 Task: Look for space in Děčín, Czech Republic from 6th June, 2023 to 8th June, 2023 for 2 adults in price range Rs.7000 to Rs.12000. Place can be private room with 1  bedroom having 2 beds and 1 bathroom. Property type can be house, flat, guest house. Amenities needed are: wifi. Booking option can be shelf check-in. Required host language is English.
Action: Mouse moved to (617, 121)
Screenshot: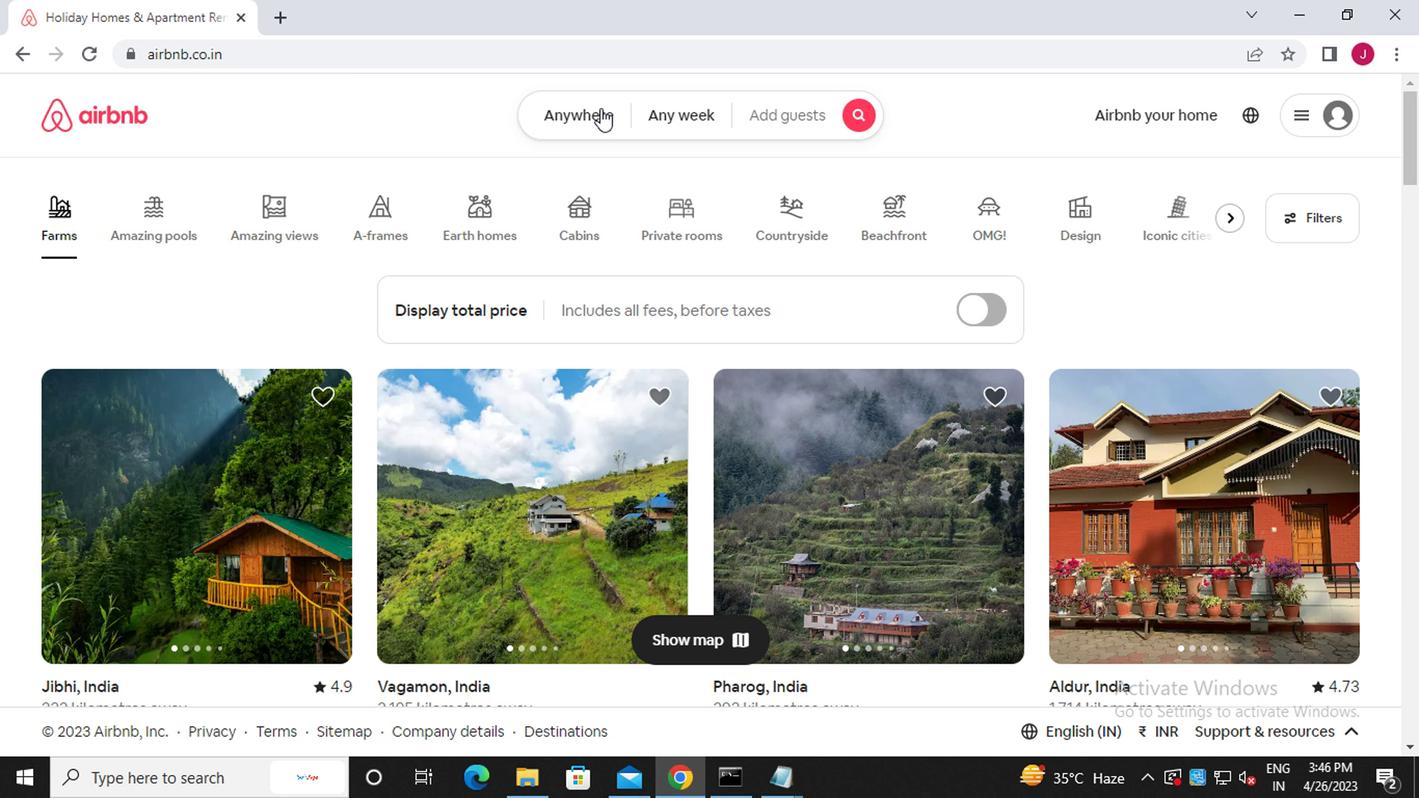 
Action: Mouse pressed left at (617, 121)
Screenshot: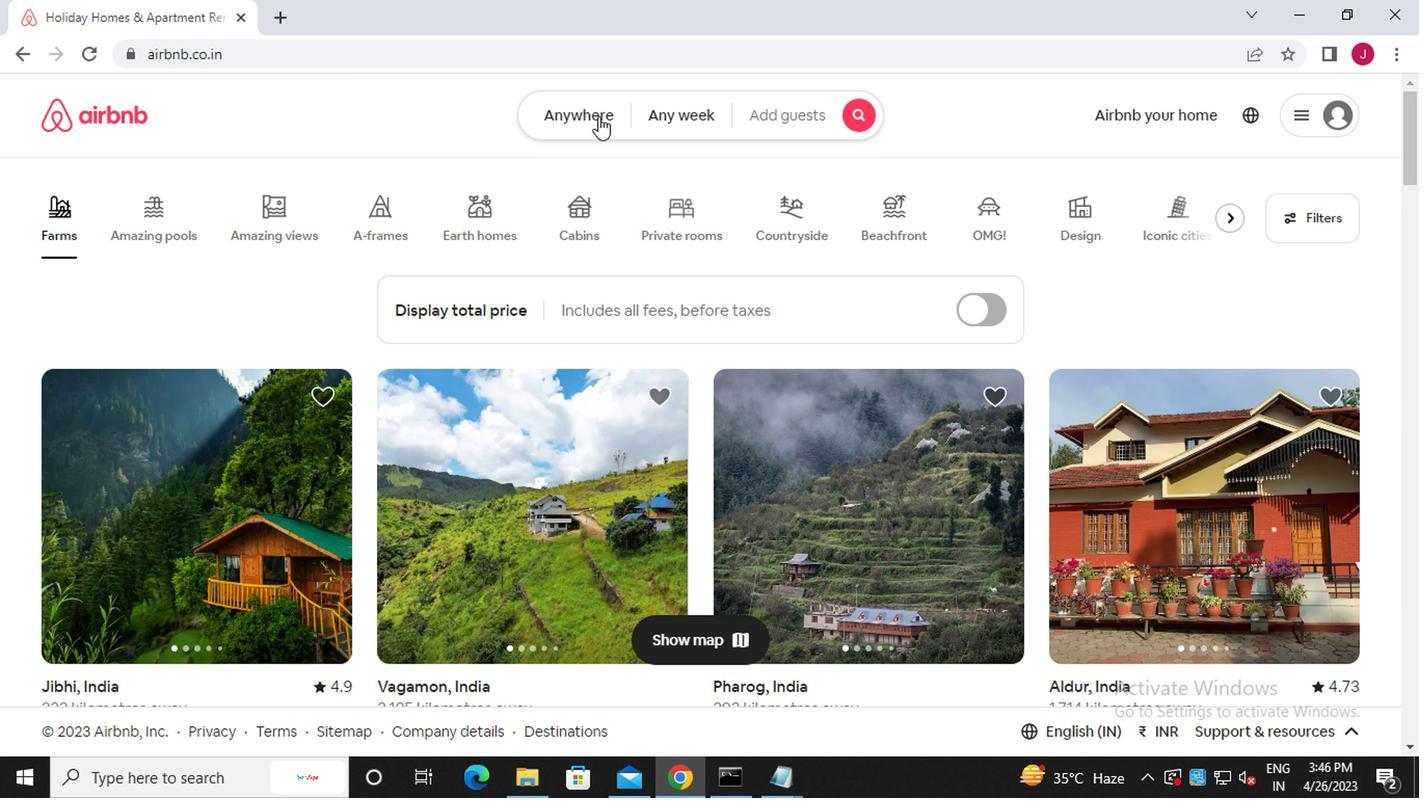 
Action: Mouse moved to (403, 204)
Screenshot: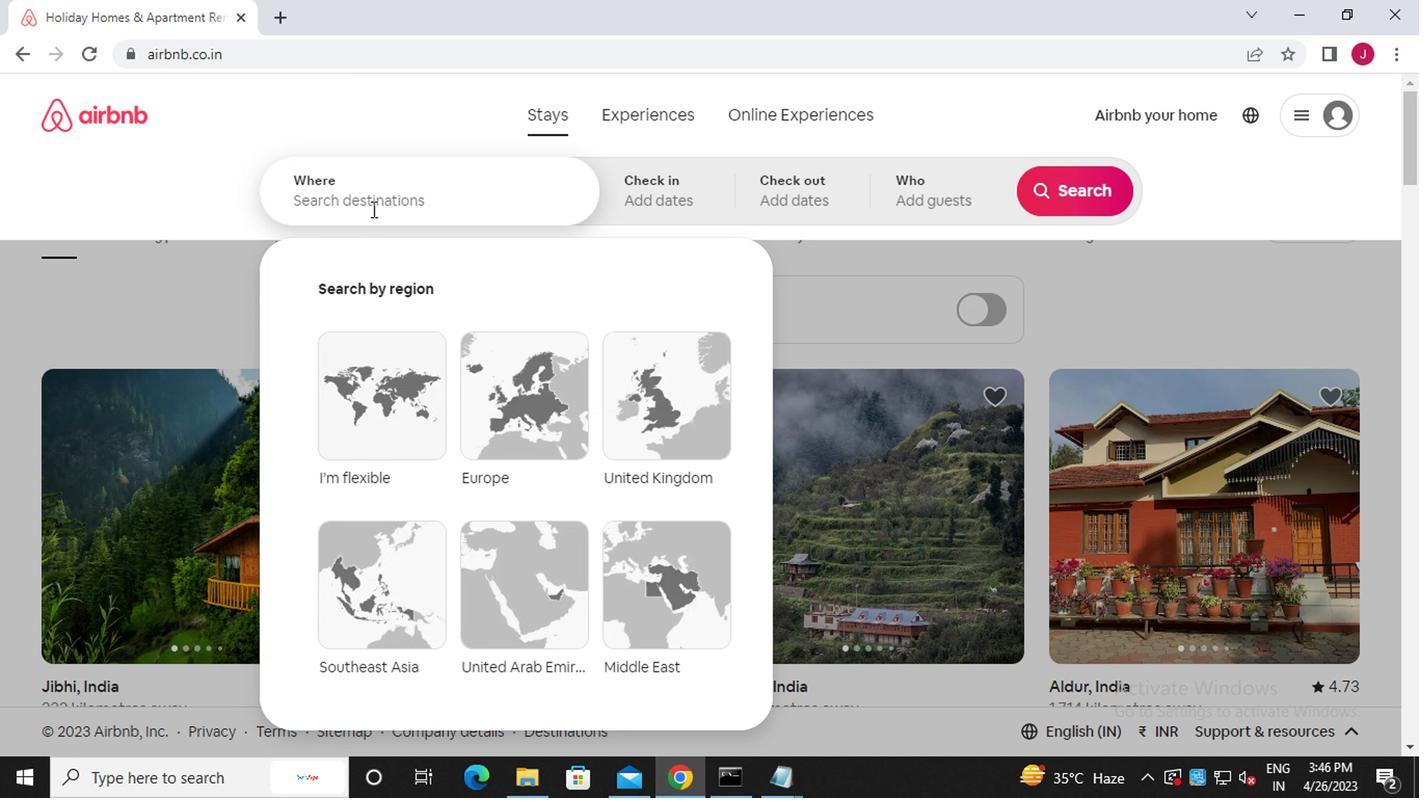 
Action: Mouse pressed left at (403, 204)
Screenshot: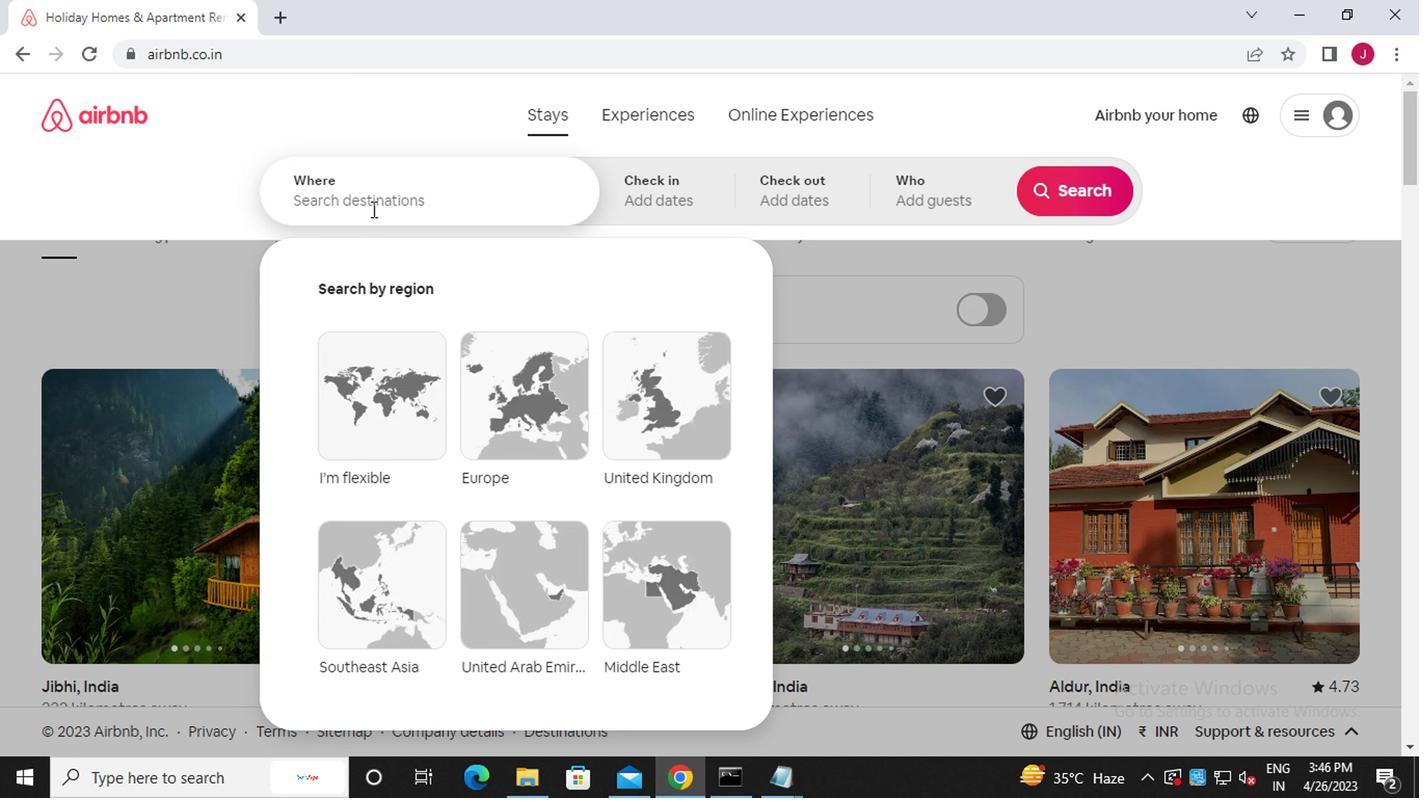 
Action: Mouse moved to (407, 202)
Screenshot: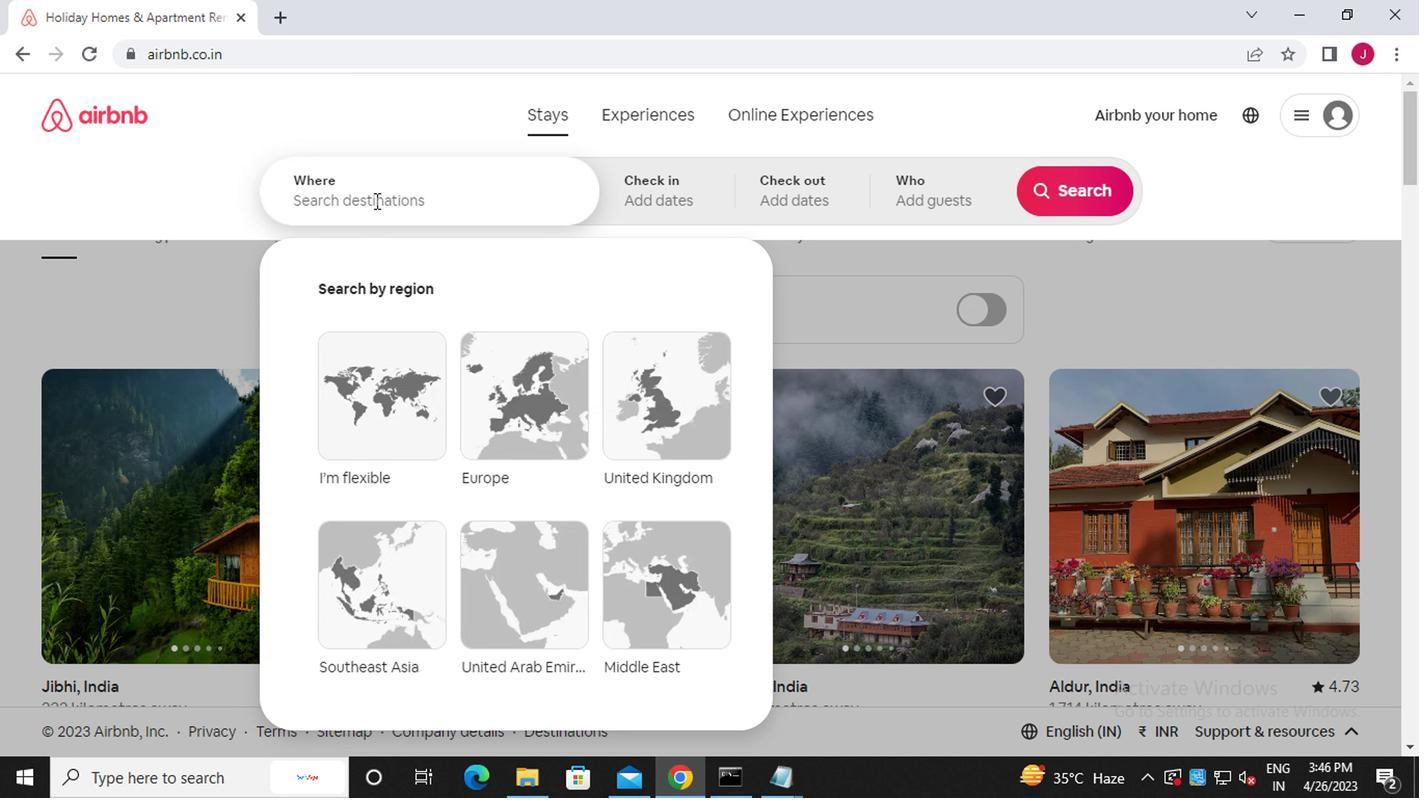 
Action: Key pressed d<Key.caps_lock>ecin,<Key.caps_lock>c<Key.caps_lock>zech<Key.space><Key.caps_lock>r<Key.caps_lock>epublic
Screenshot: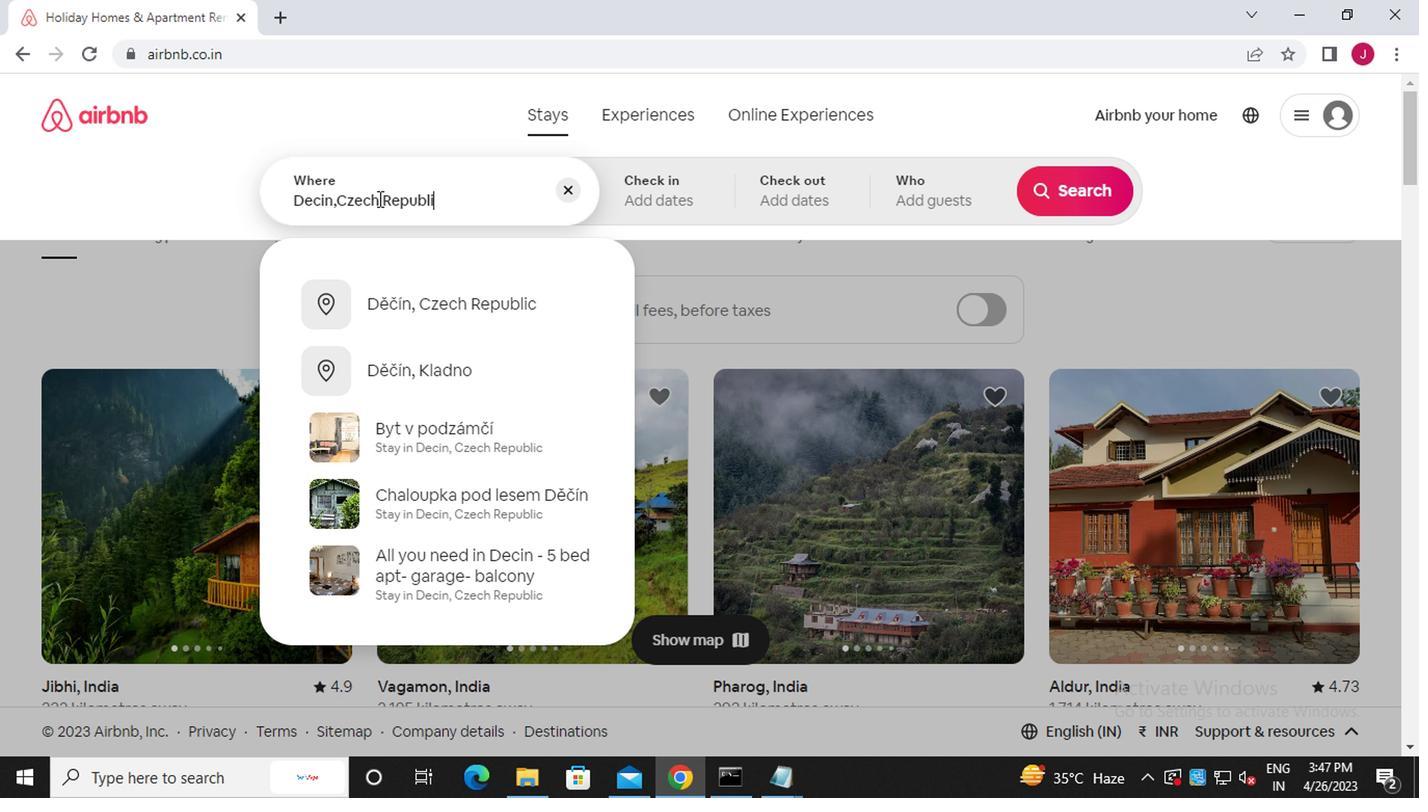 
Action: Mouse moved to (538, 311)
Screenshot: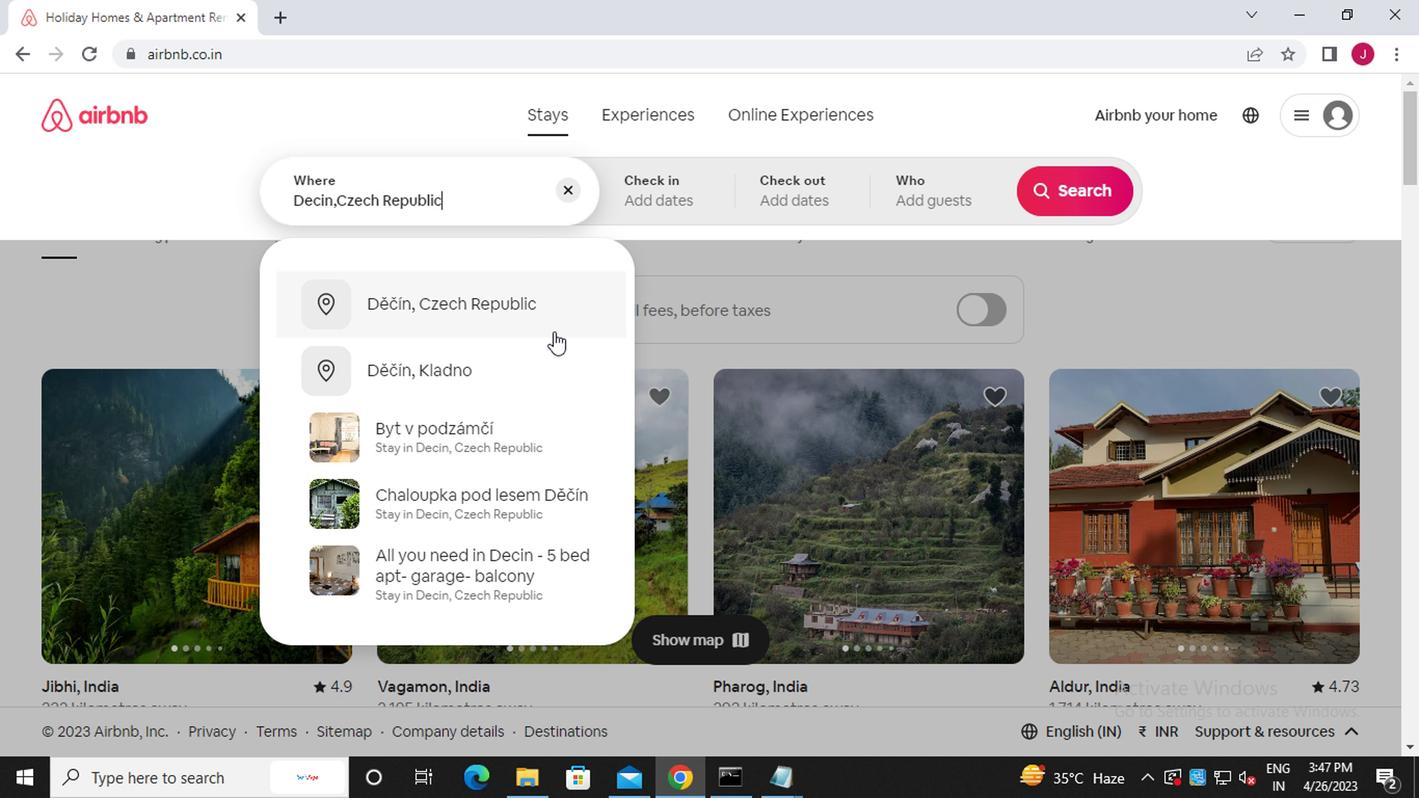 
Action: Mouse pressed left at (538, 311)
Screenshot: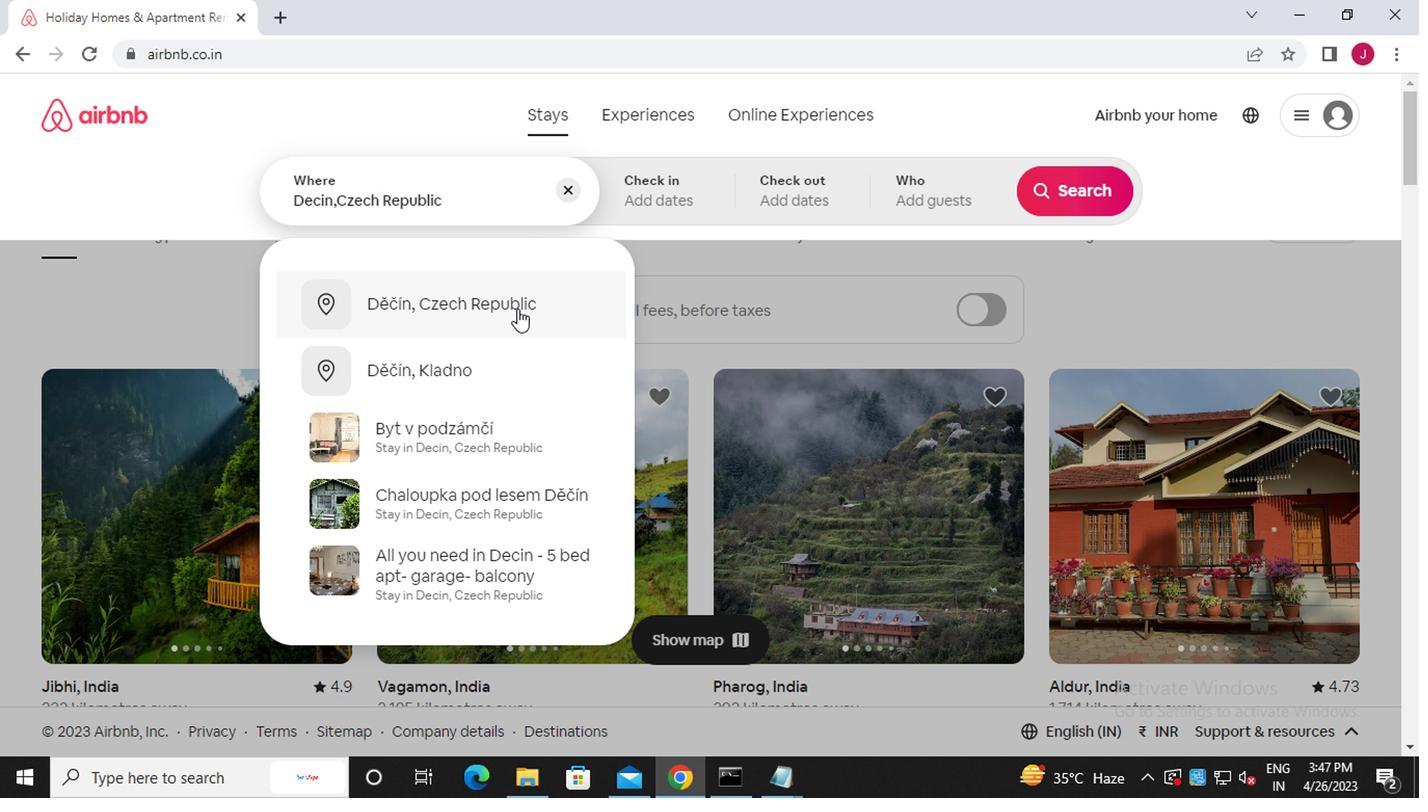 
Action: Mouse moved to (1058, 356)
Screenshot: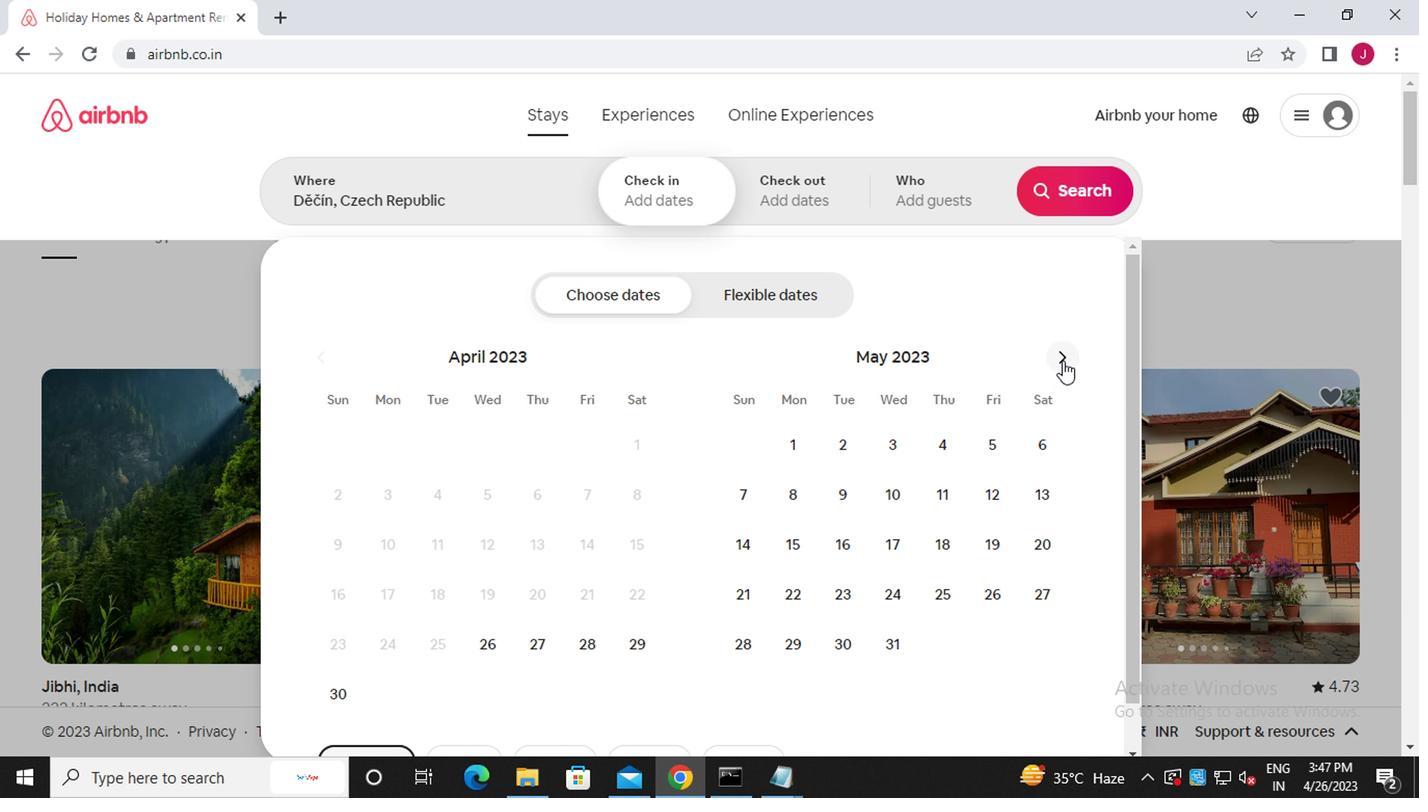 
Action: Mouse pressed left at (1058, 356)
Screenshot: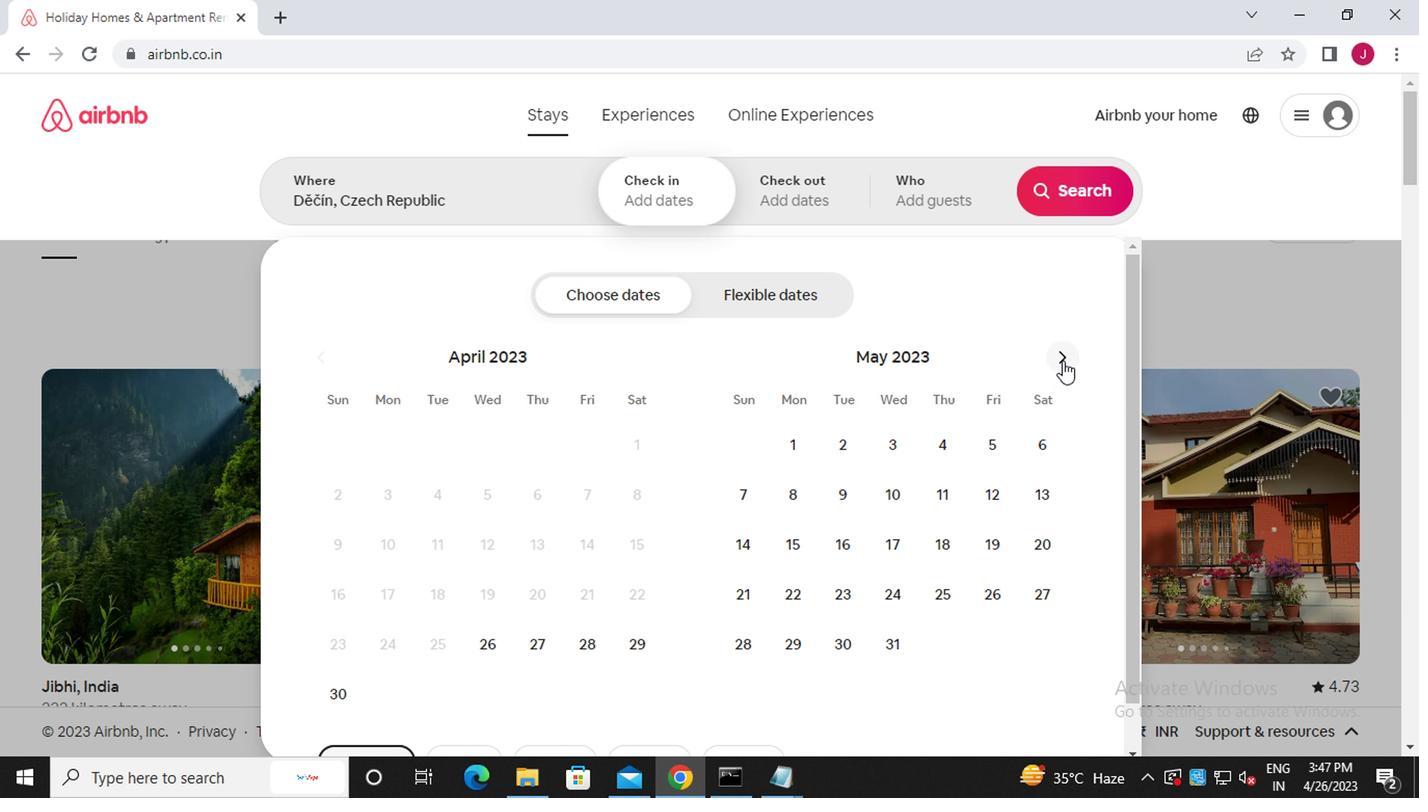 
Action: Mouse moved to (855, 488)
Screenshot: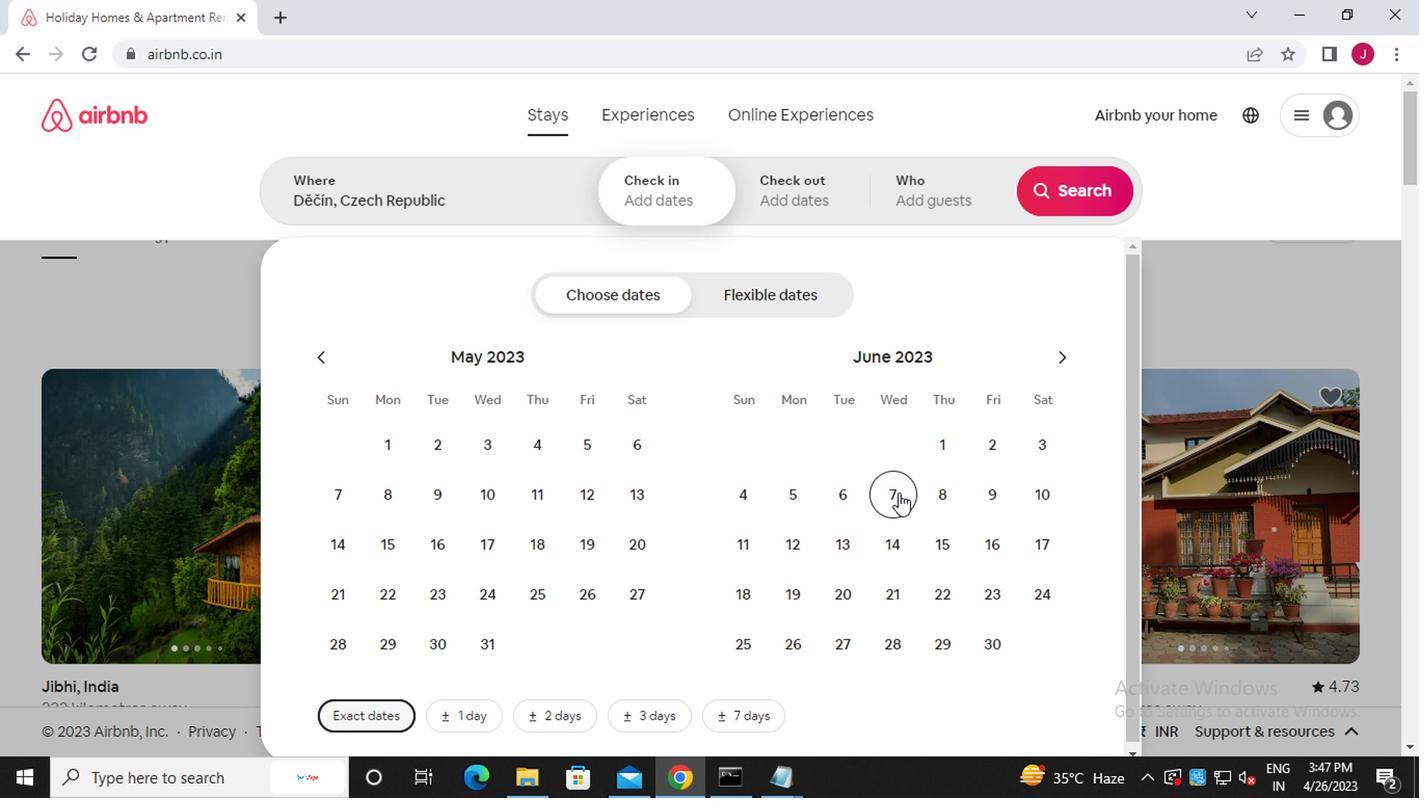 
Action: Mouse pressed left at (855, 488)
Screenshot: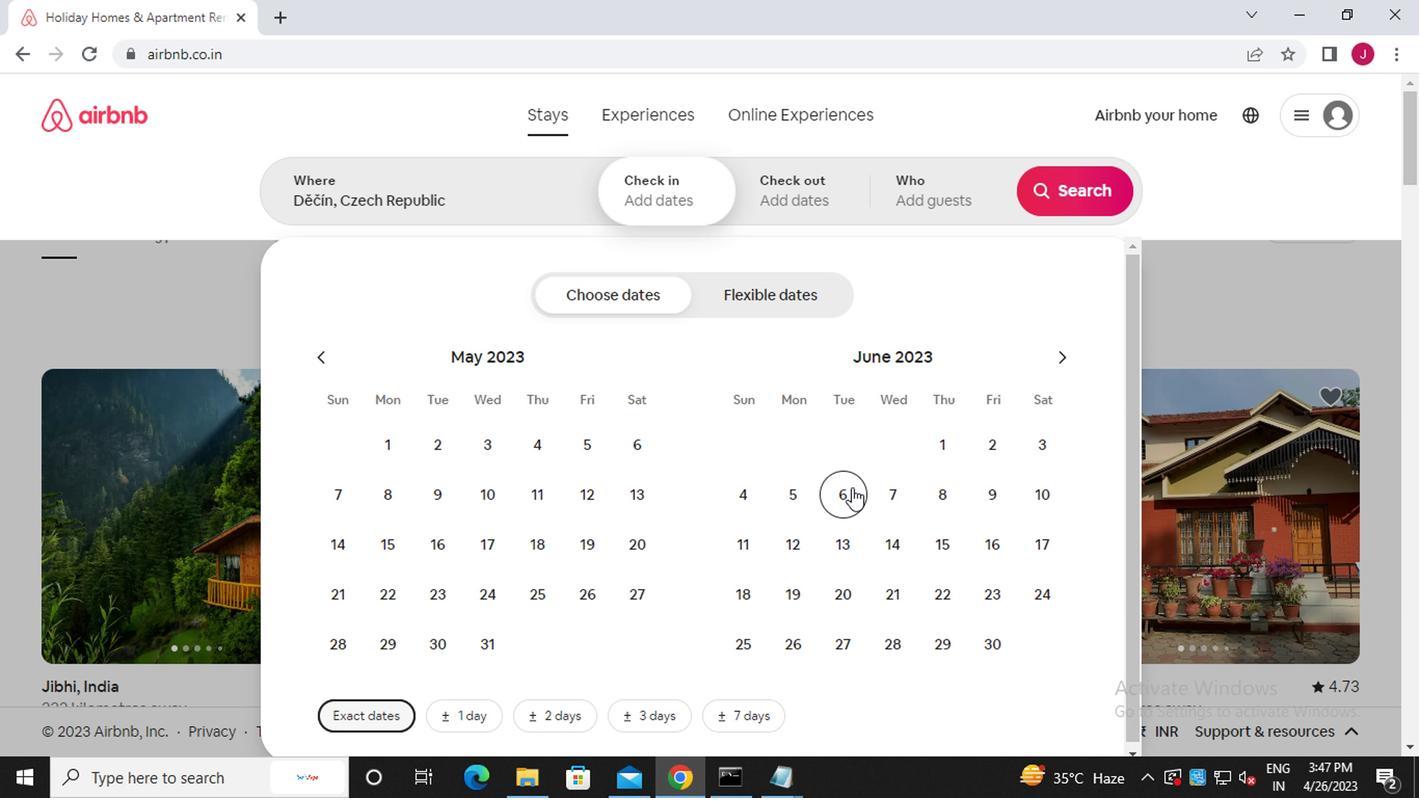 
Action: Mouse moved to (944, 492)
Screenshot: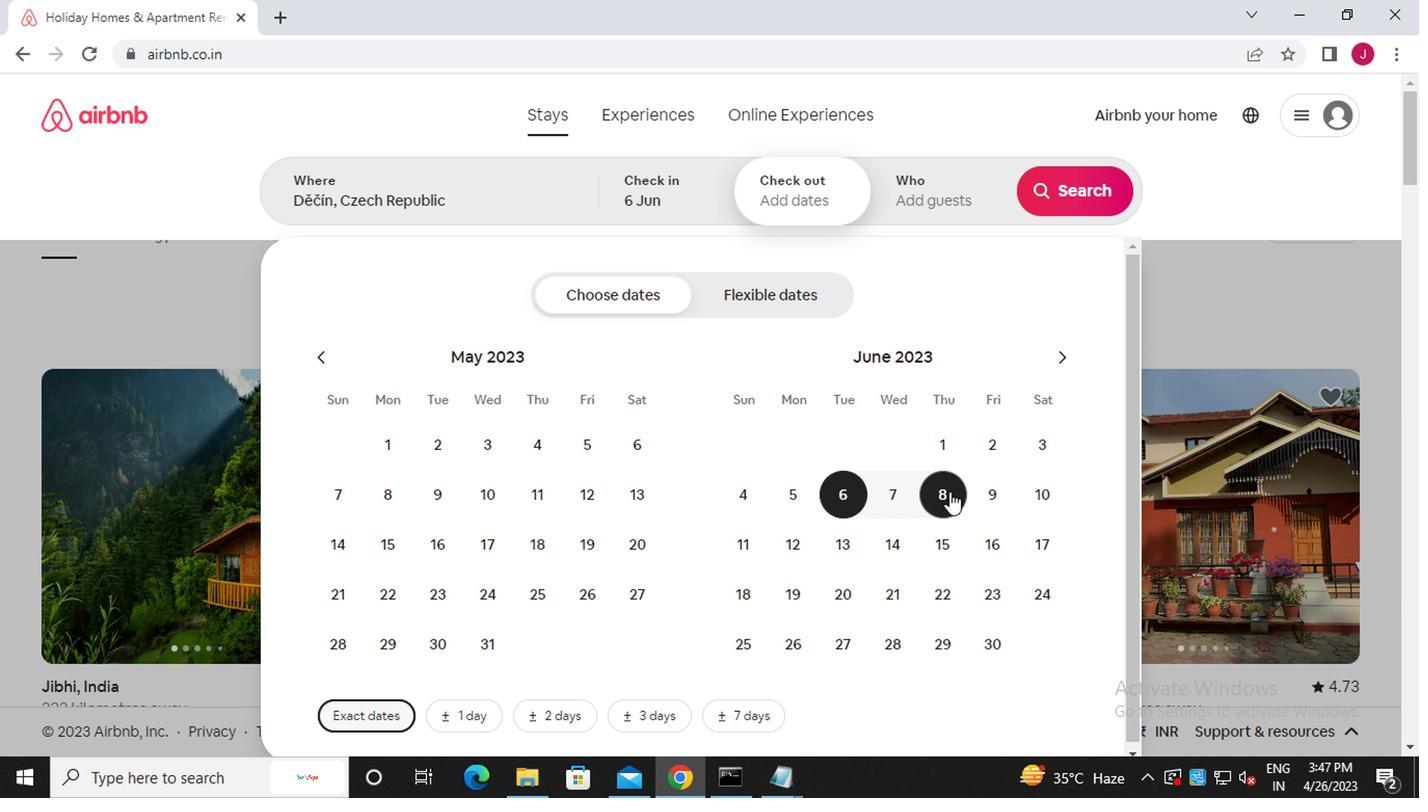 
Action: Mouse pressed left at (944, 492)
Screenshot: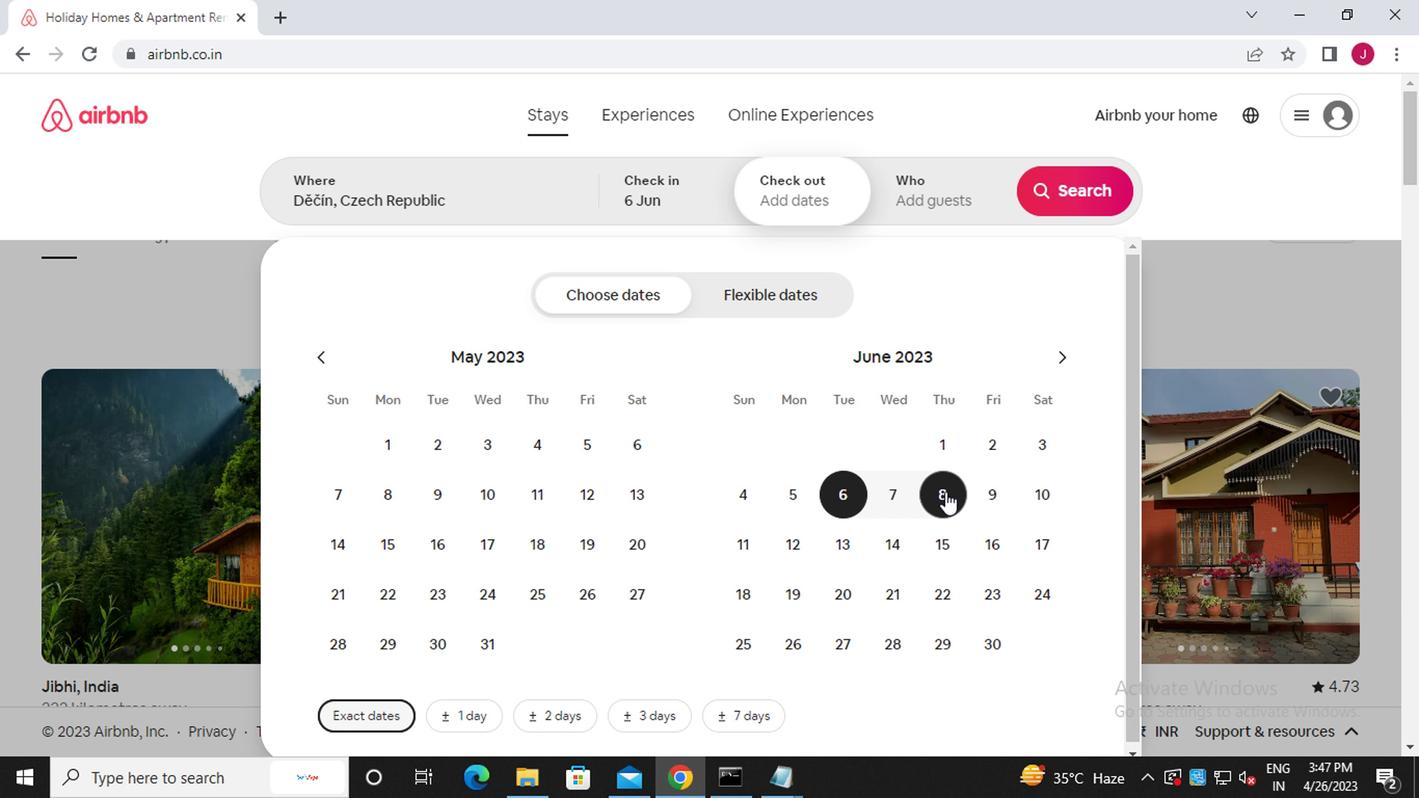 
Action: Mouse moved to (944, 198)
Screenshot: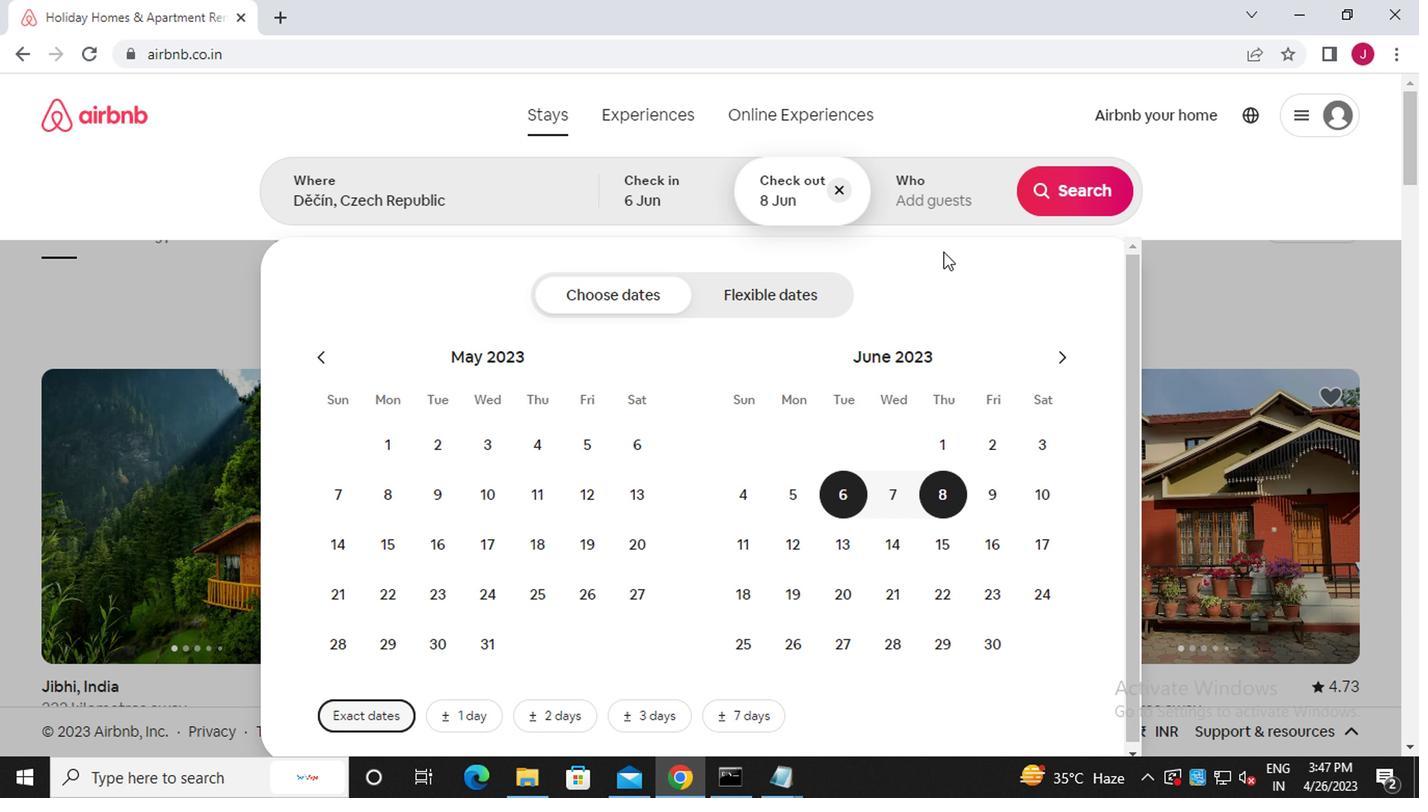 
Action: Mouse pressed left at (944, 198)
Screenshot: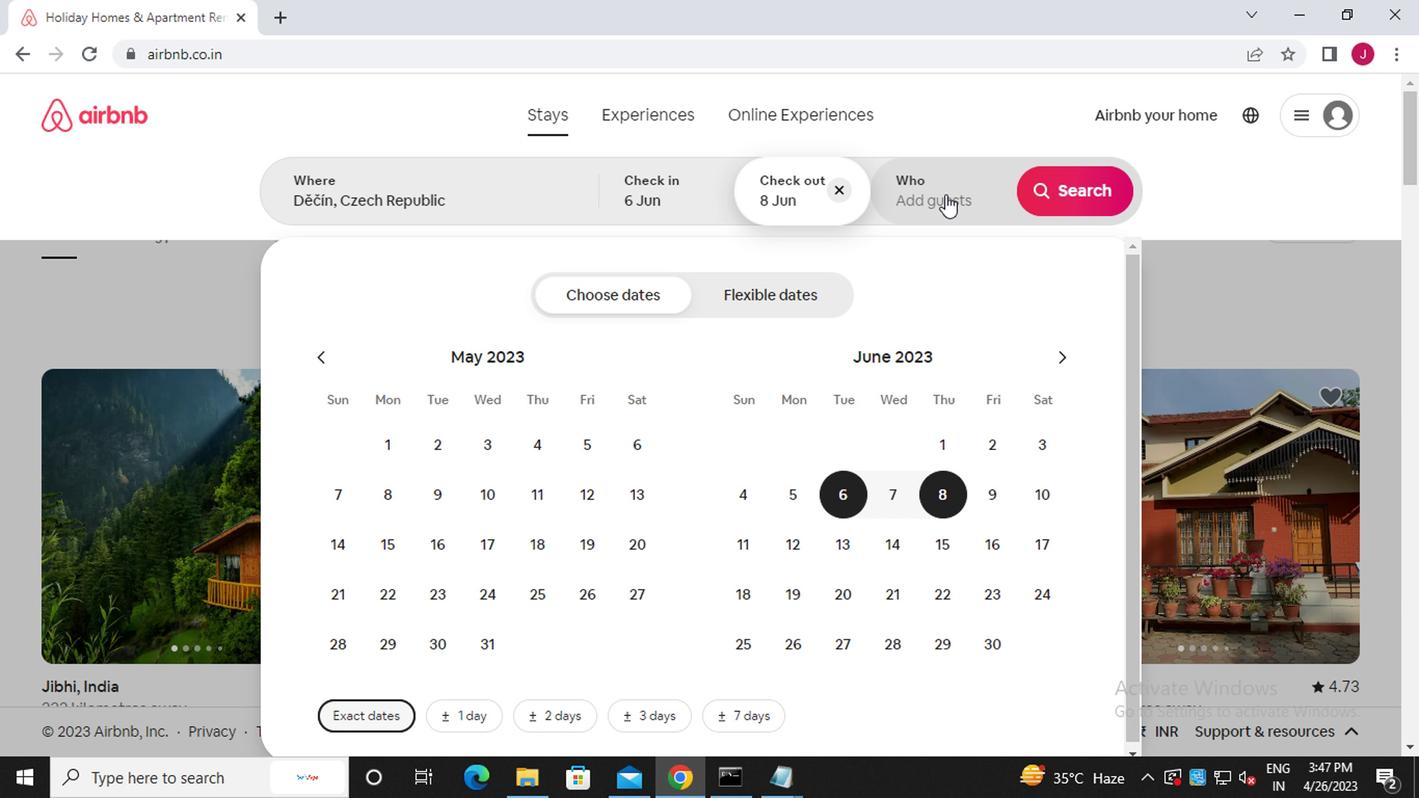 
Action: Mouse moved to (1068, 300)
Screenshot: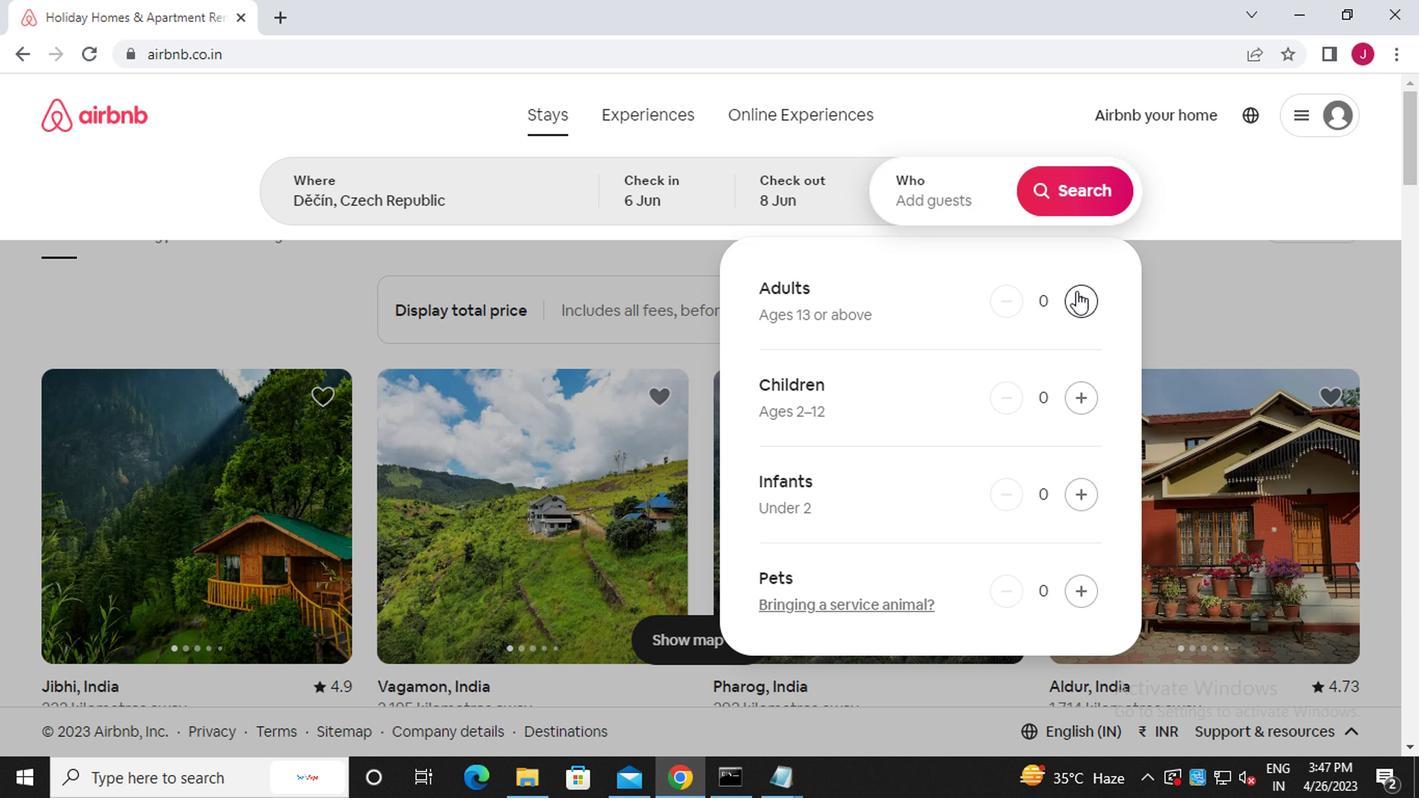
Action: Mouse pressed left at (1068, 300)
Screenshot: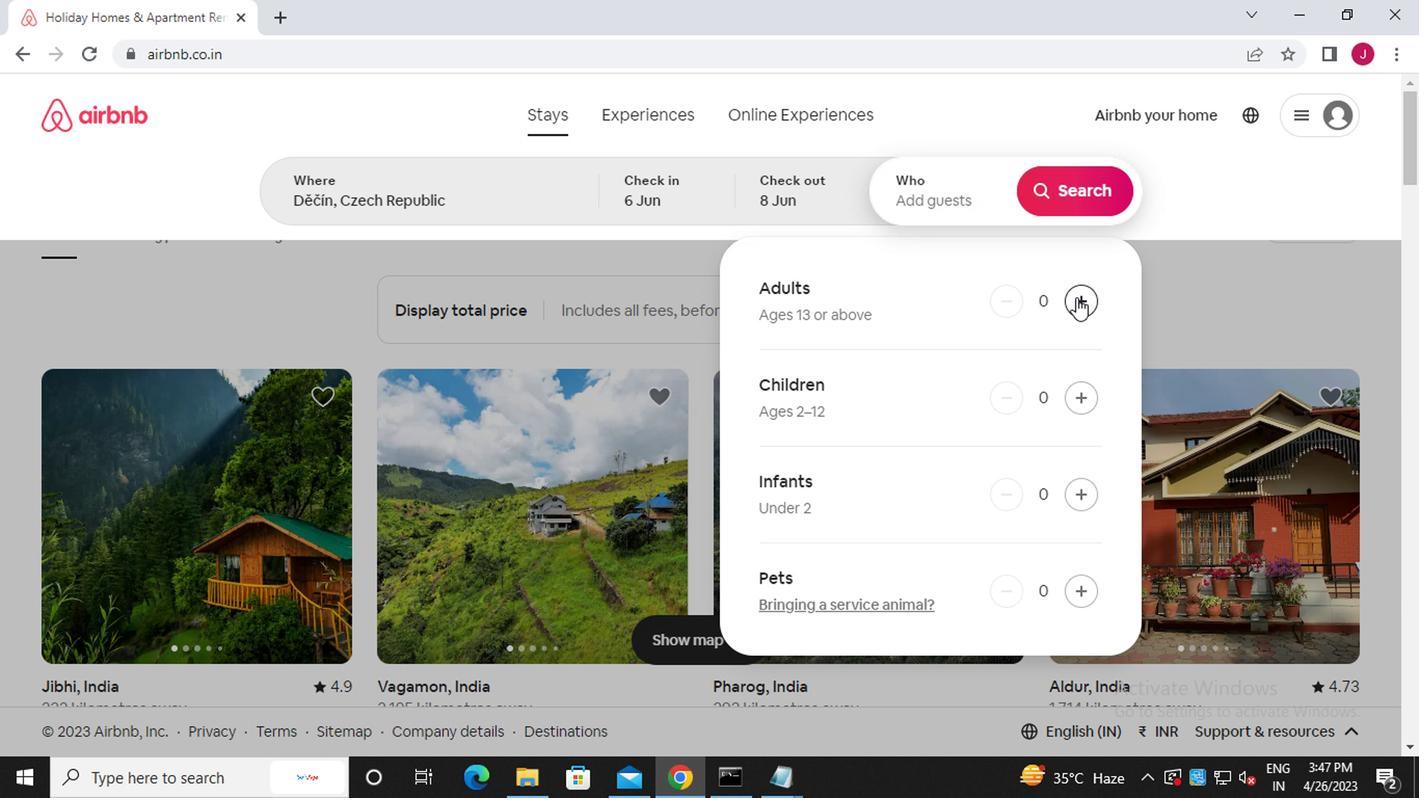 
Action: Mouse pressed left at (1068, 300)
Screenshot: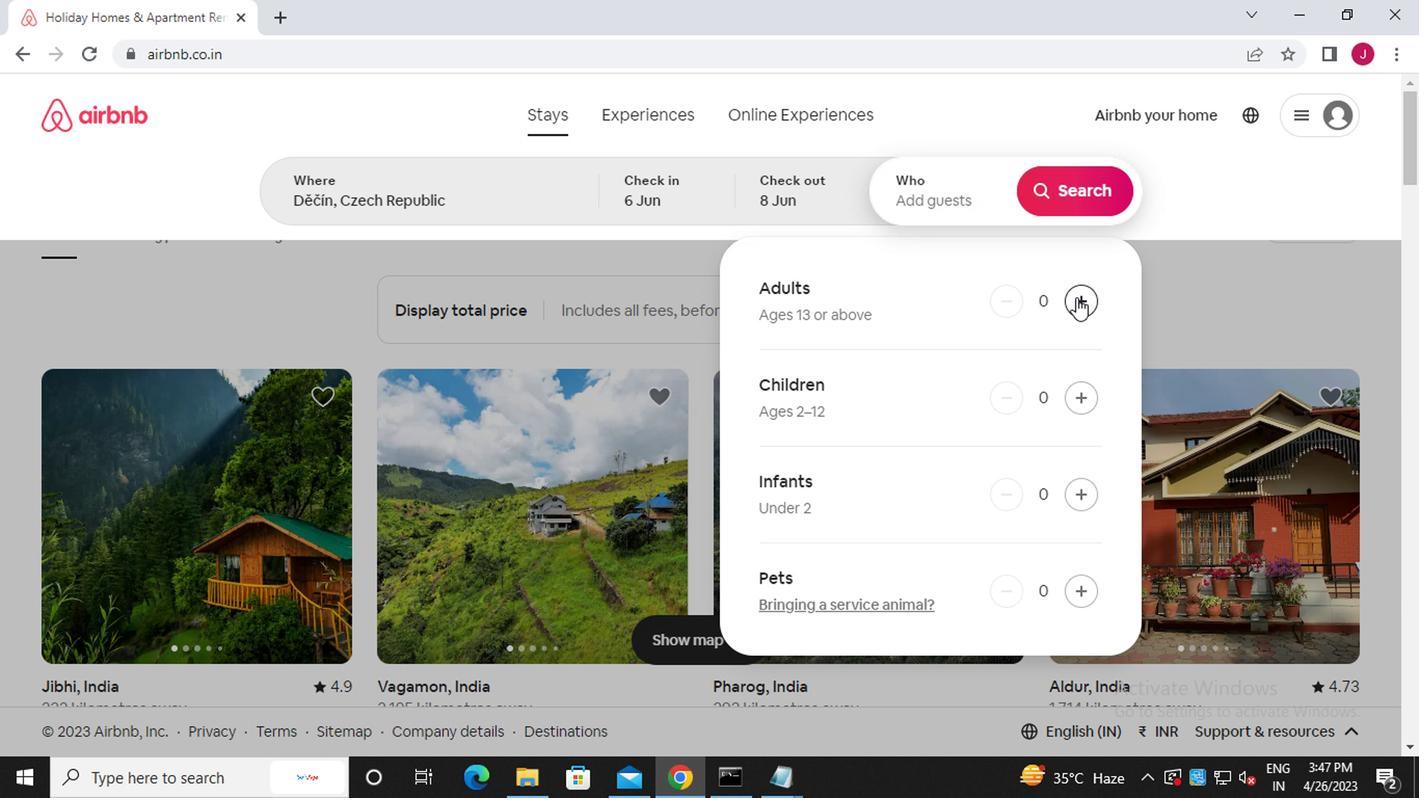 
Action: Mouse moved to (1074, 198)
Screenshot: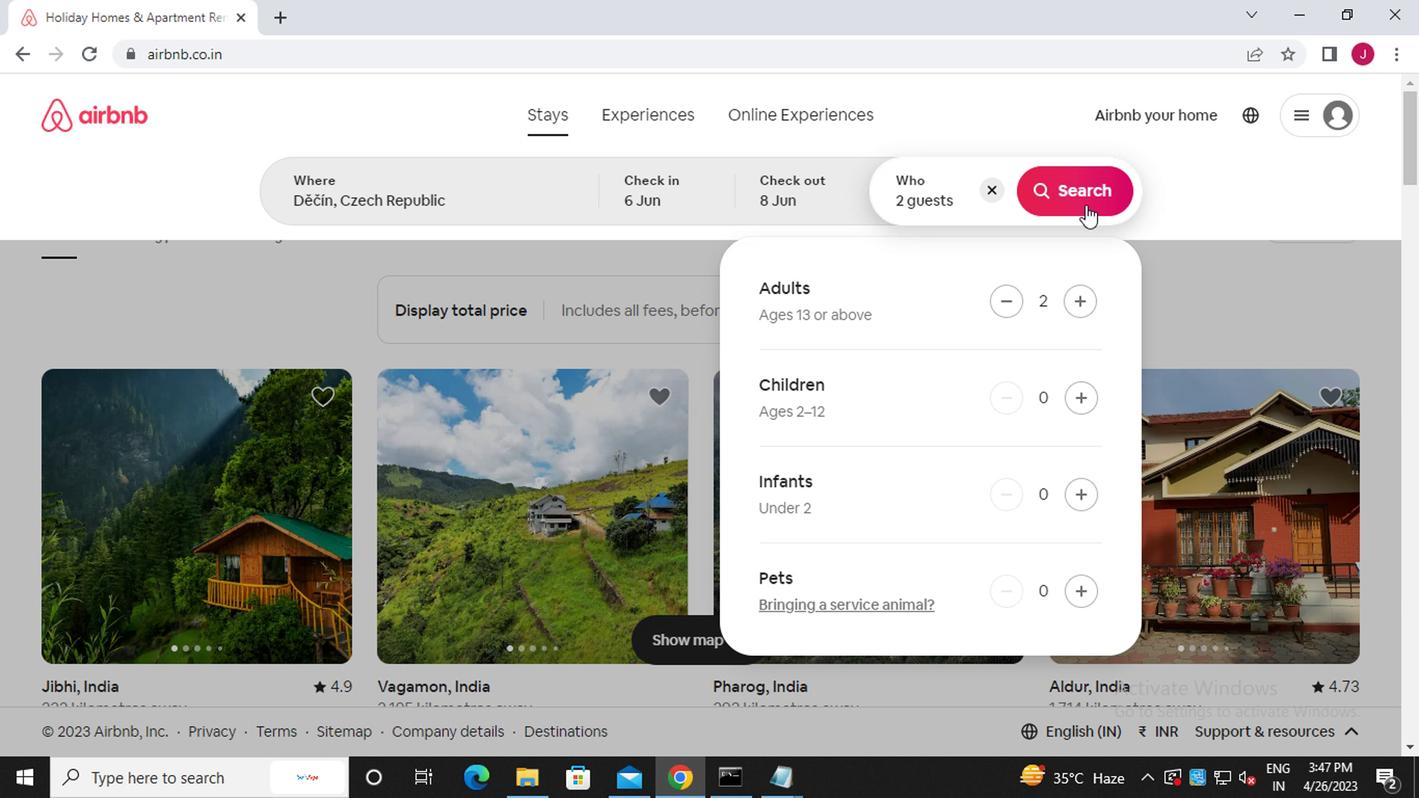 
Action: Mouse pressed left at (1074, 198)
Screenshot: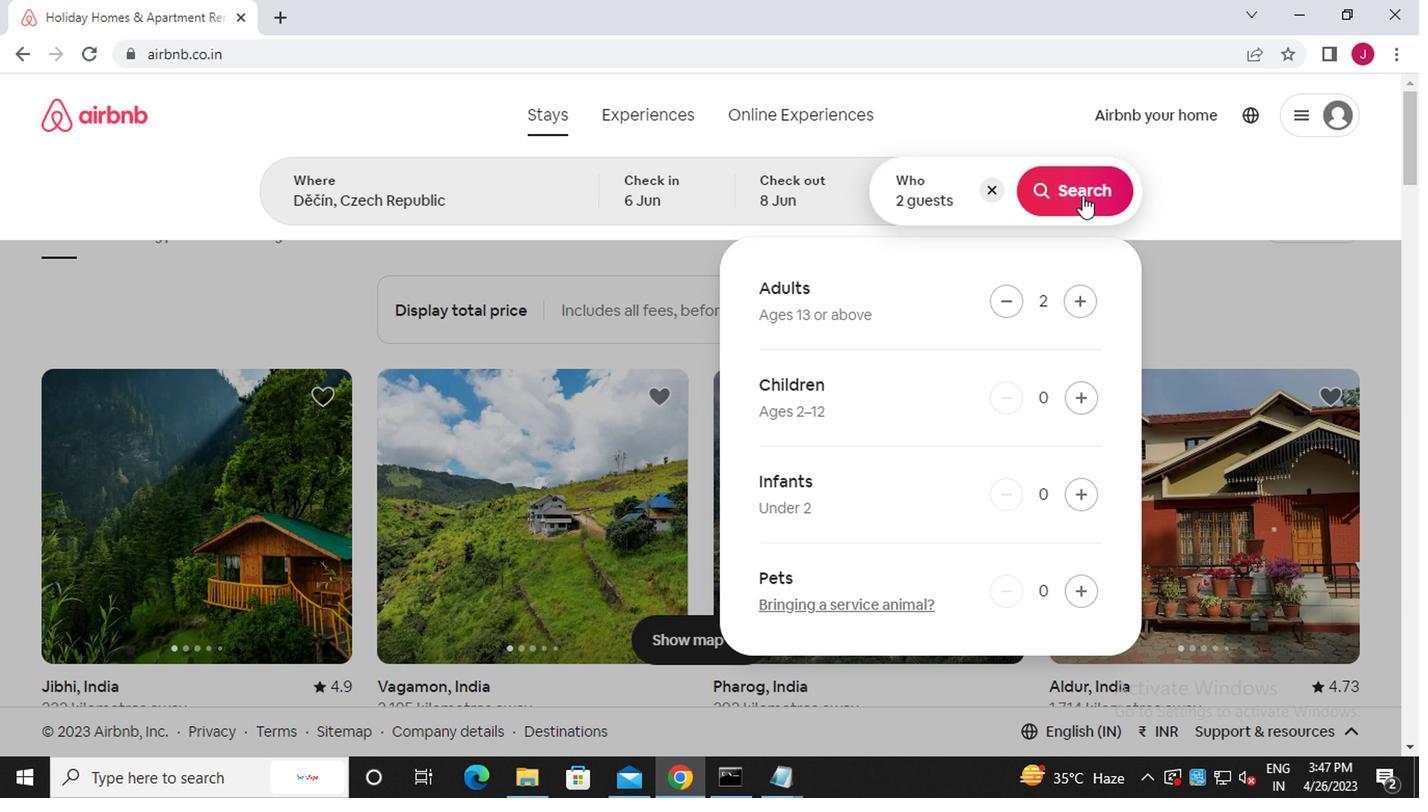 
Action: Mouse moved to (1326, 202)
Screenshot: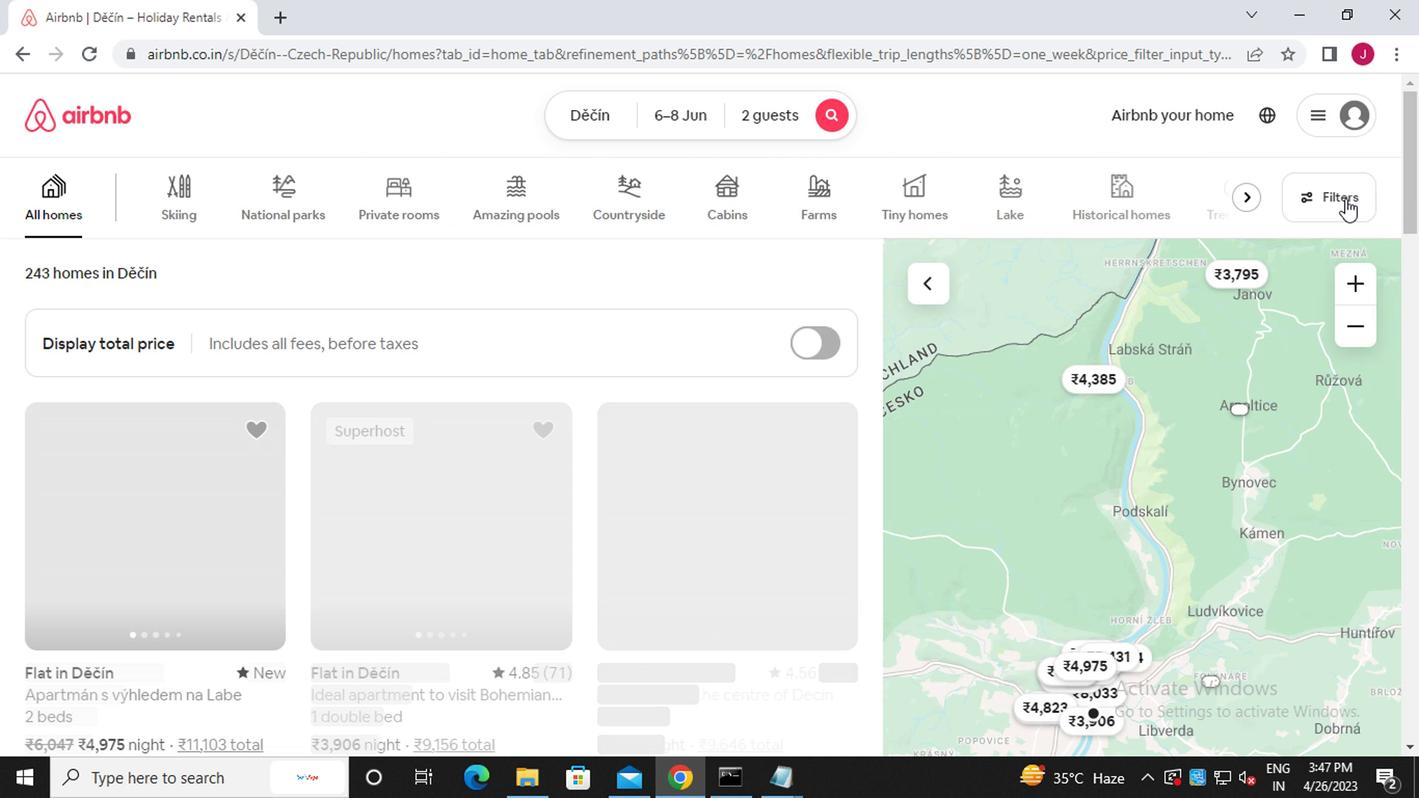 
Action: Mouse pressed left at (1326, 202)
Screenshot: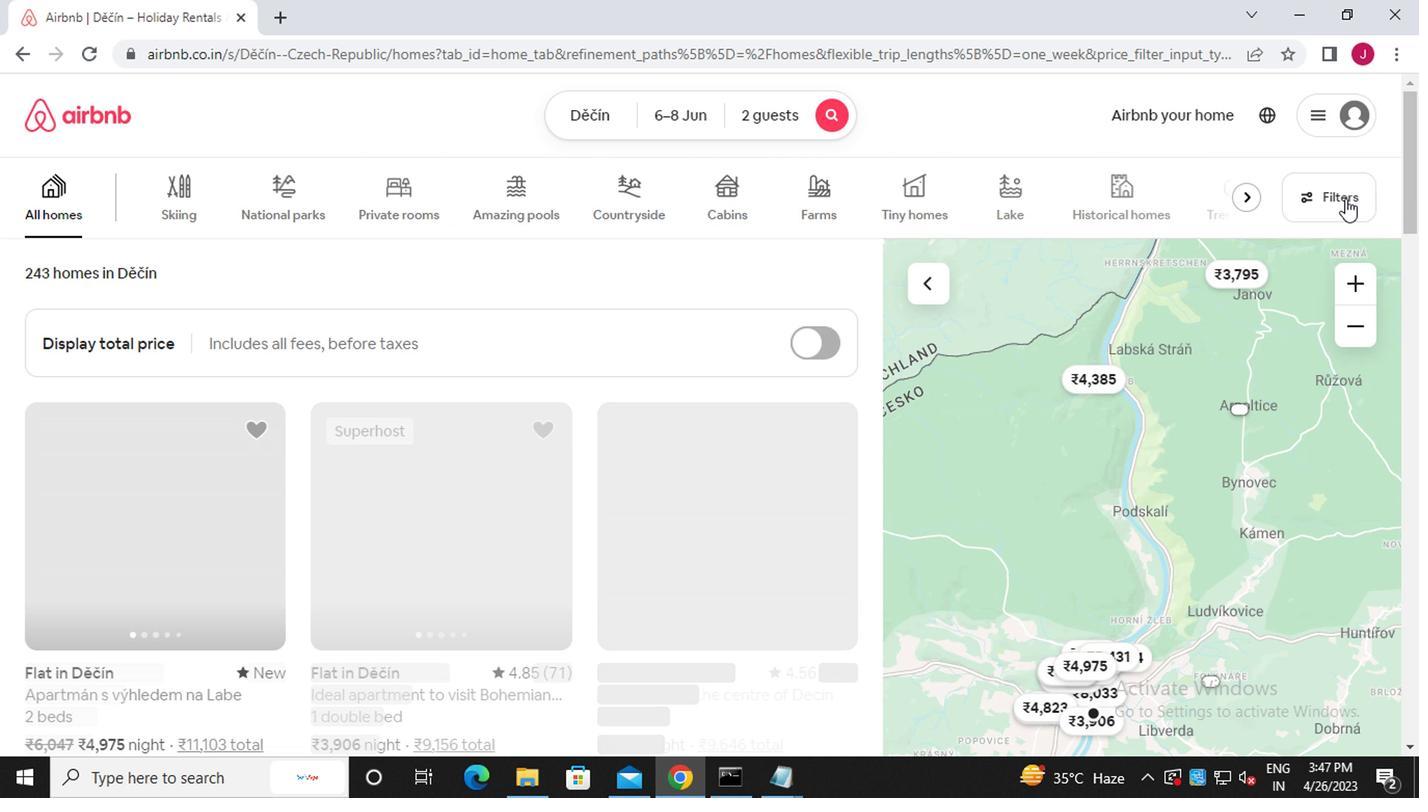 
Action: Mouse moved to (512, 447)
Screenshot: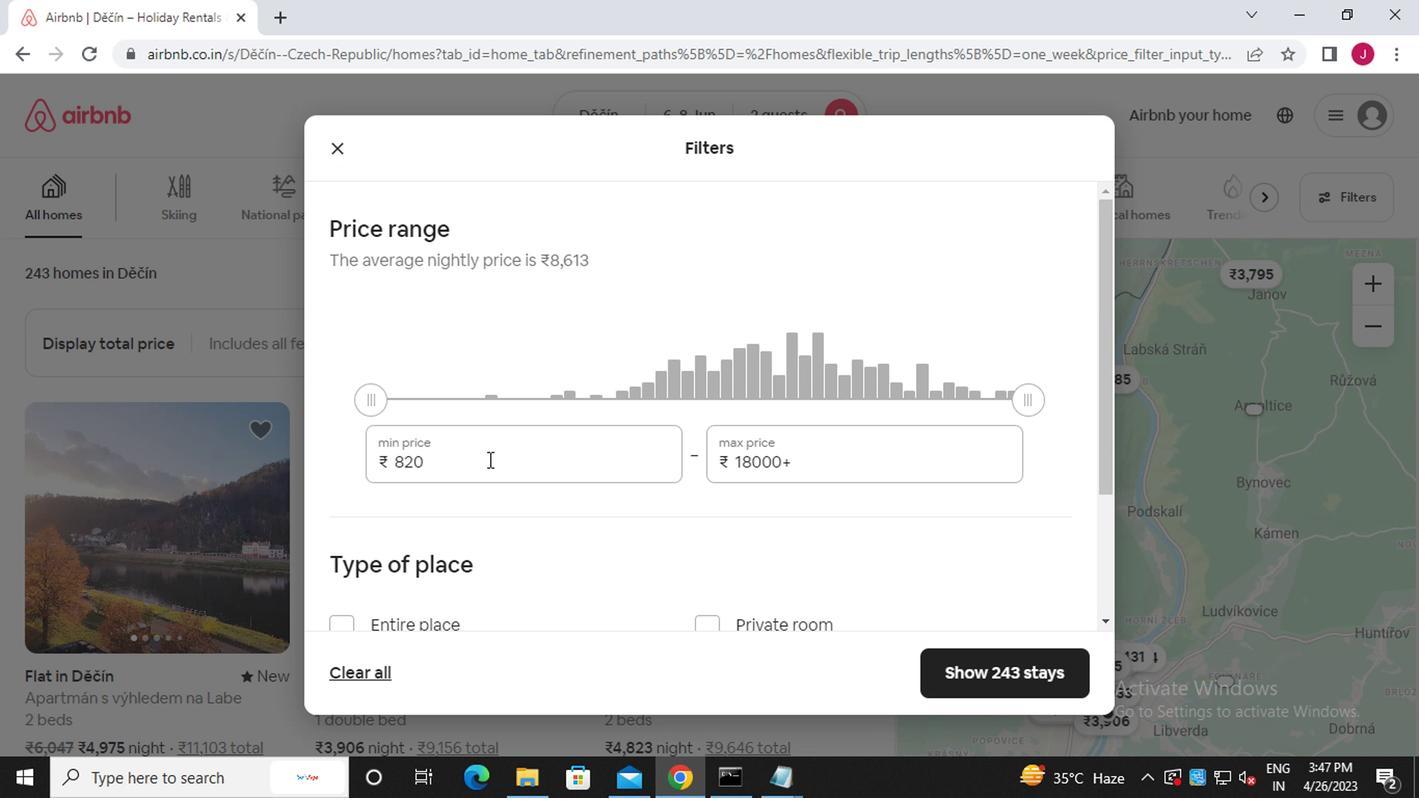
Action: Mouse pressed left at (512, 447)
Screenshot: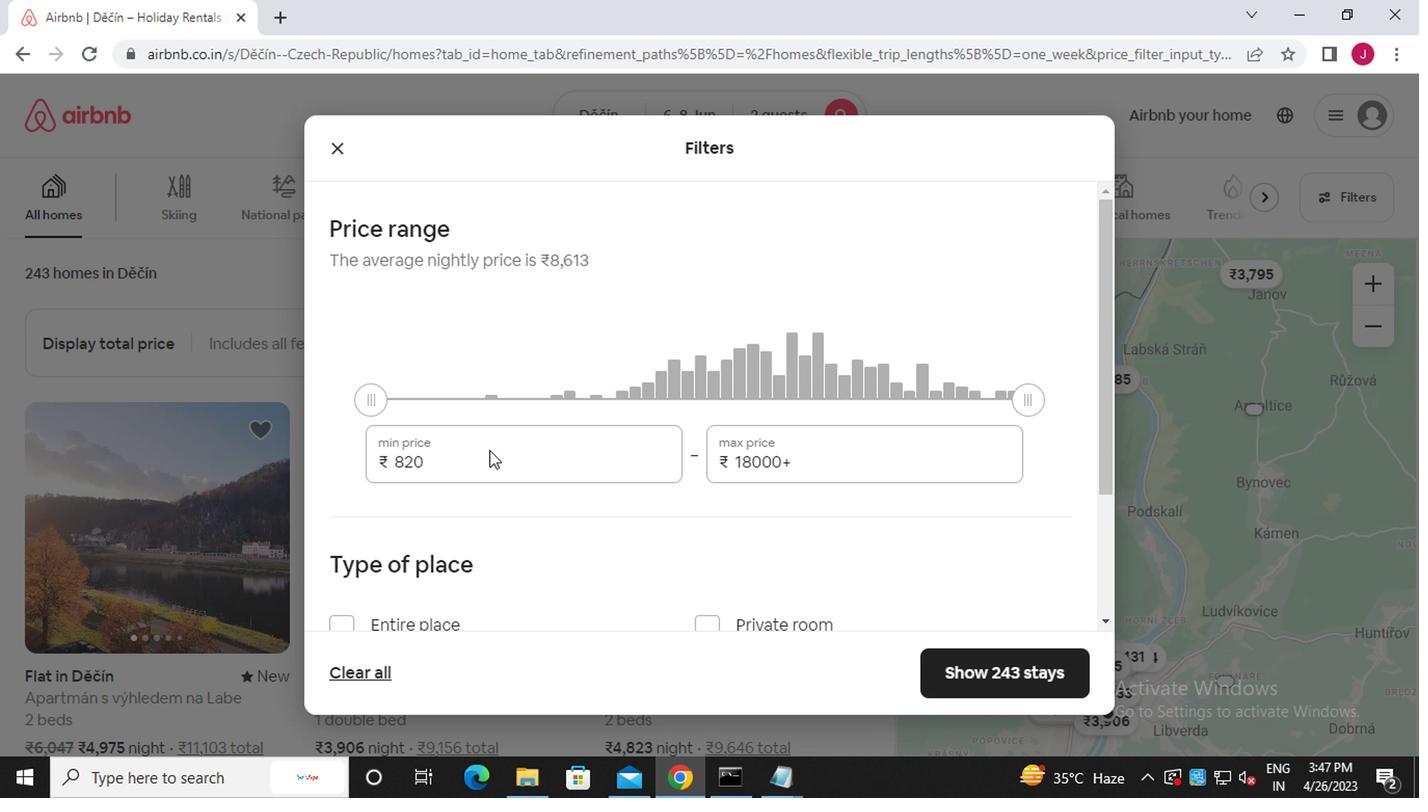
Action: Mouse moved to (512, 442)
Screenshot: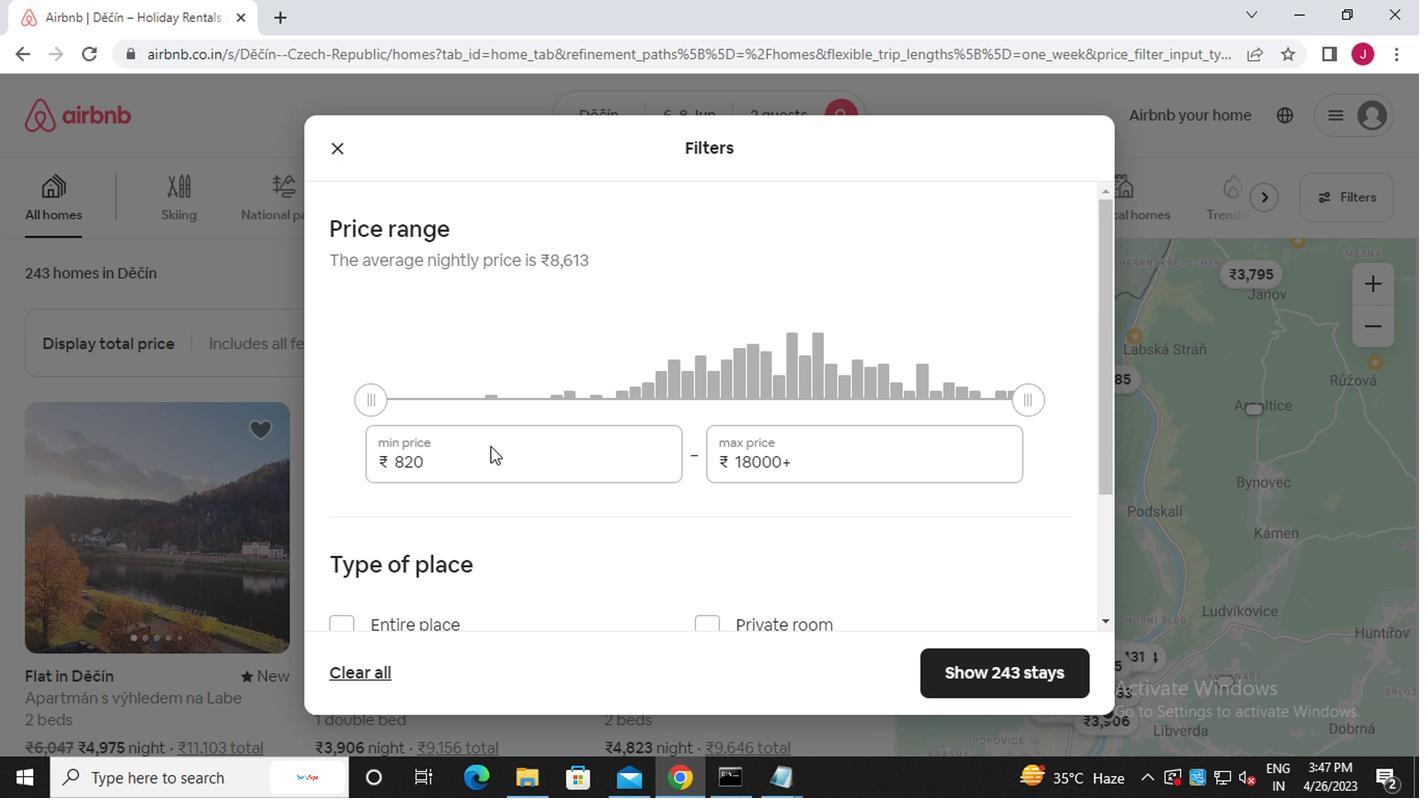 
Action: Key pressed <Key.backspace><Key.backspace><Key.backspace><<103>><<96>><<96>><<96>>
Screenshot: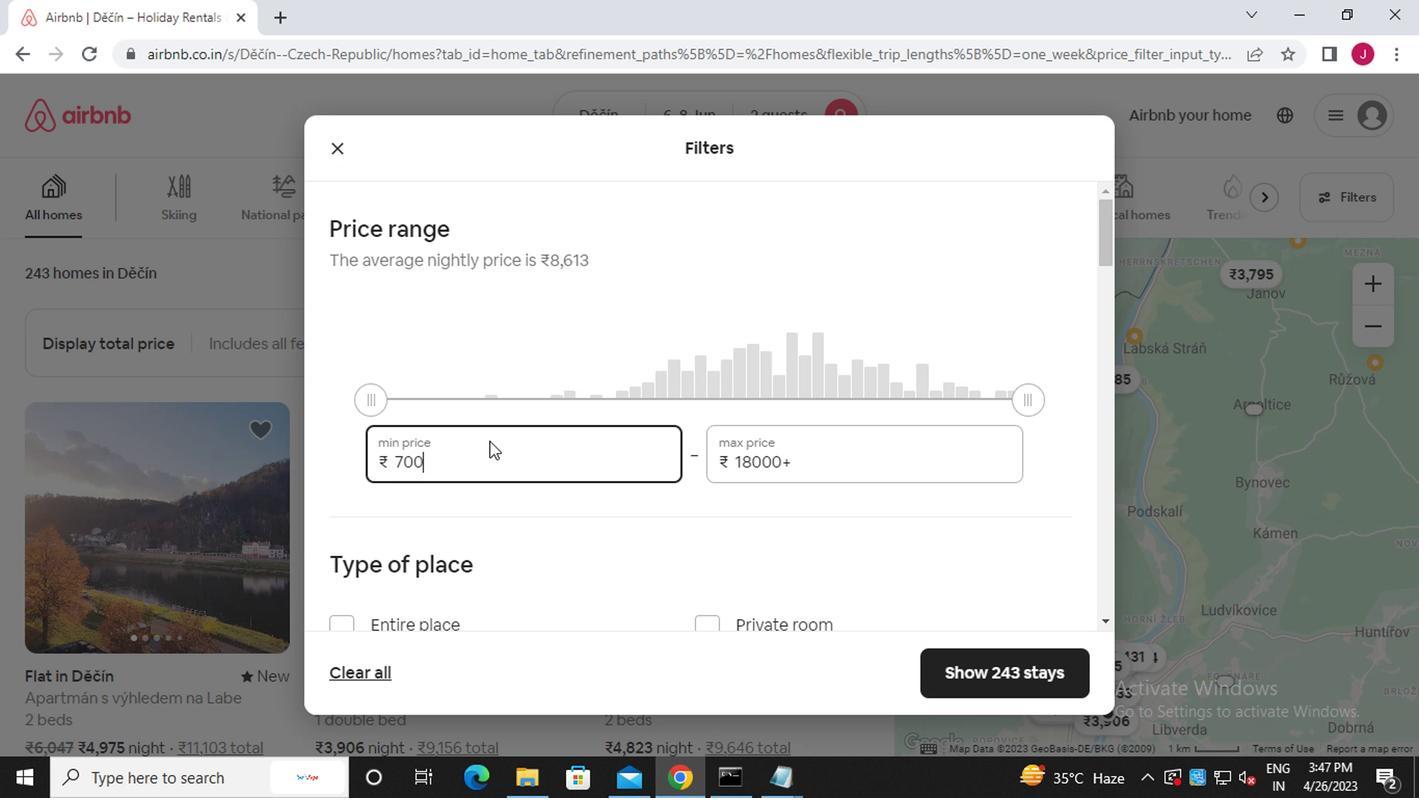 
Action: Mouse moved to (813, 452)
Screenshot: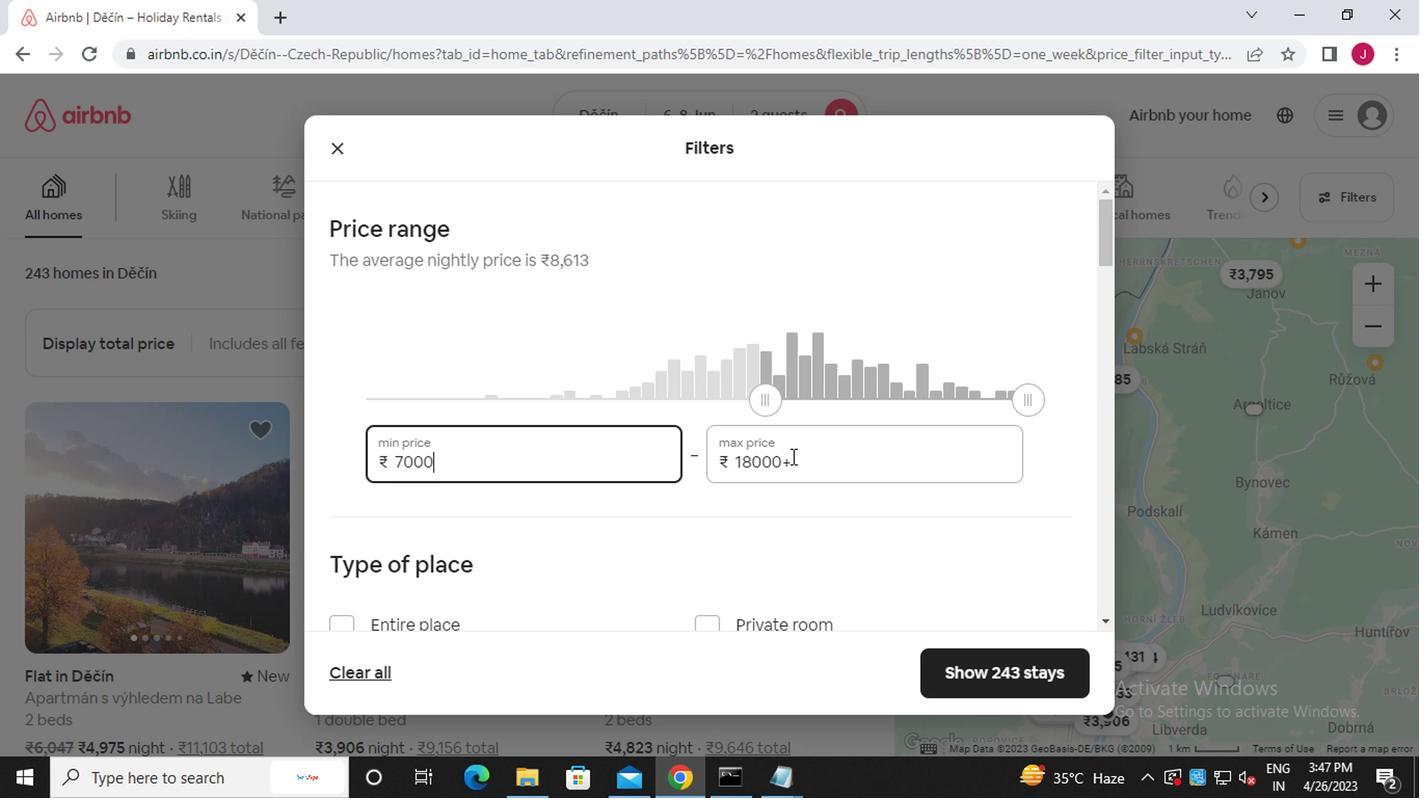 
Action: Mouse pressed left at (813, 452)
Screenshot: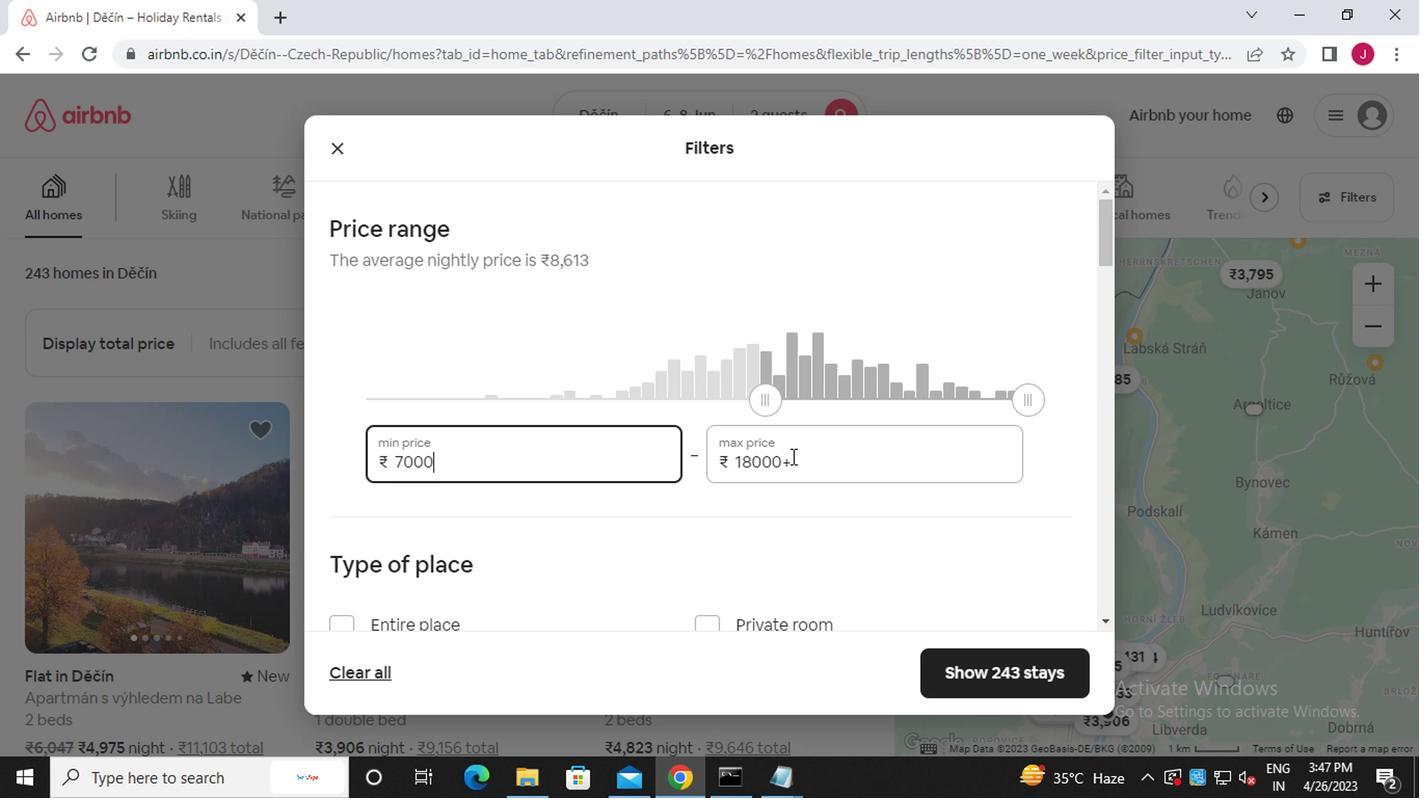 
Action: Mouse moved to (822, 452)
Screenshot: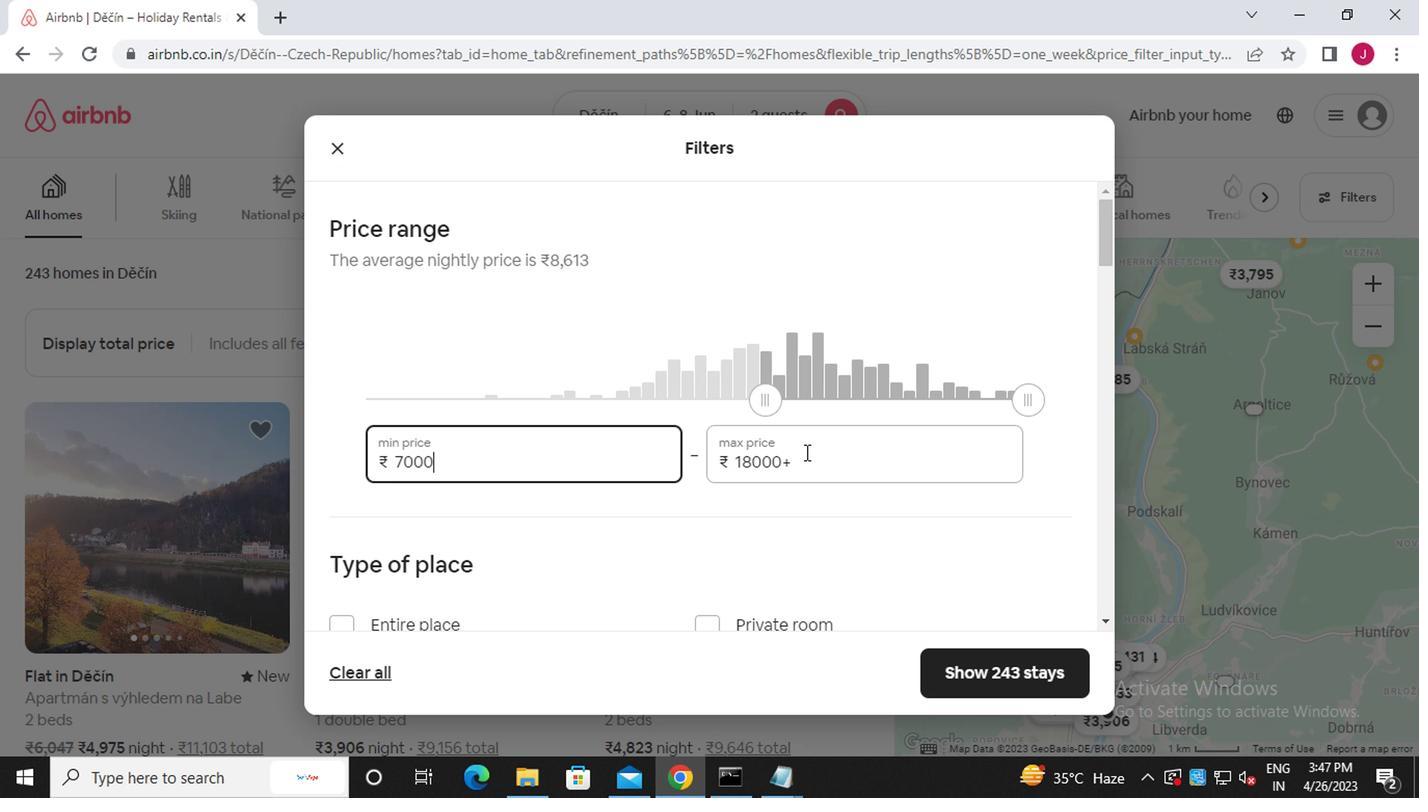 
Action: Key pressed <Key.backspace><Key.backspace><Key.backspace><Key.backspace><Key.backspace><Key.backspace><Key.backspace><Key.backspace><Key.backspace><Key.backspace><Key.backspace><Key.backspace><Key.backspace><<97>><<98>><<96>><<96>><<96>>
Screenshot: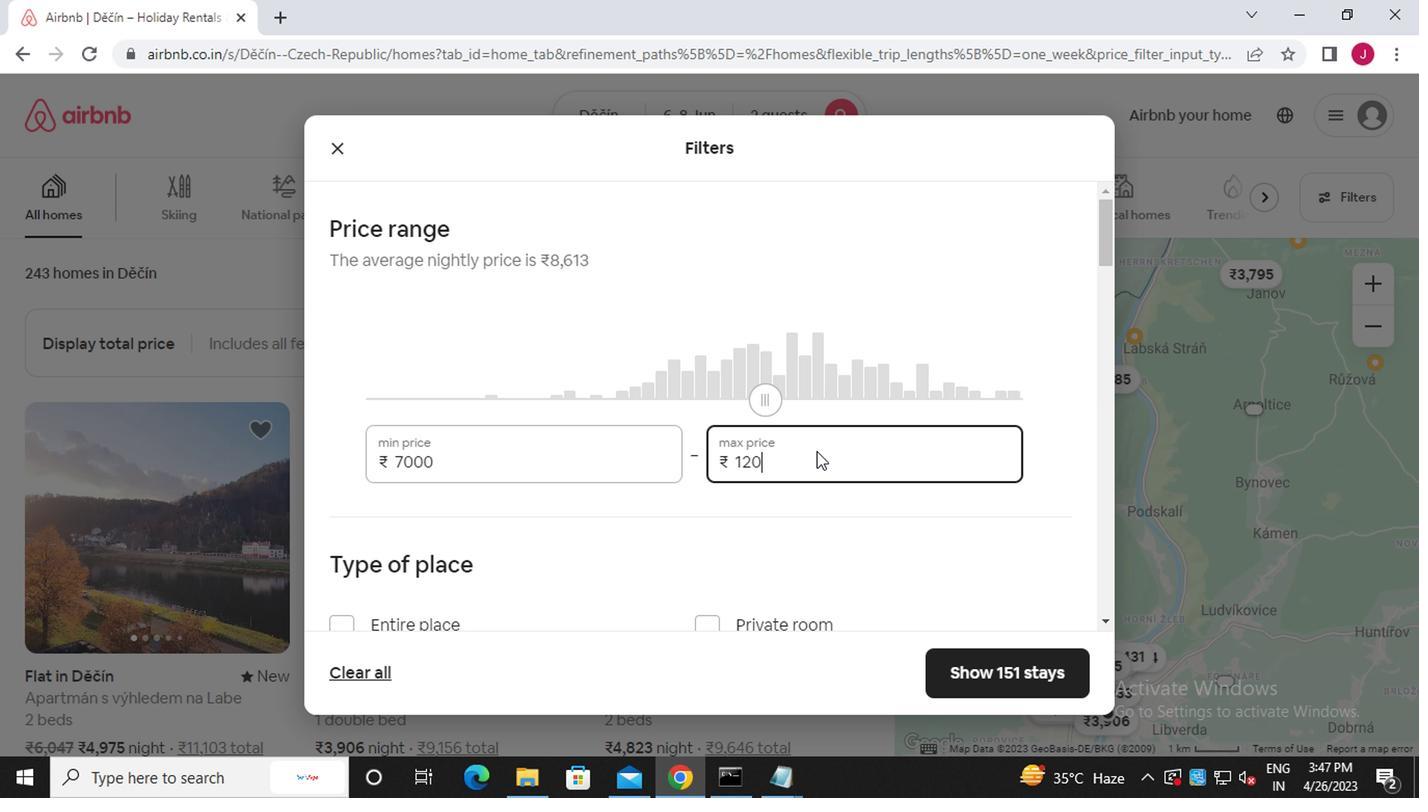 
Action: Mouse moved to (822, 452)
Screenshot: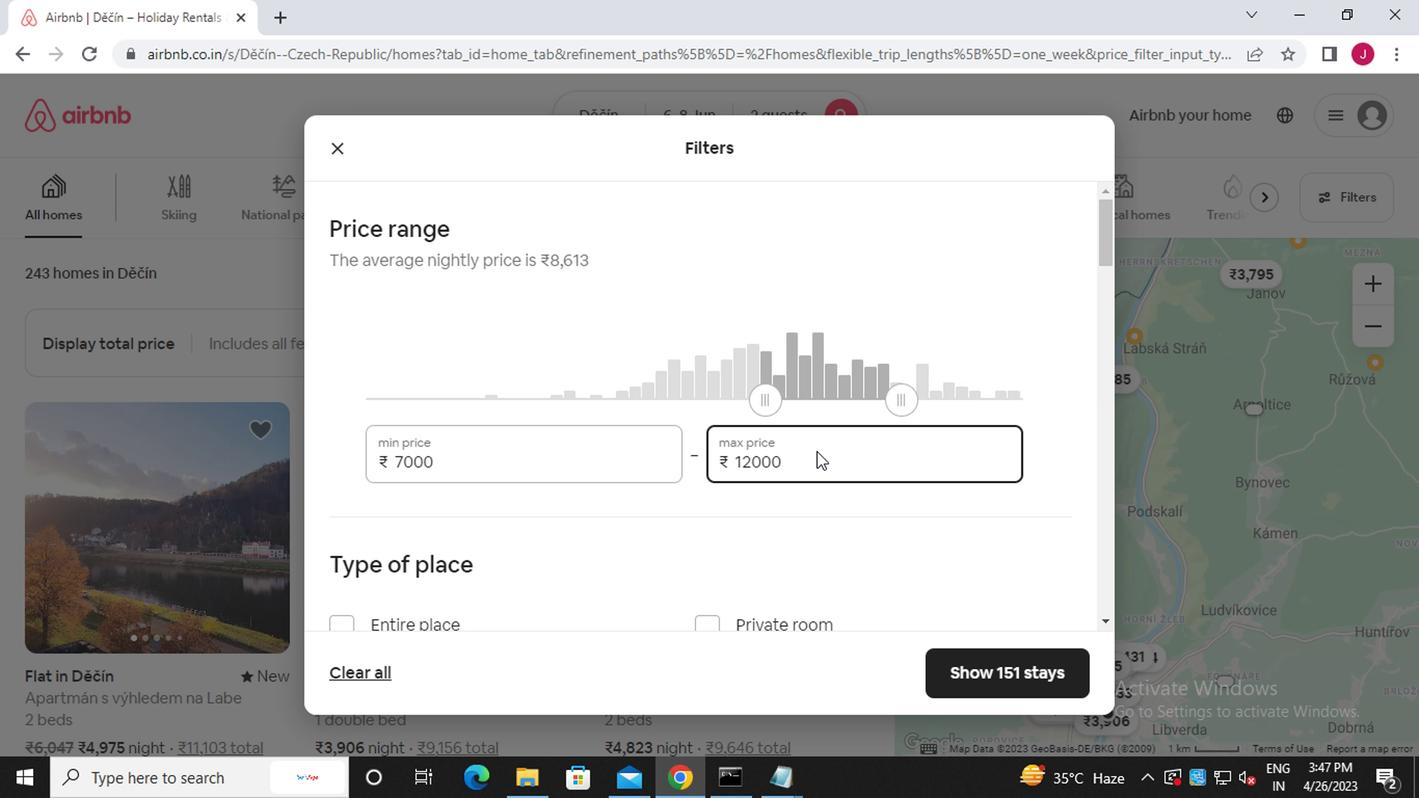 
Action: Mouse scrolled (822, 451) with delta (0, 0)
Screenshot: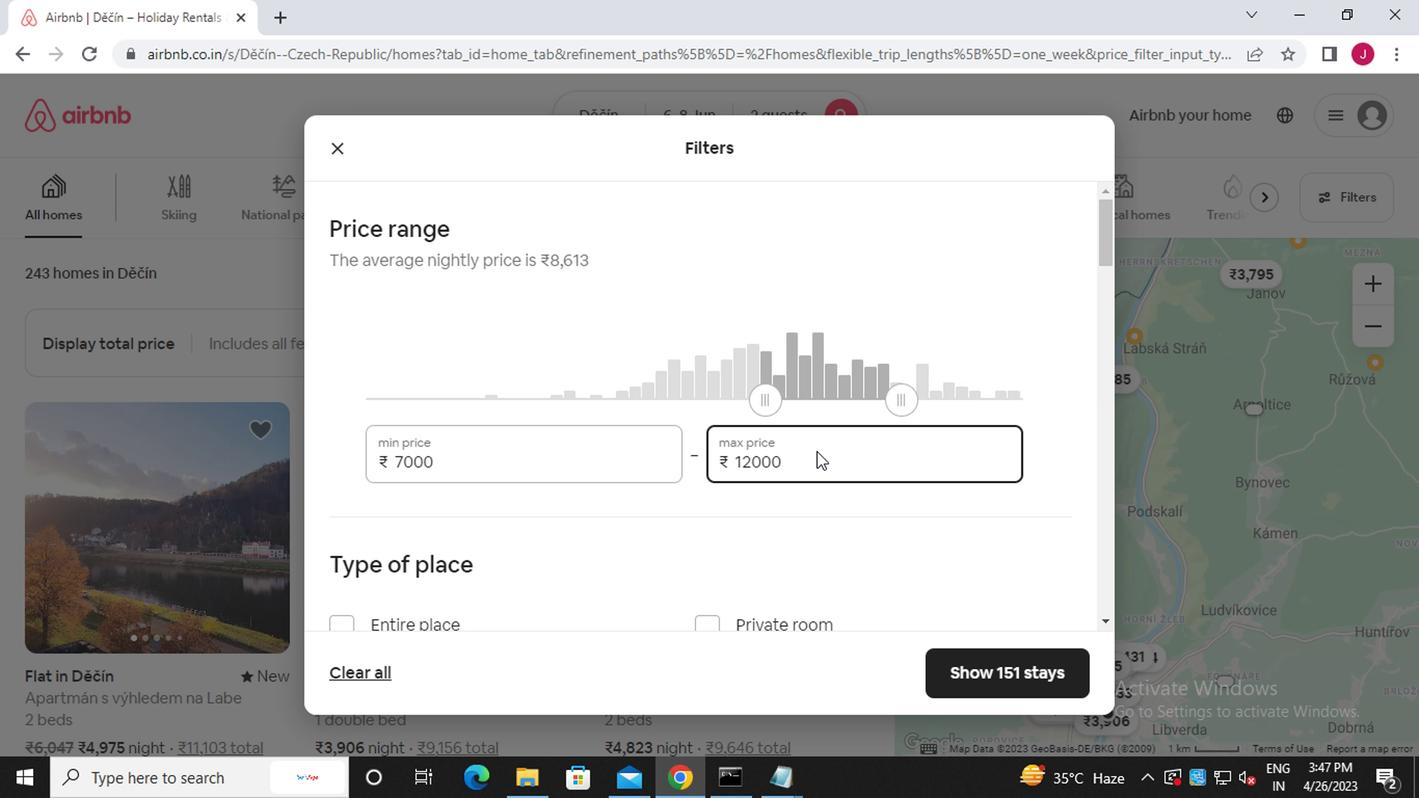 
Action: Mouse scrolled (822, 451) with delta (0, 0)
Screenshot: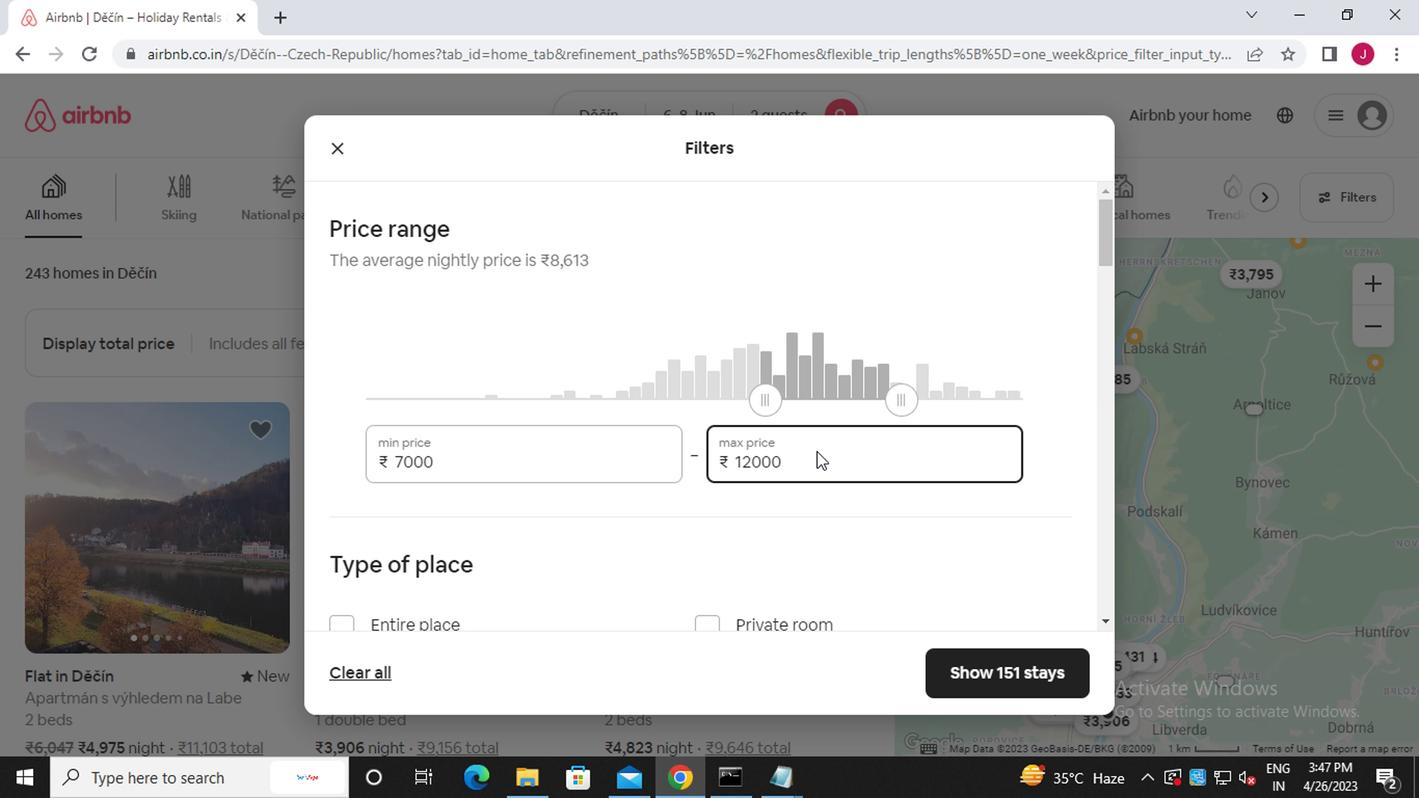 
Action: Mouse scrolled (822, 451) with delta (0, 0)
Screenshot: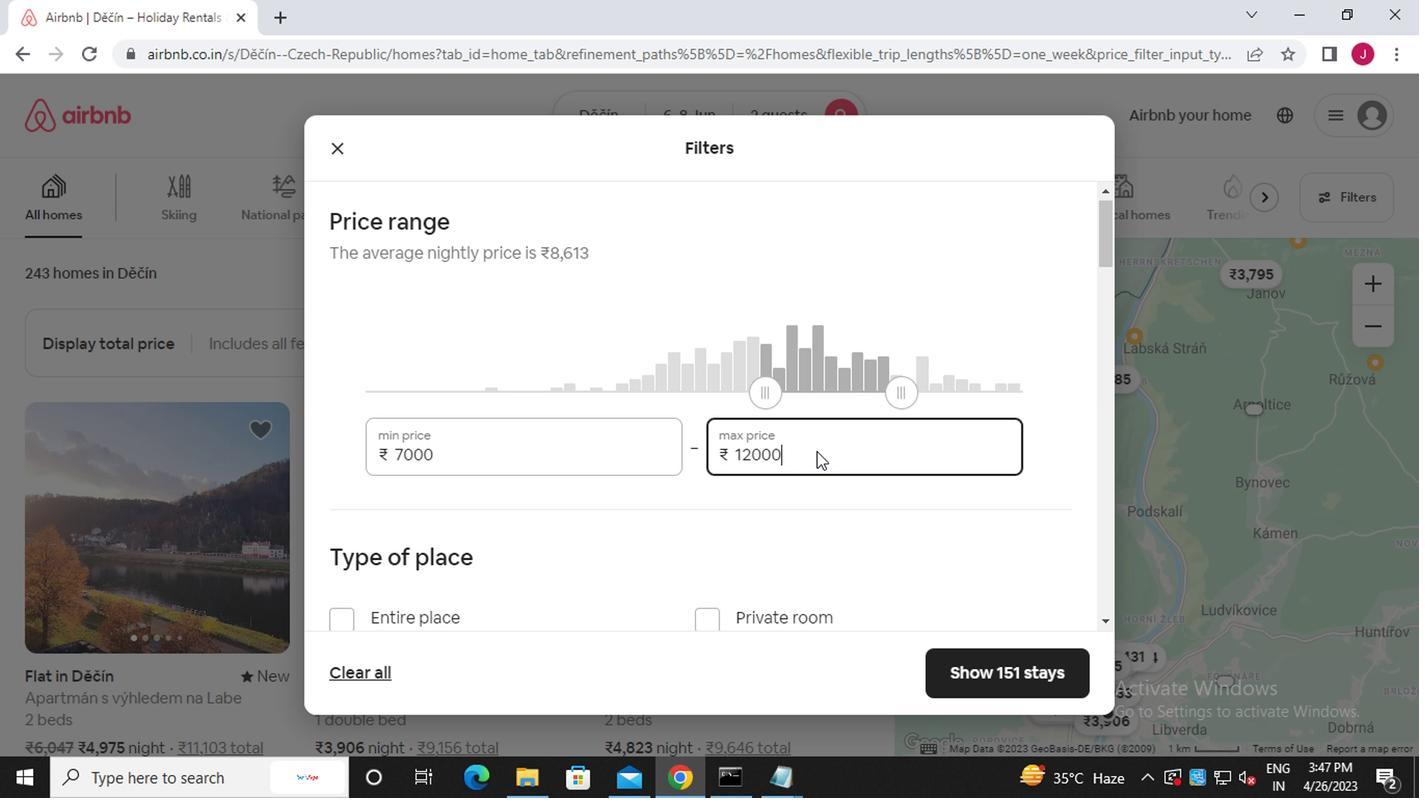 
Action: Mouse moved to (730, 314)
Screenshot: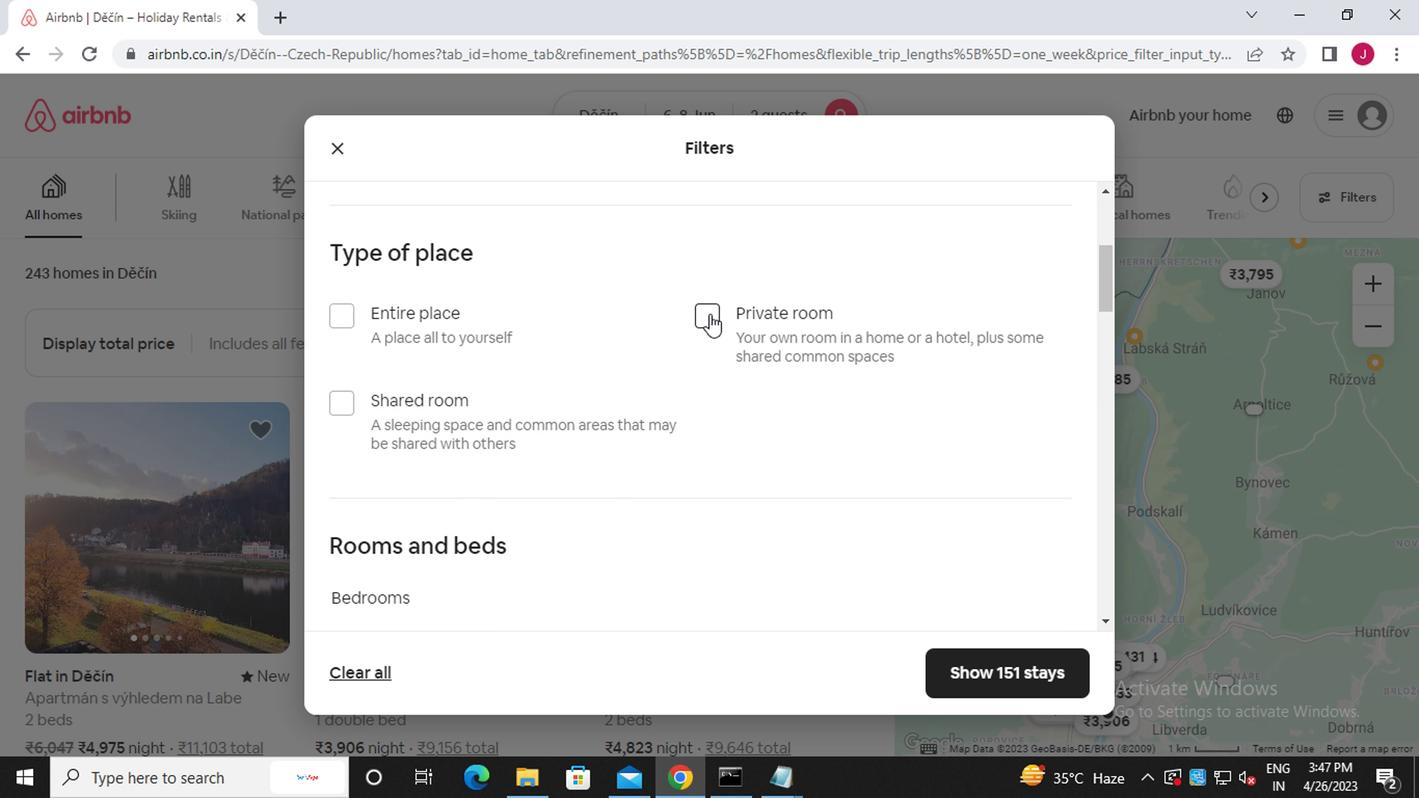 
Action: Mouse pressed left at (730, 314)
Screenshot: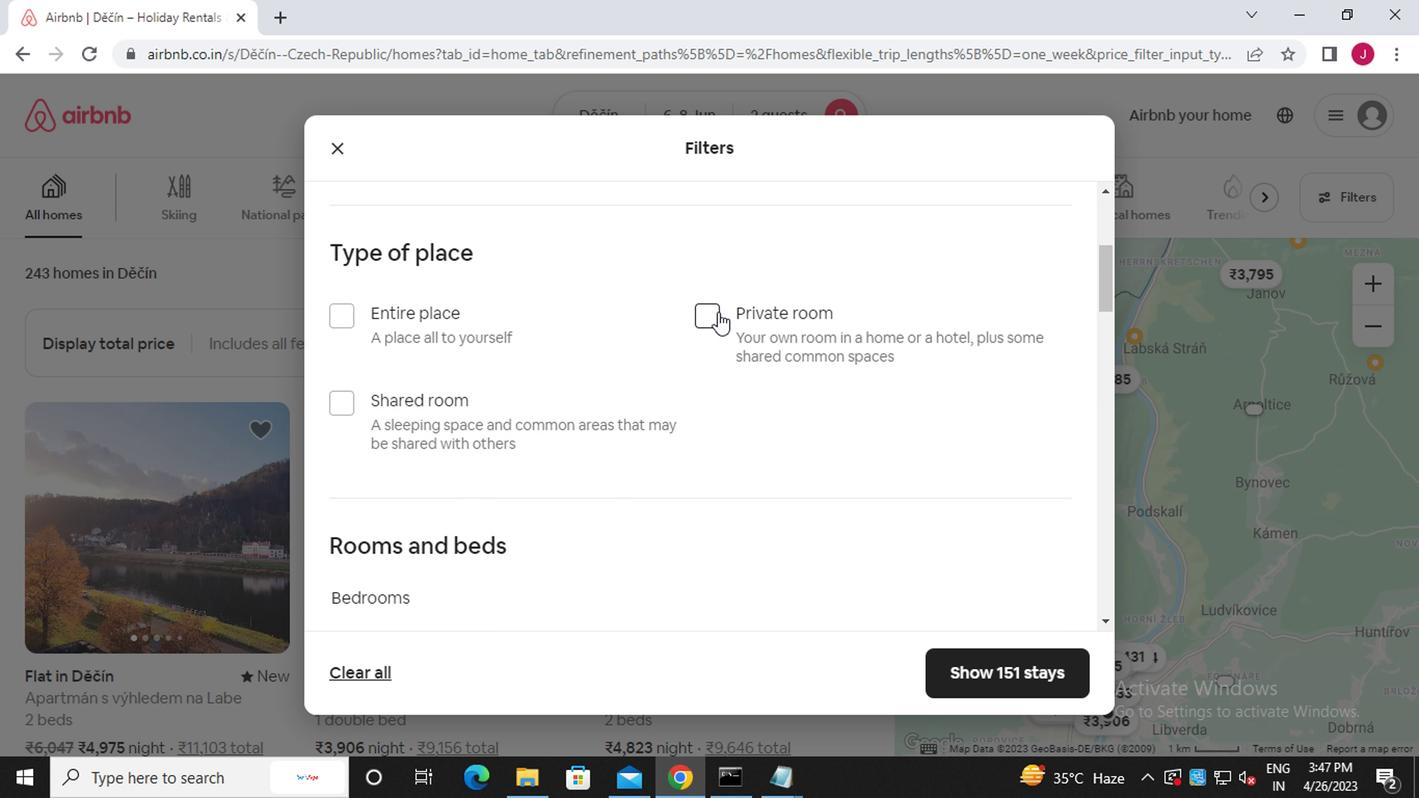 
Action: Mouse moved to (600, 395)
Screenshot: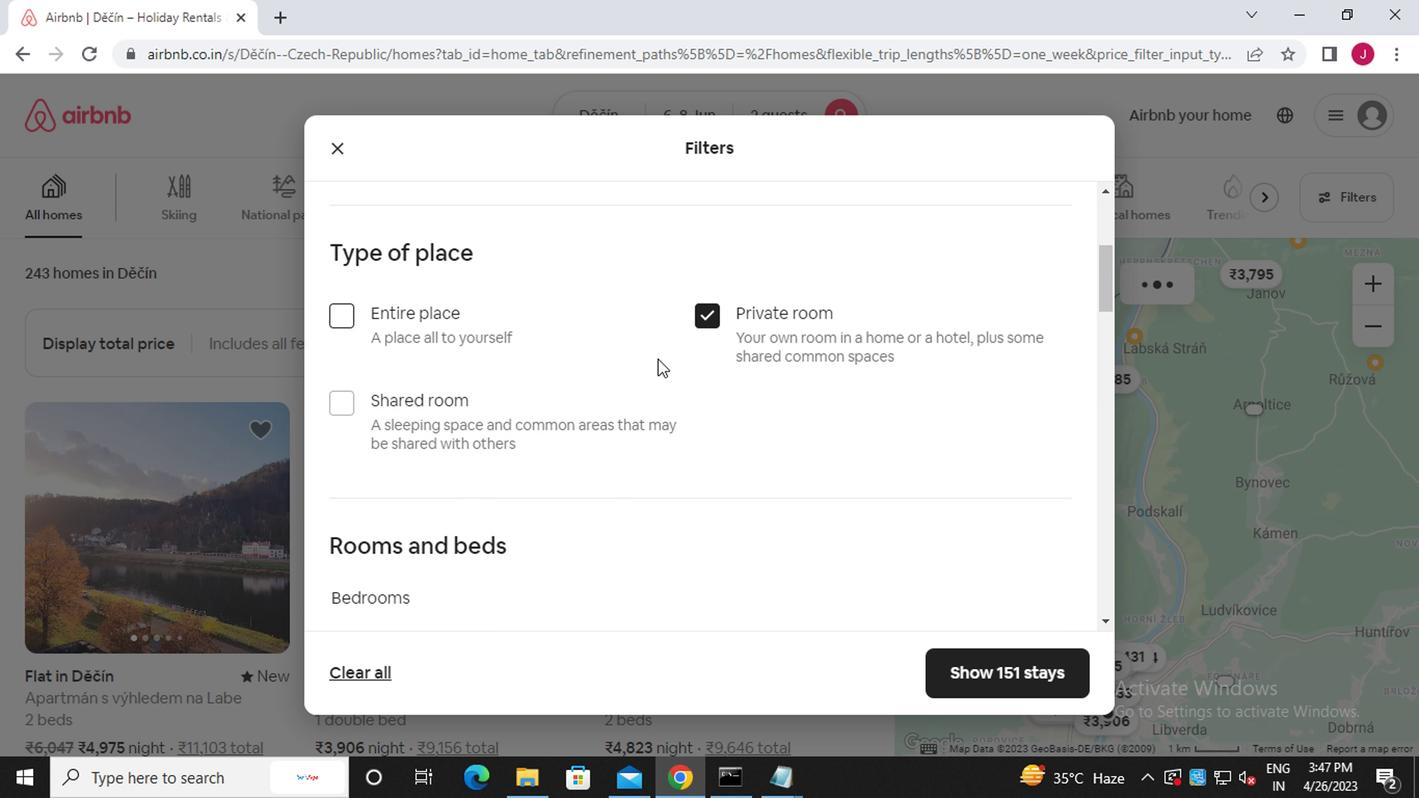 
Action: Mouse scrolled (600, 394) with delta (0, 0)
Screenshot: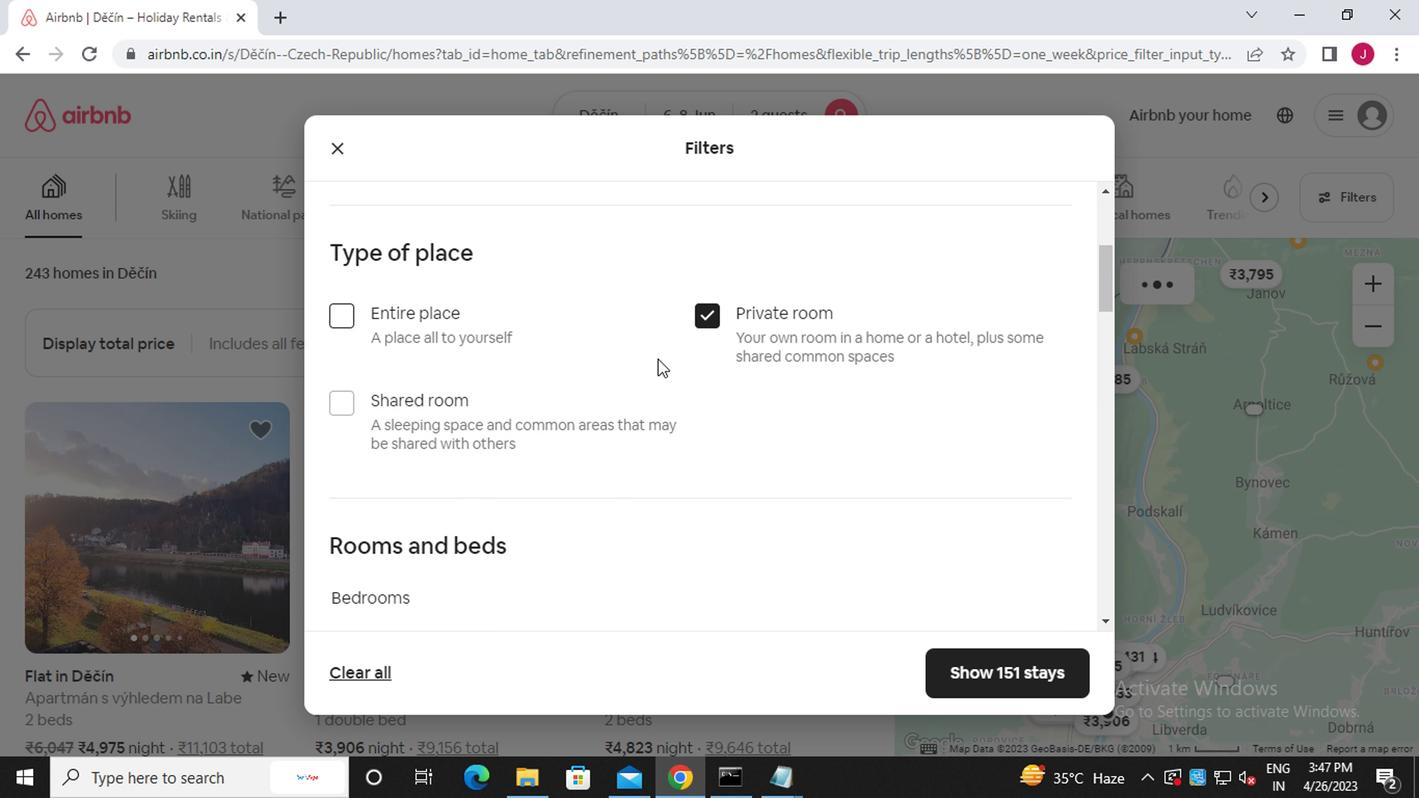 
Action: Mouse moved to (593, 397)
Screenshot: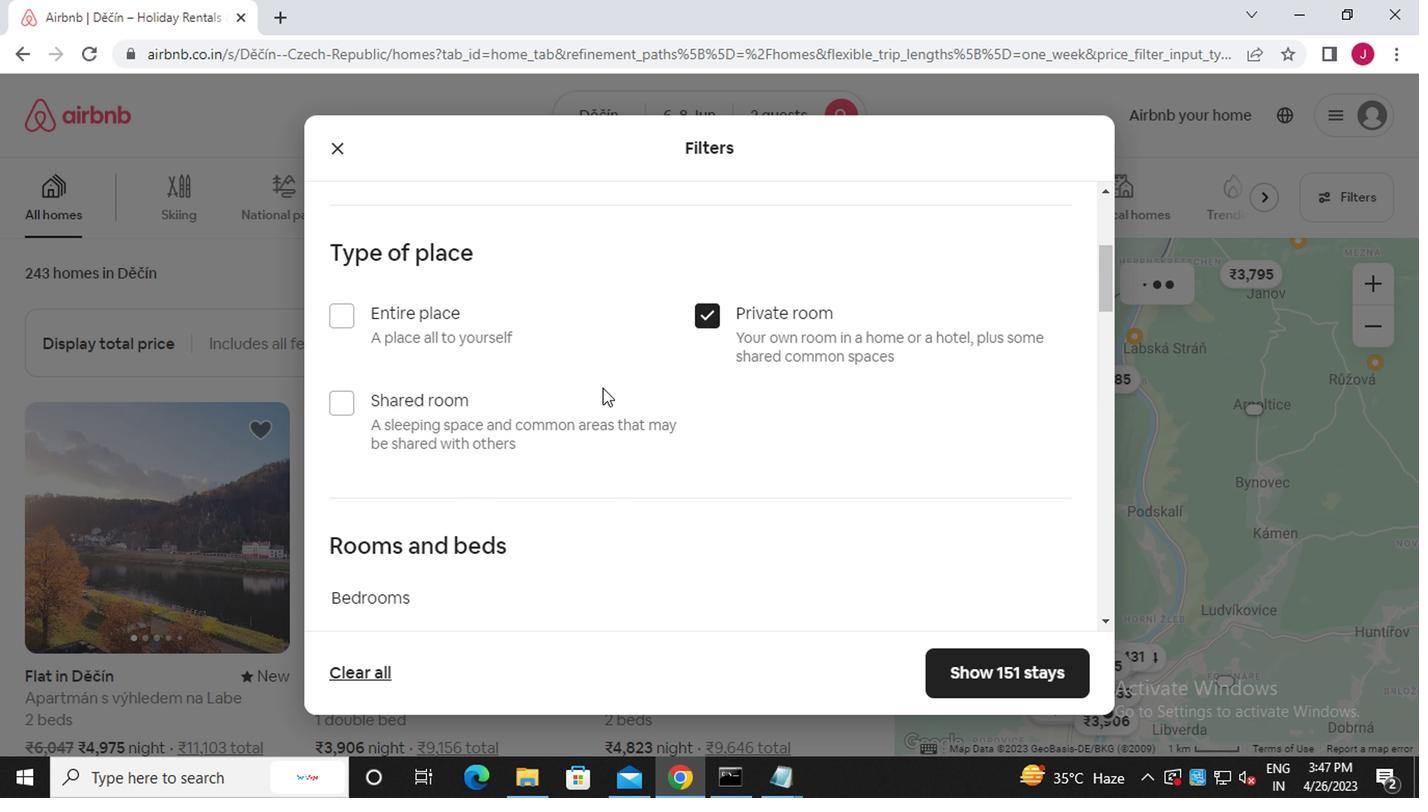 
Action: Mouse scrolled (593, 396) with delta (0, 0)
Screenshot: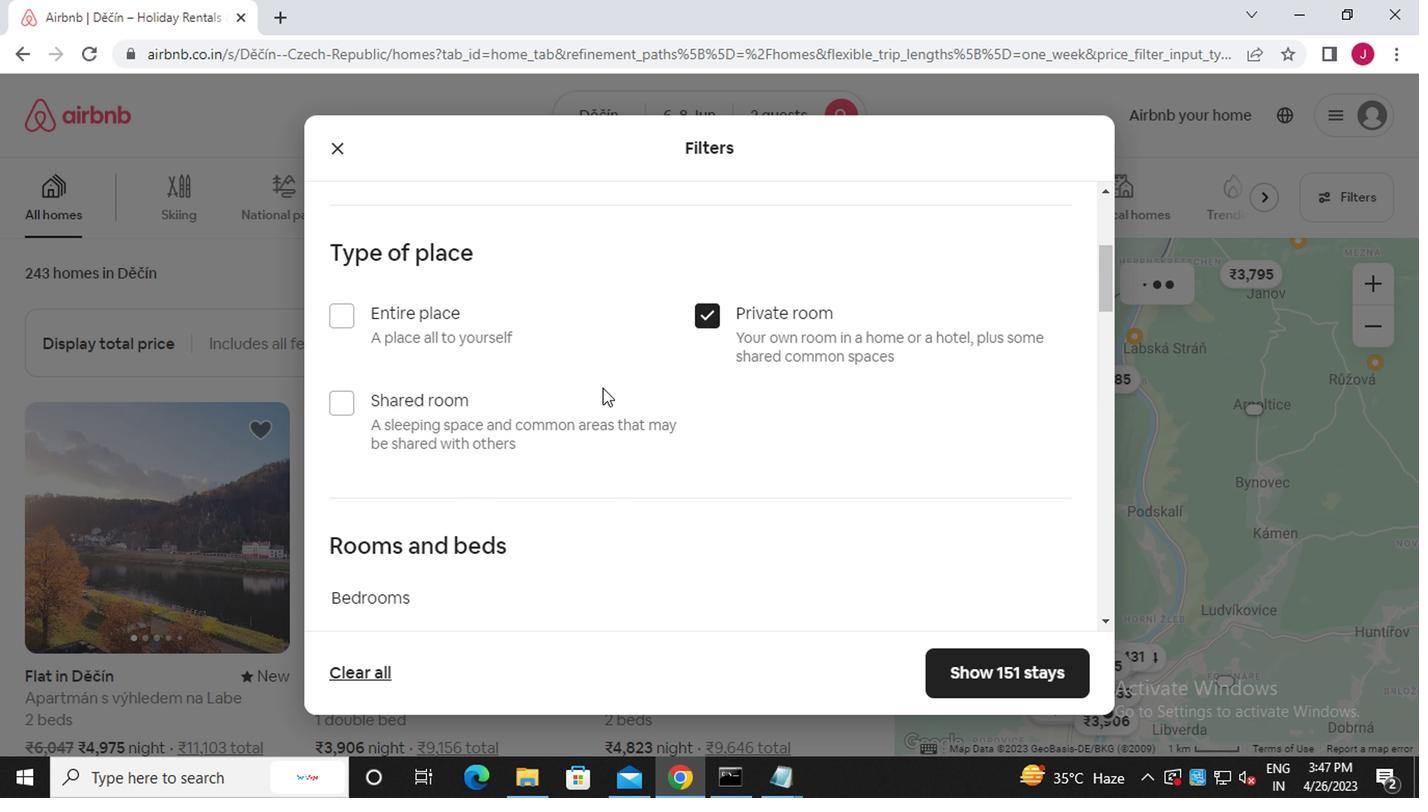 
Action: Mouse moved to (589, 399)
Screenshot: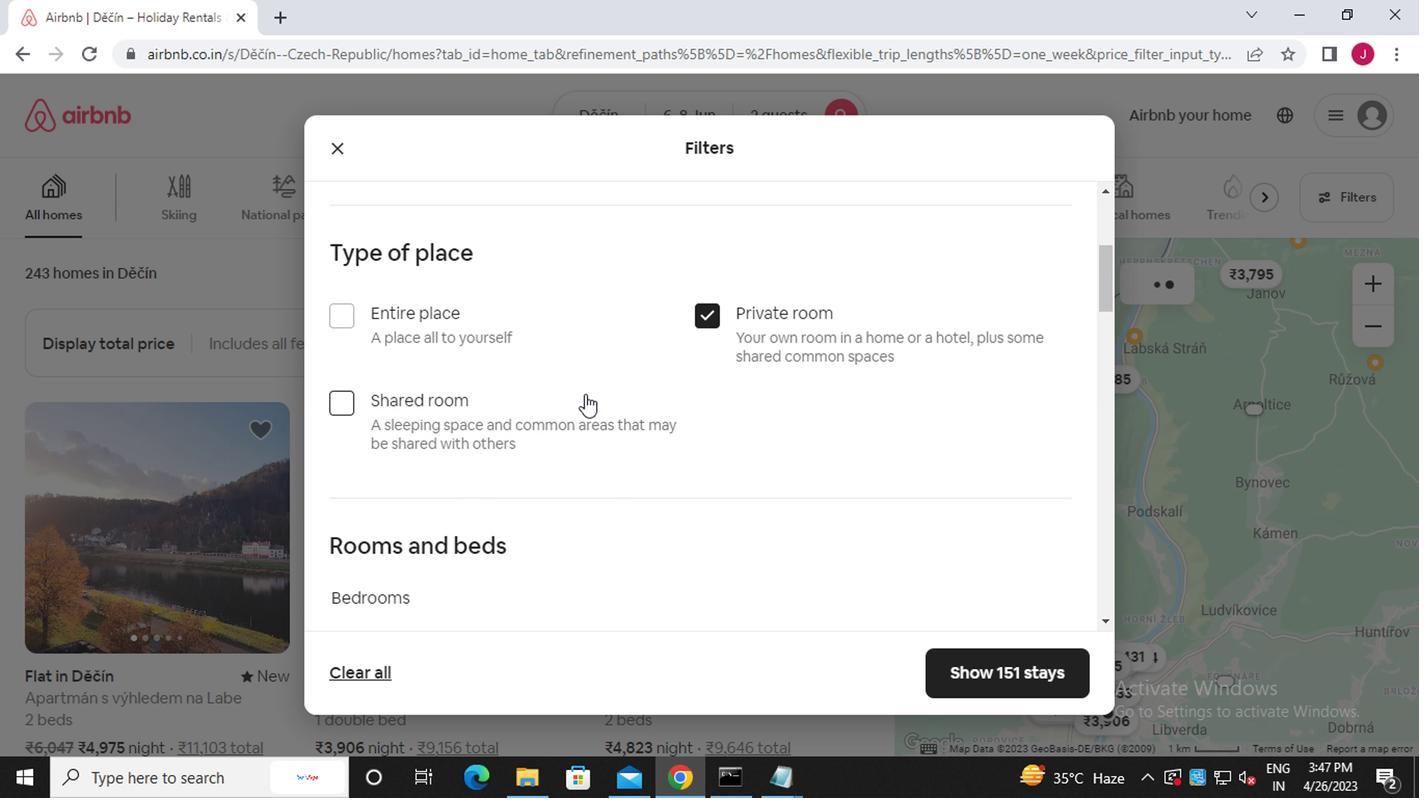 
Action: Mouse scrolled (589, 399) with delta (0, 0)
Screenshot: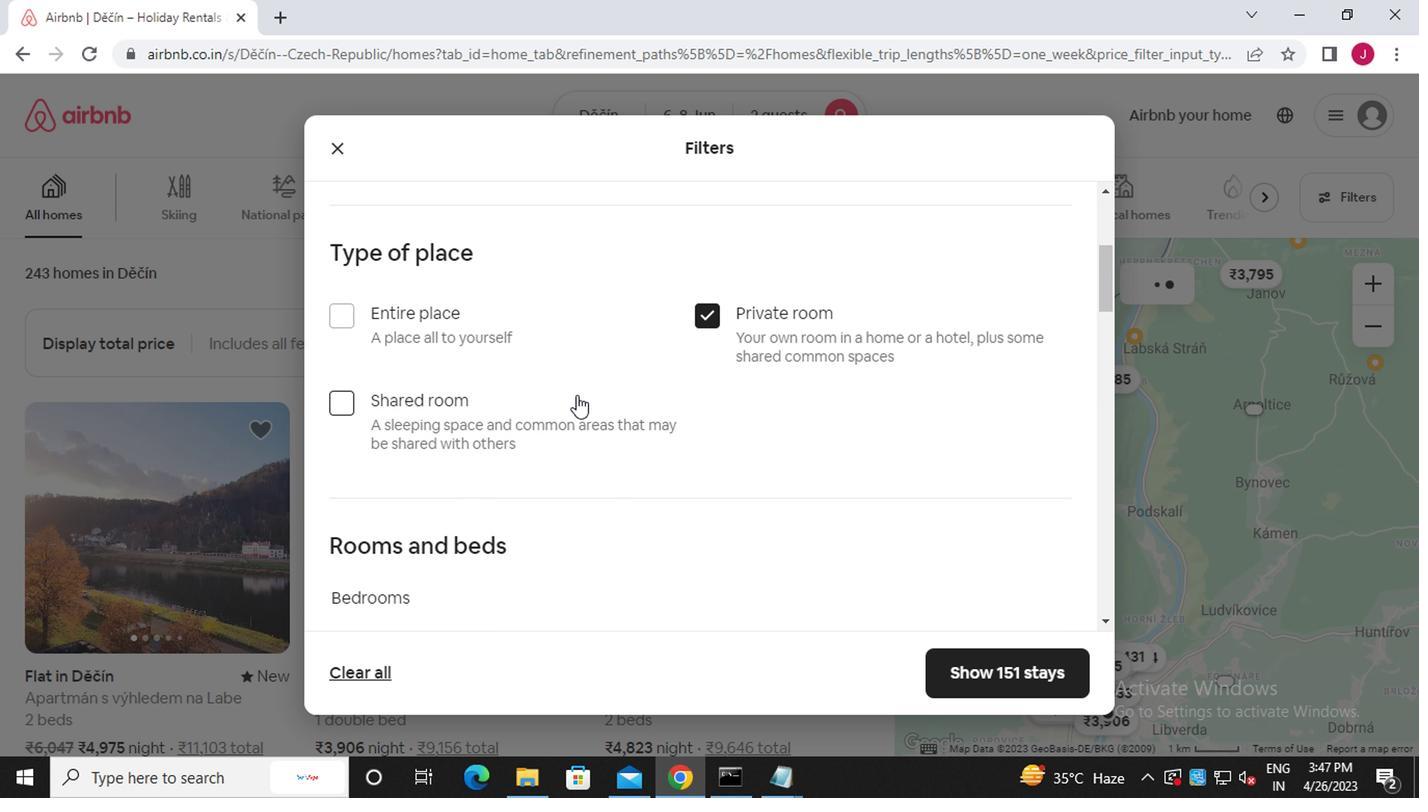 
Action: Mouse moved to (476, 353)
Screenshot: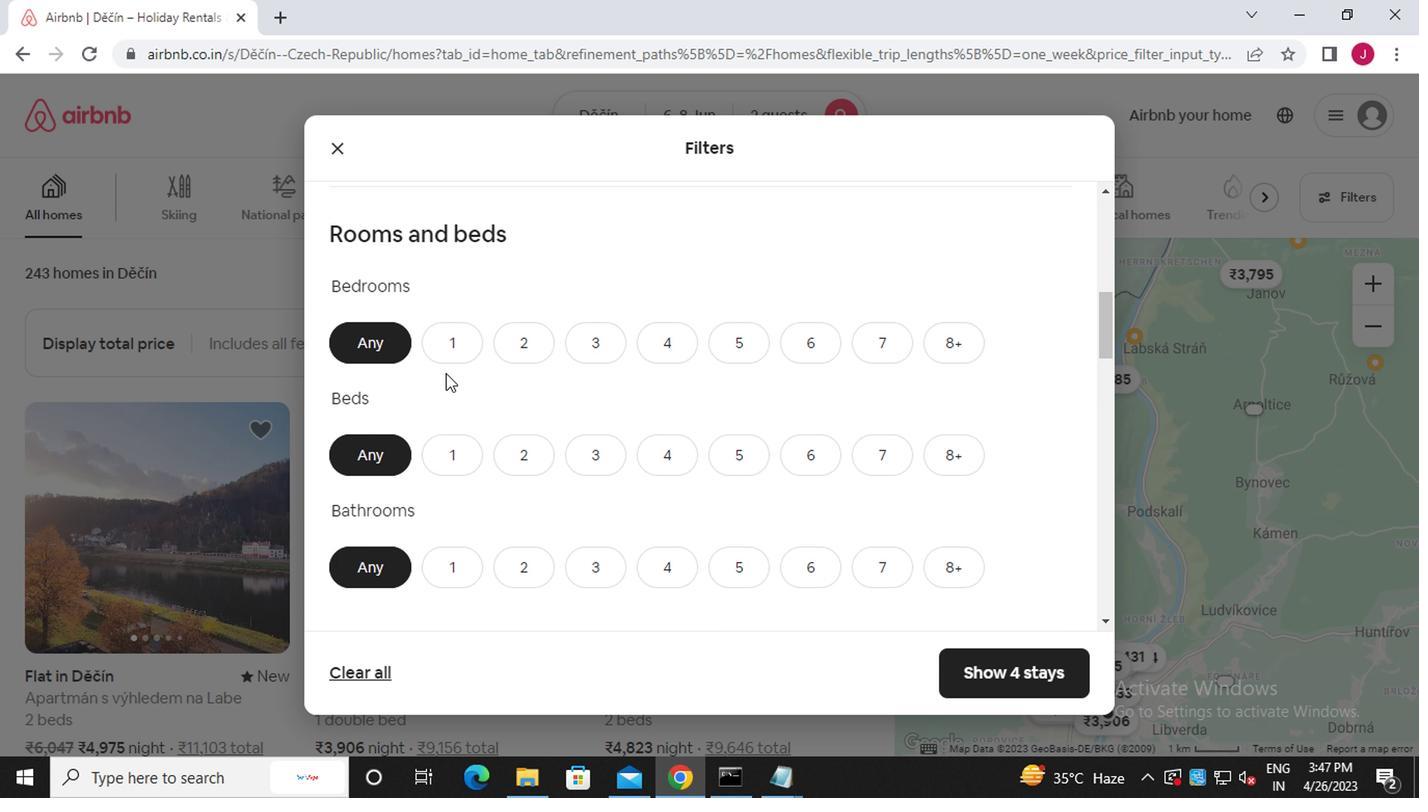 
Action: Mouse pressed left at (476, 353)
Screenshot: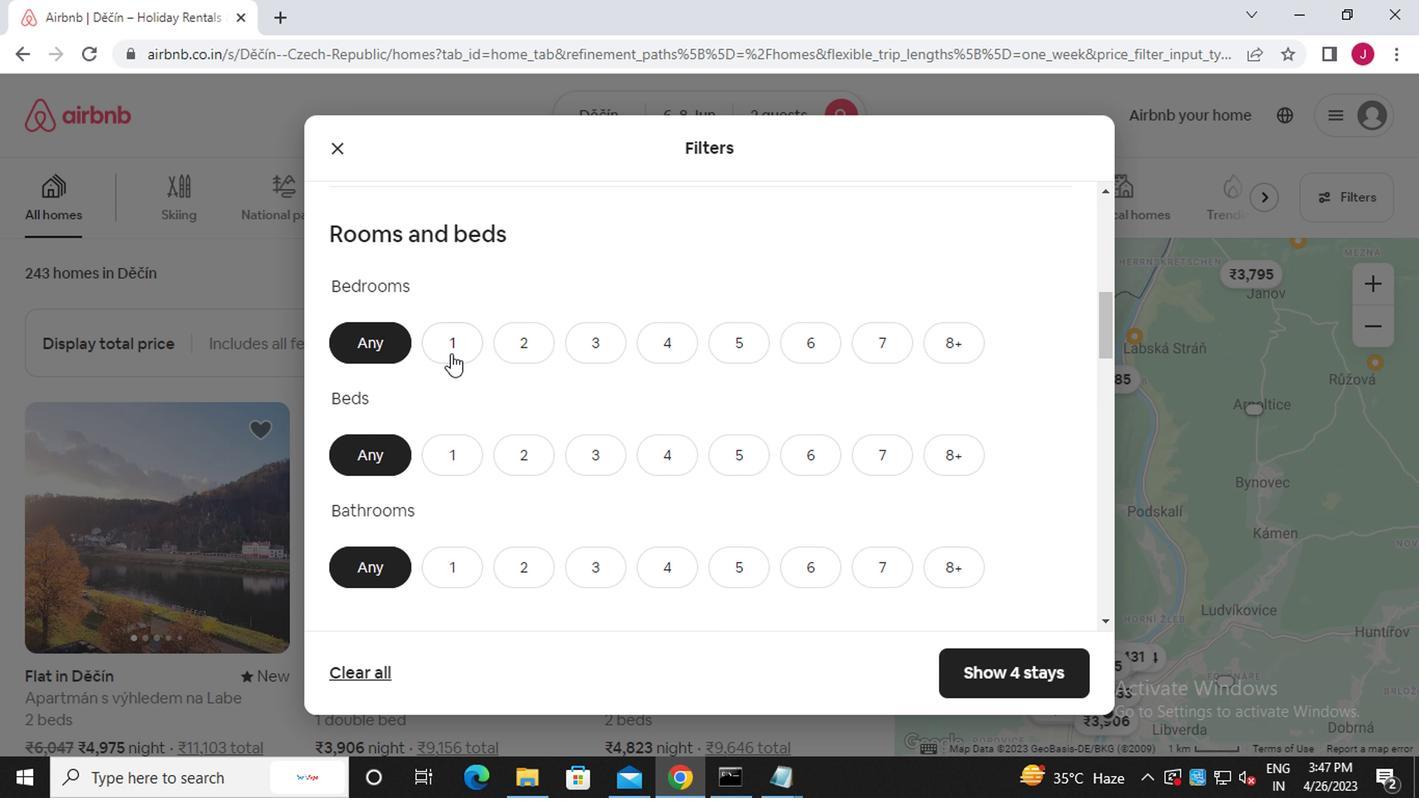 
Action: Mouse moved to (549, 456)
Screenshot: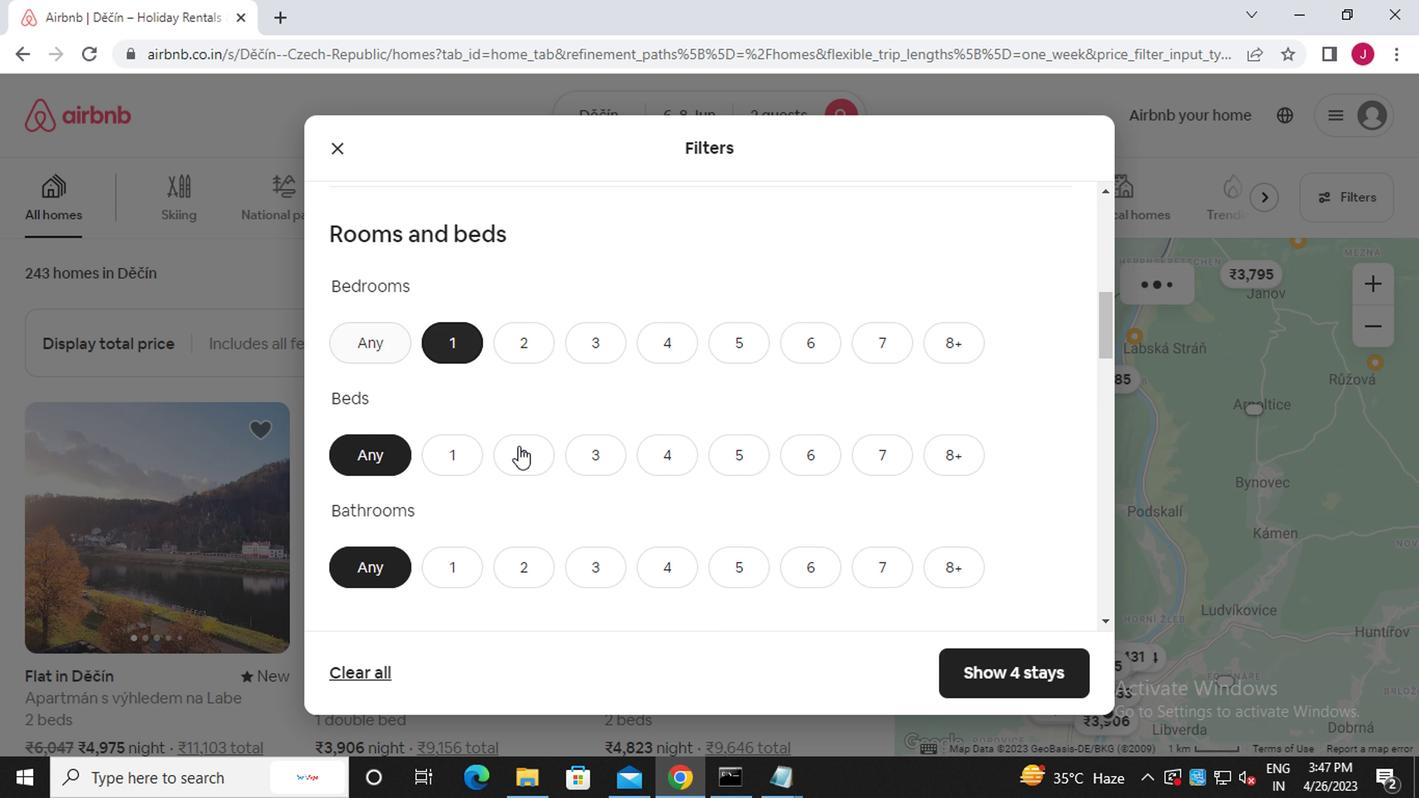 
Action: Mouse pressed left at (549, 456)
Screenshot: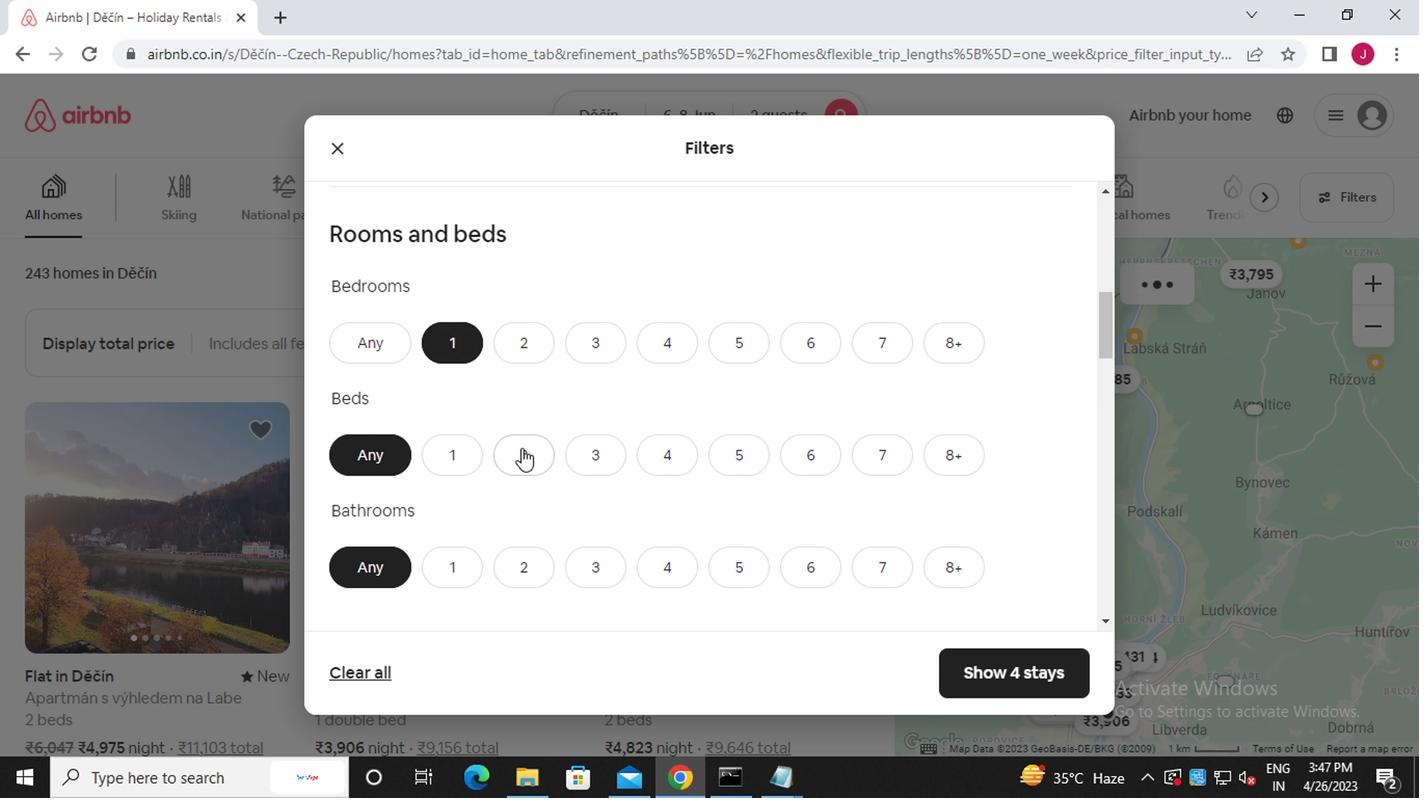 
Action: Mouse moved to (488, 569)
Screenshot: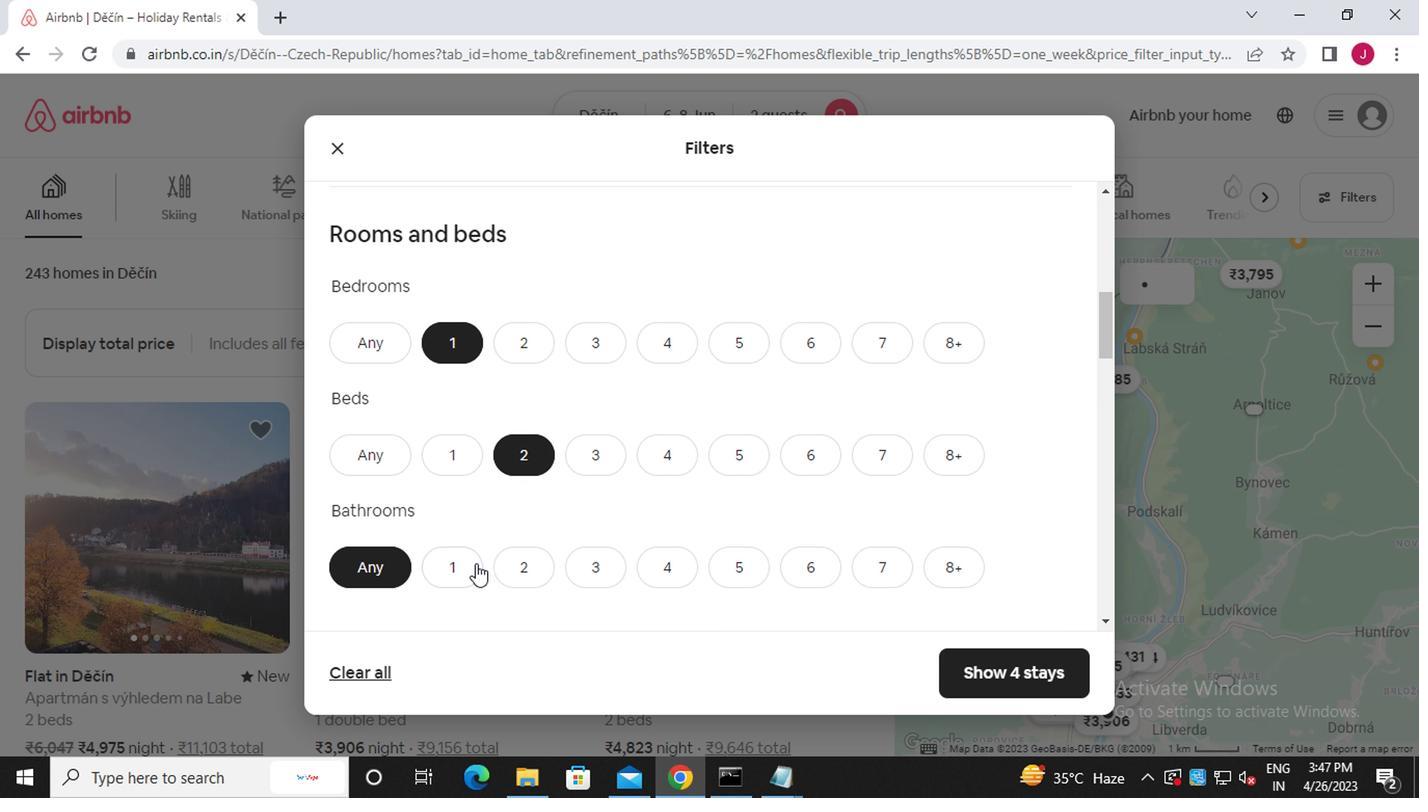 
Action: Mouse pressed left at (488, 569)
Screenshot: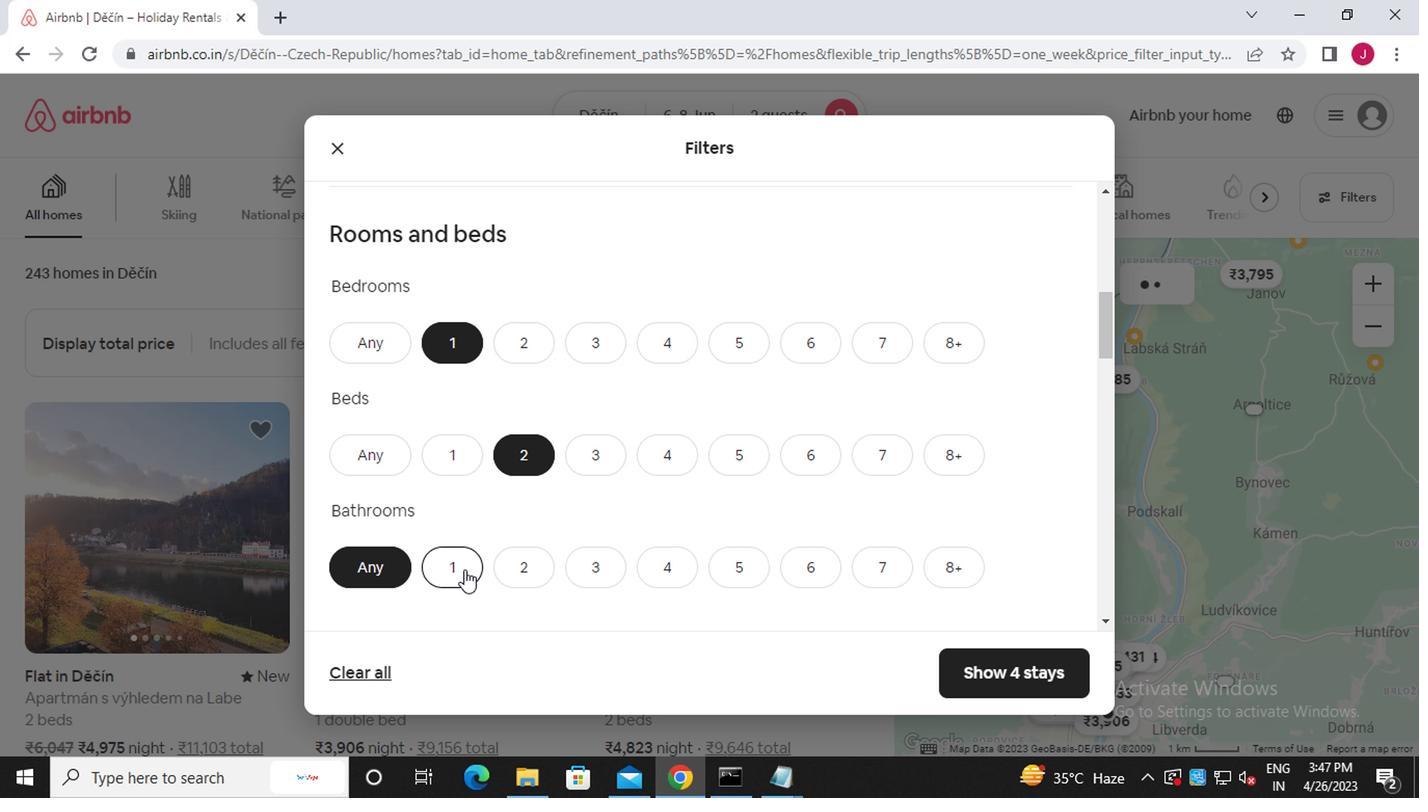 
Action: Mouse moved to (476, 558)
Screenshot: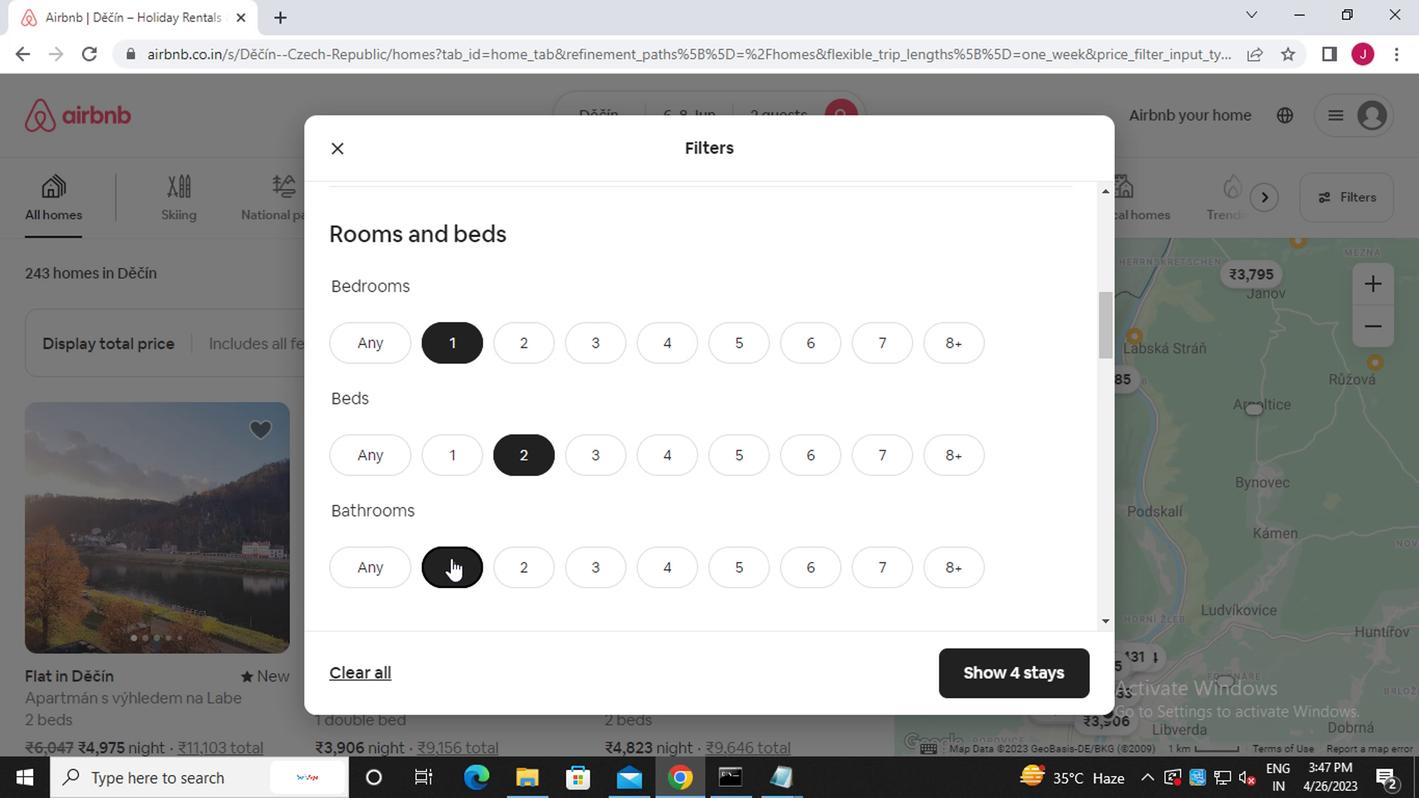 
Action: Mouse scrolled (476, 557) with delta (0, 0)
Screenshot: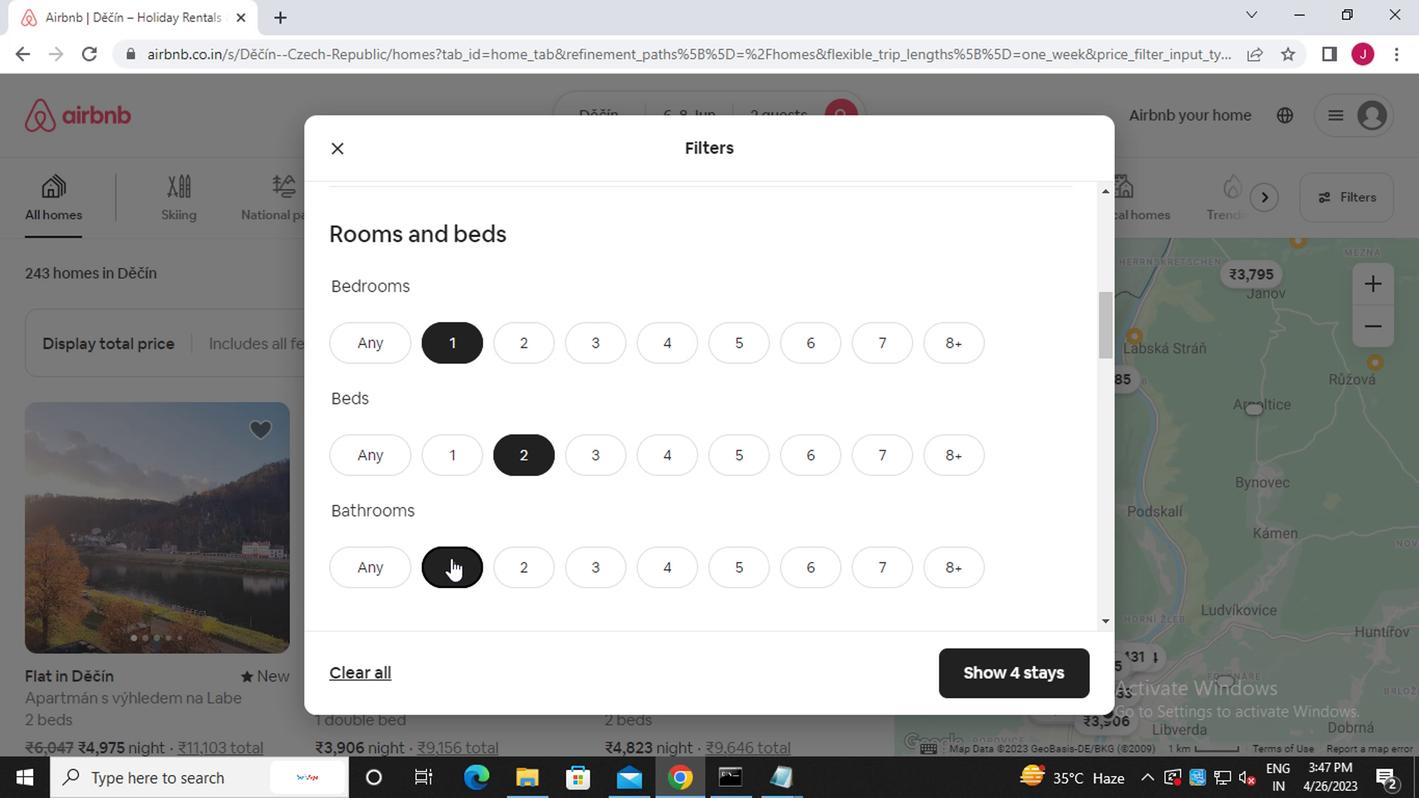 
Action: Mouse moved to (478, 562)
Screenshot: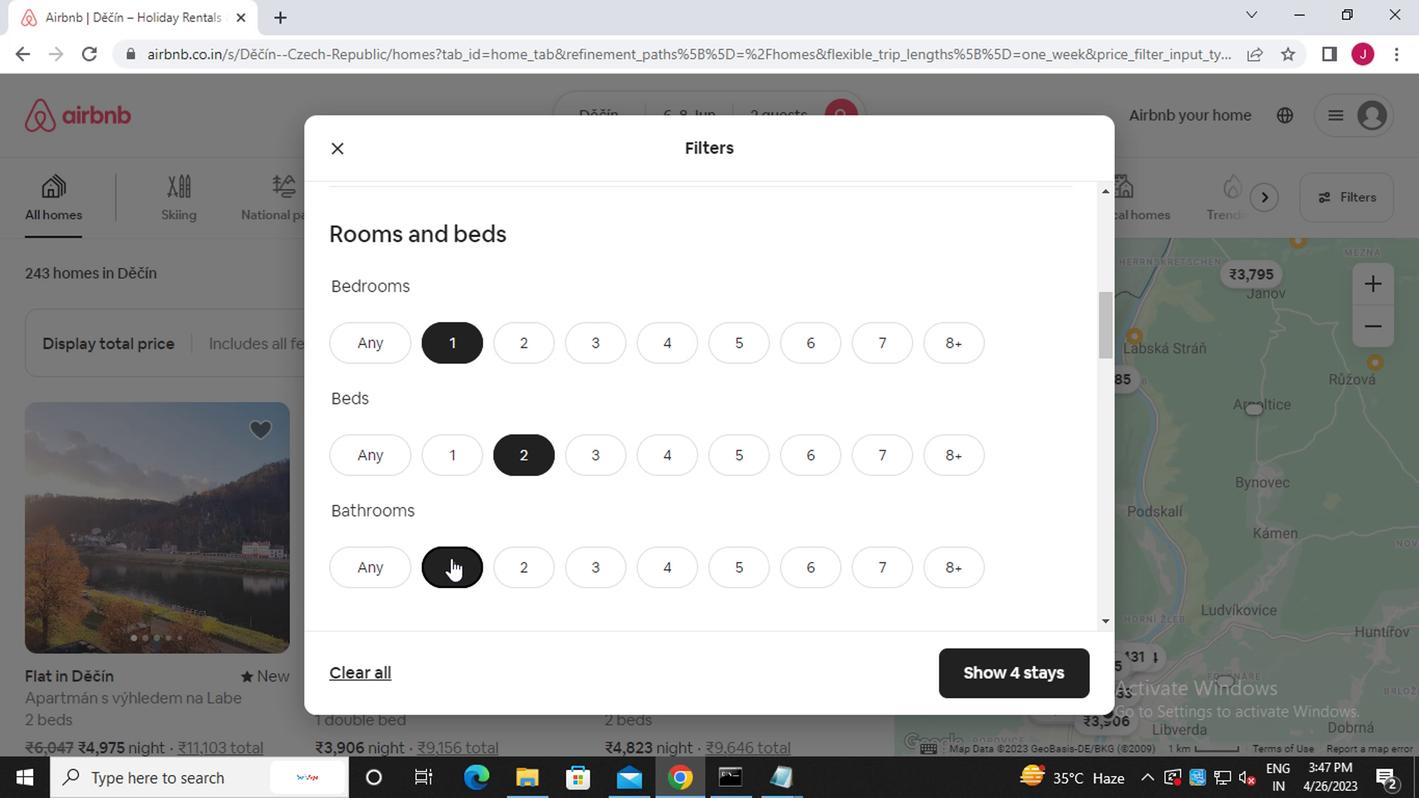 
Action: Mouse scrolled (478, 561) with delta (0, 0)
Screenshot: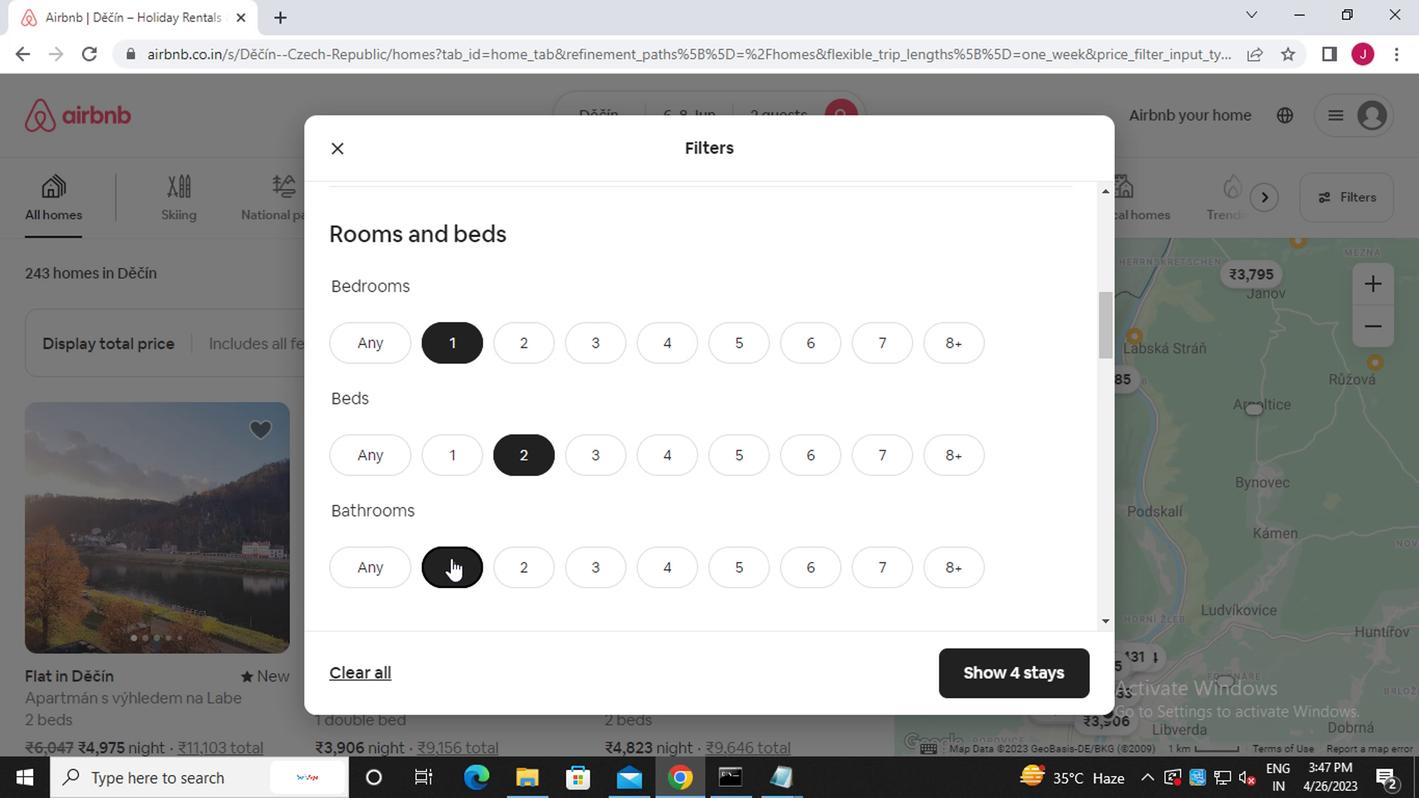 
Action: Mouse moved to (470, 581)
Screenshot: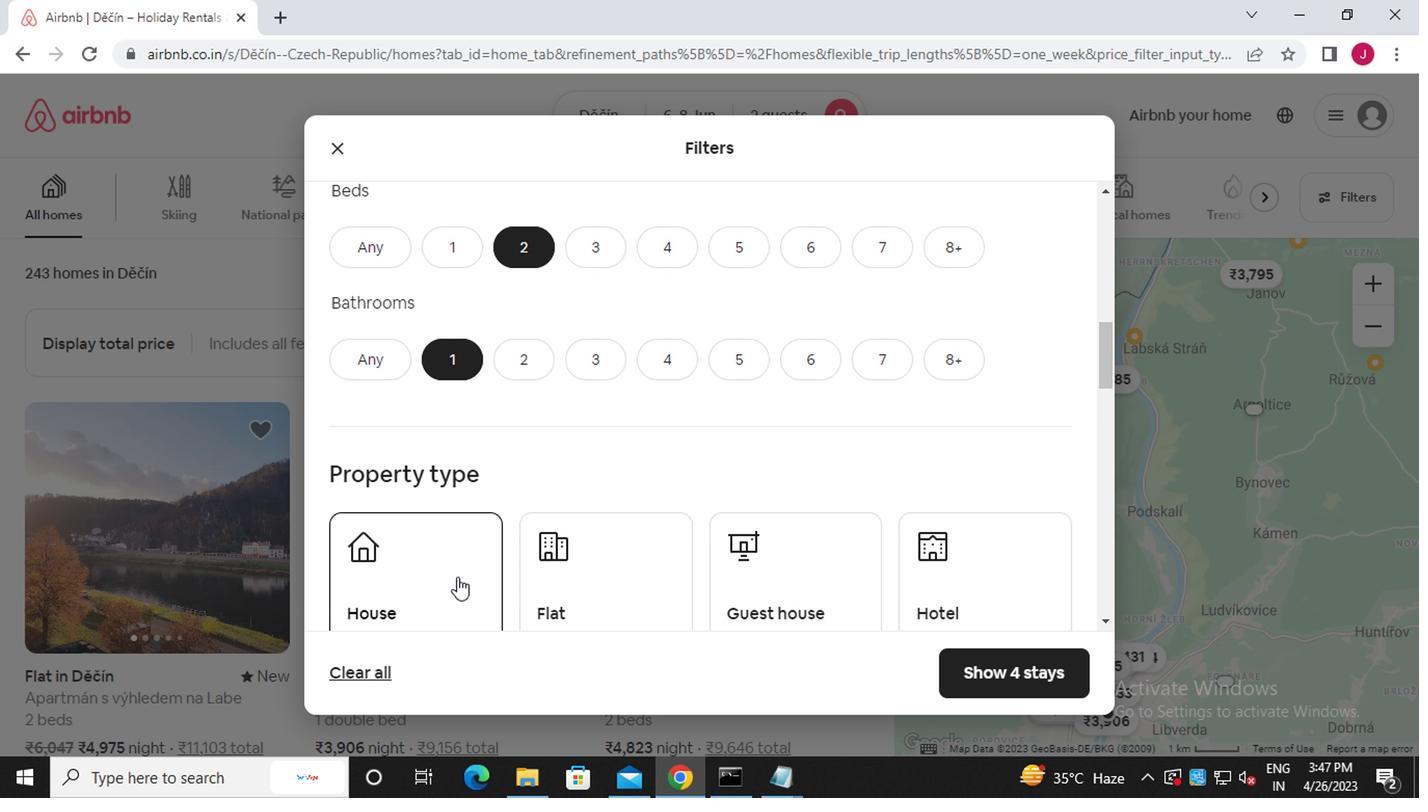 
Action: Mouse pressed left at (470, 581)
Screenshot: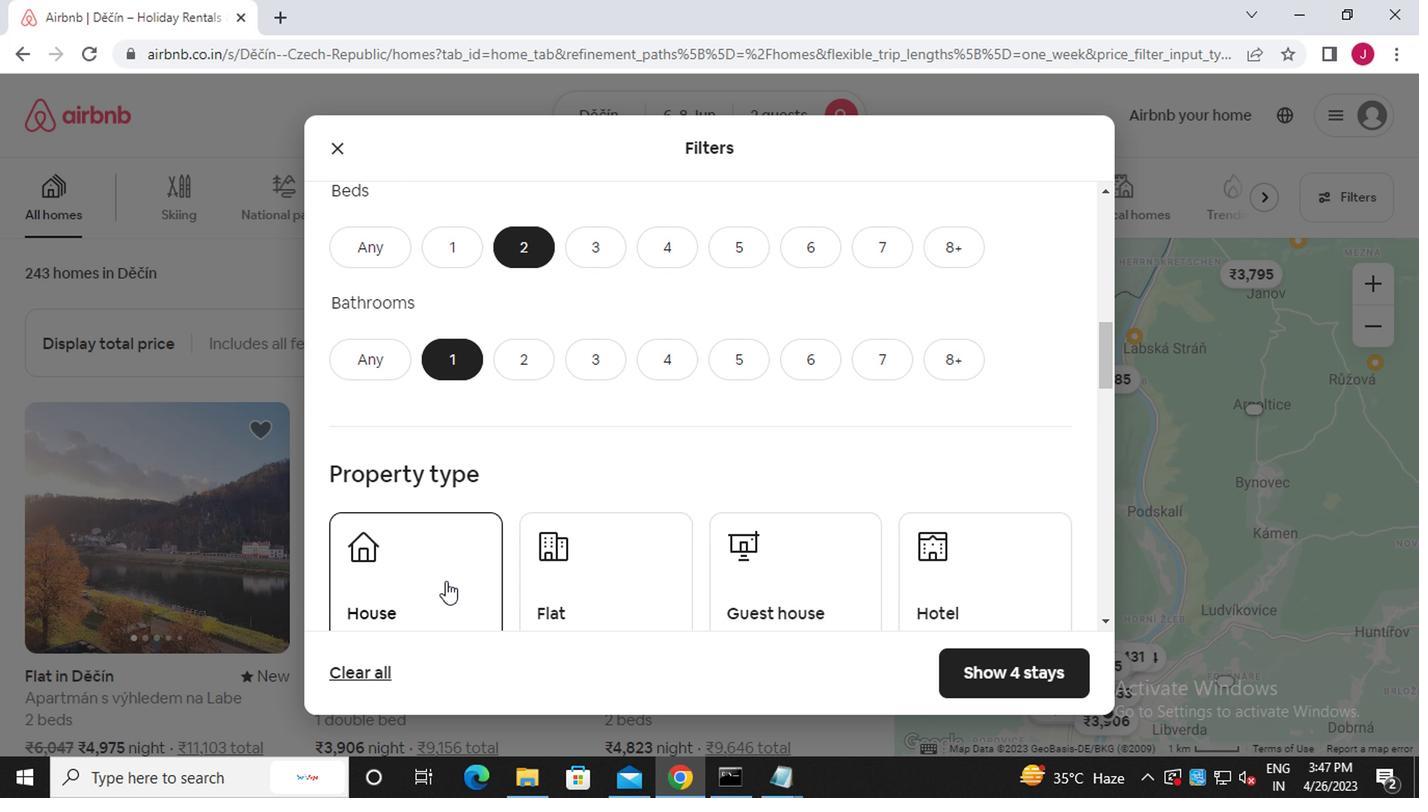 
Action: Mouse moved to (617, 576)
Screenshot: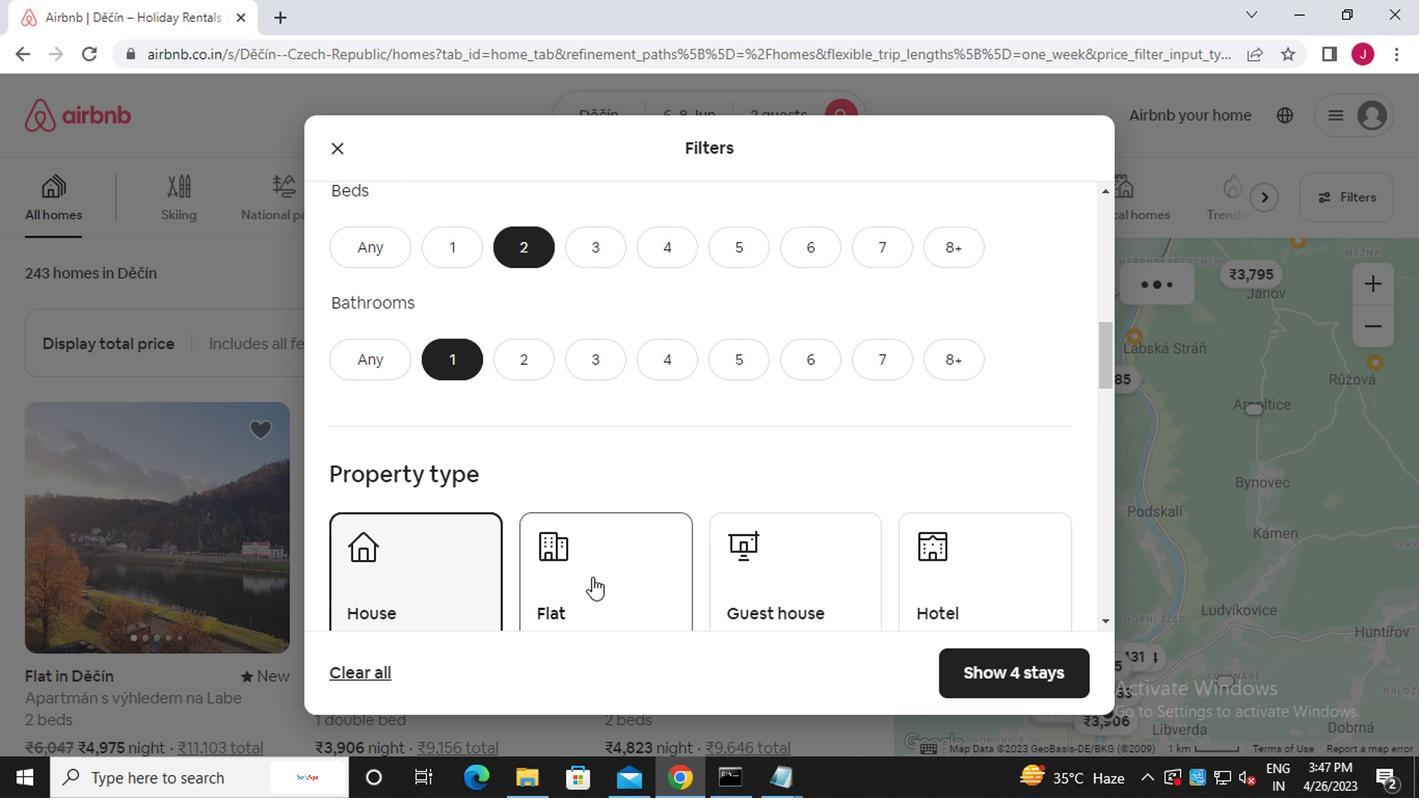 
Action: Mouse pressed left at (617, 576)
Screenshot: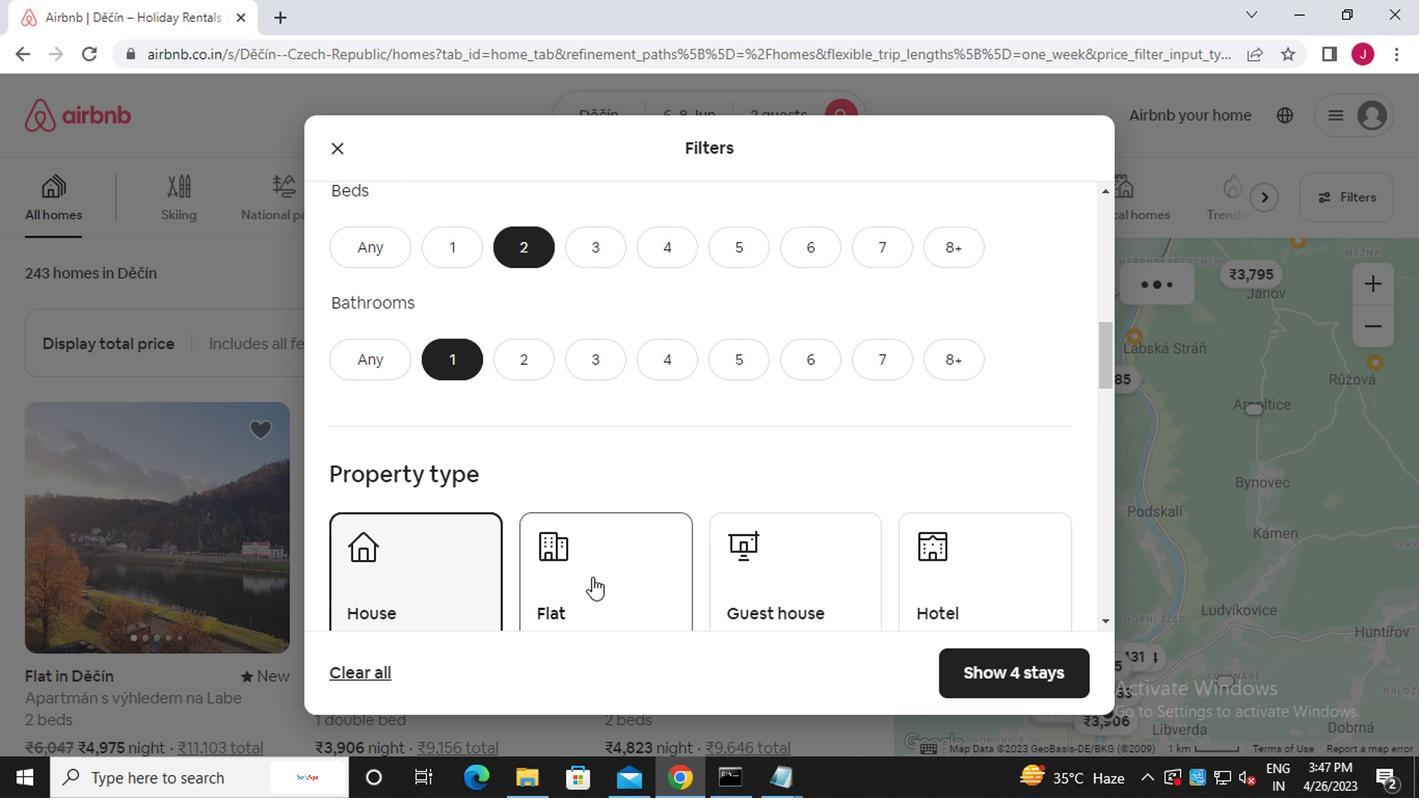 
Action: Mouse moved to (766, 594)
Screenshot: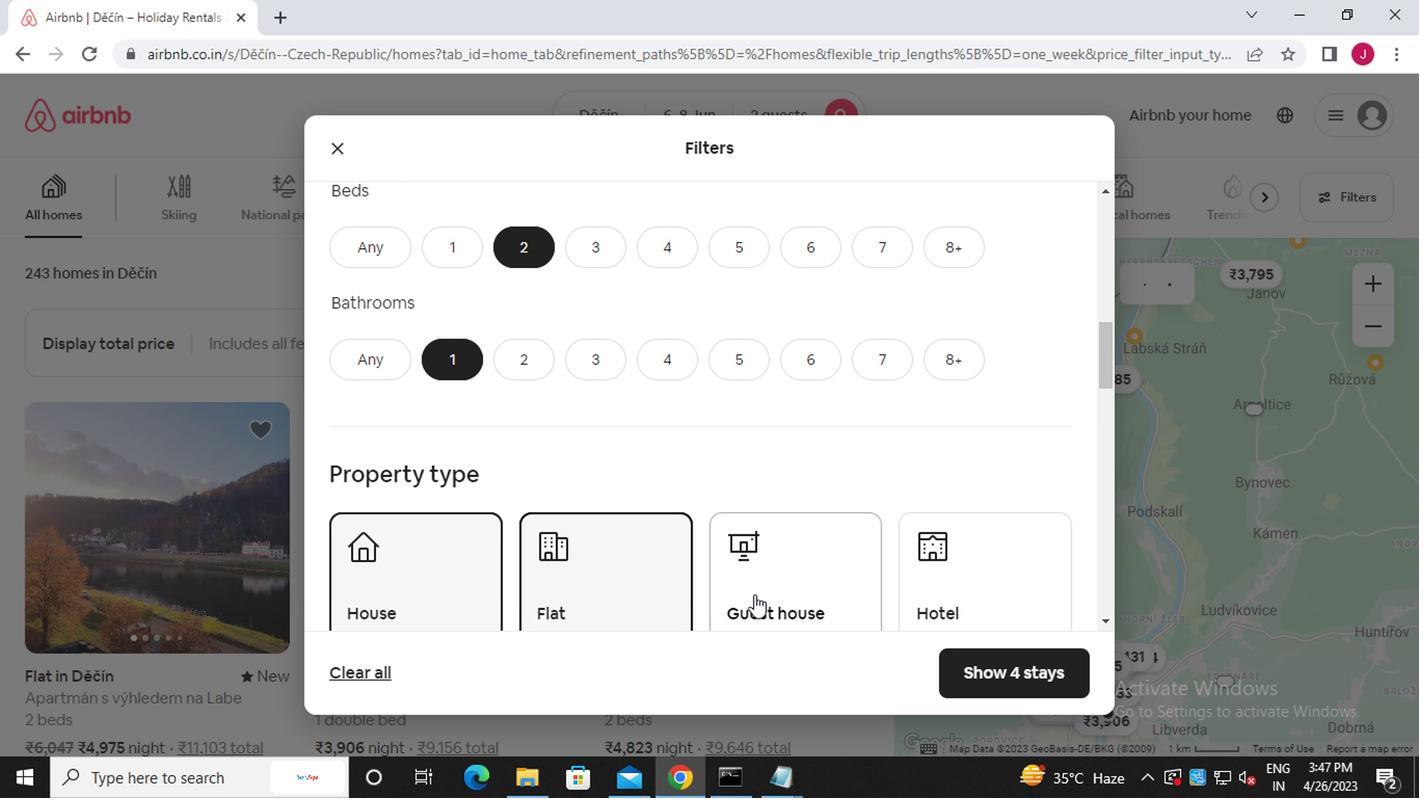 
Action: Mouse pressed left at (766, 594)
Screenshot: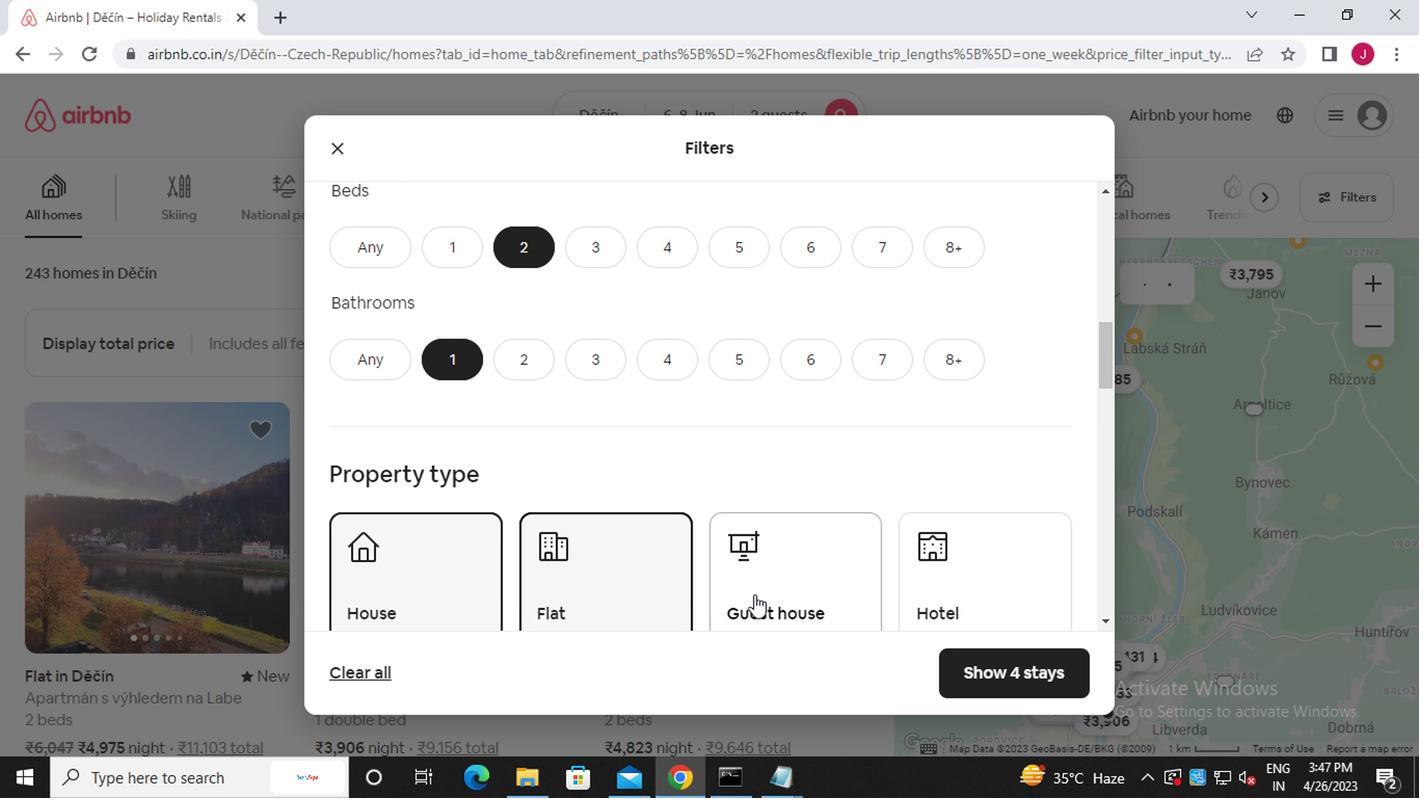 
Action: Mouse moved to (756, 593)
Screenshot: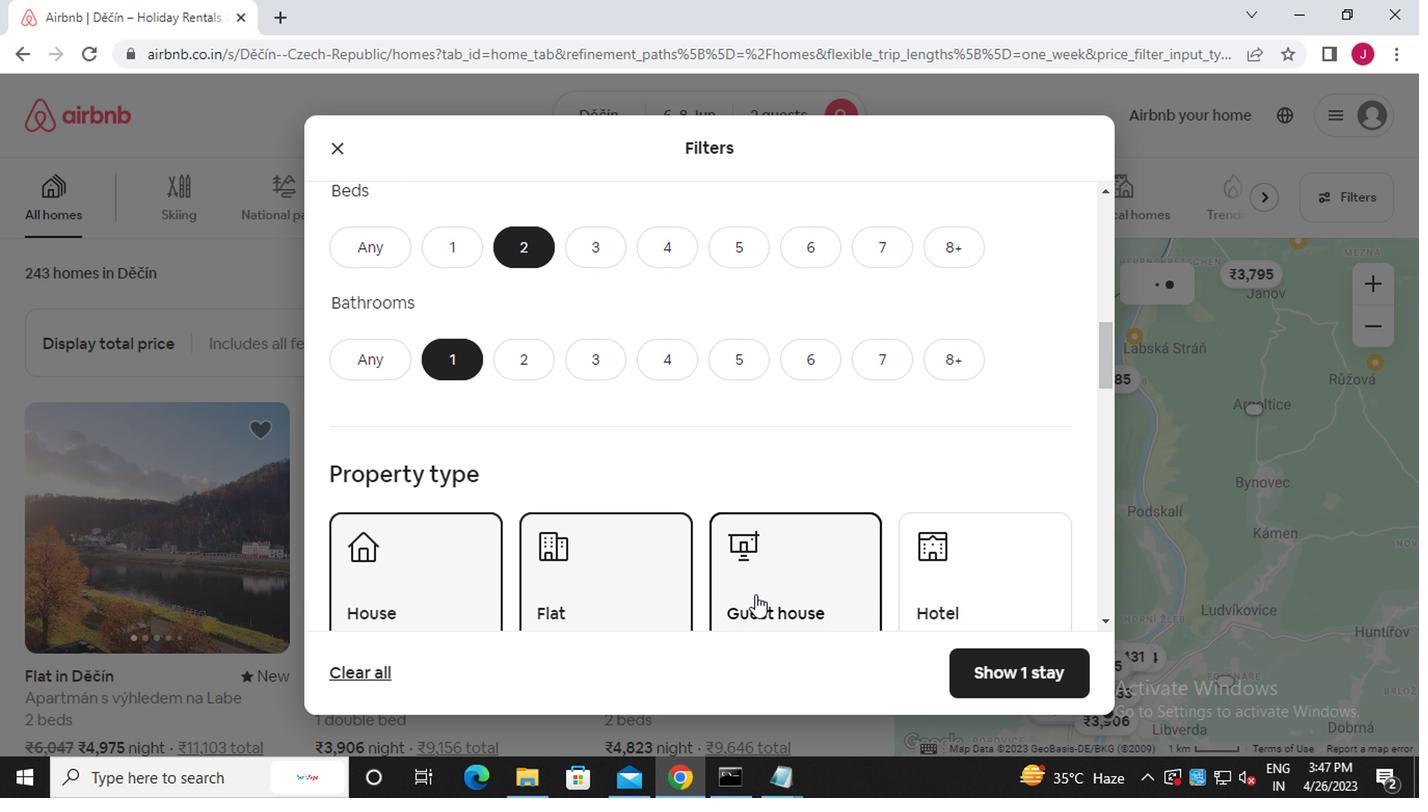 
Action: Mouse scrolled (756, 592) with delta (0, -1)
Screenshot: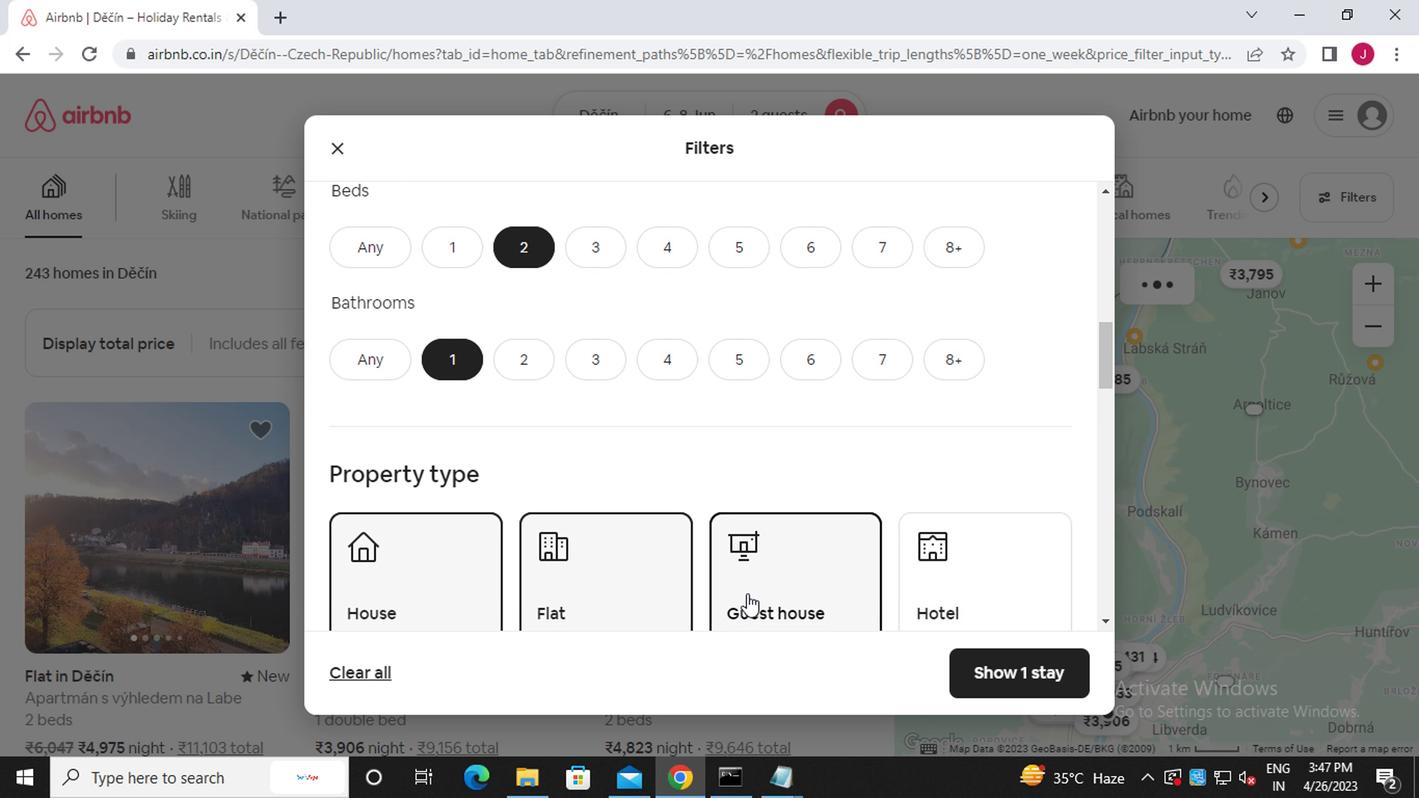 
Action: Mouse scrolled (756, 592) with delta (0, -1)
Screenshot: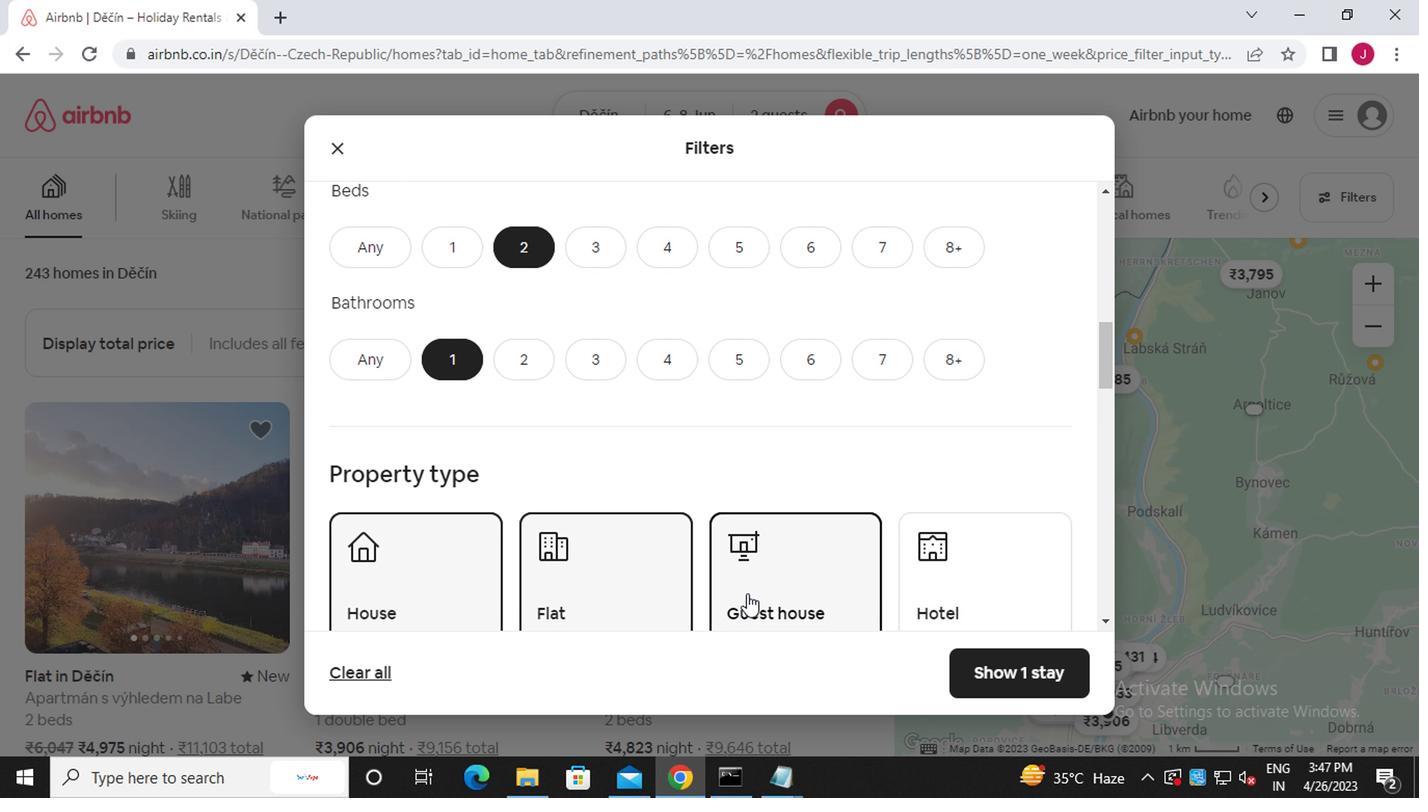 
Action: Mouse moved to (372, 615)
Screenshot: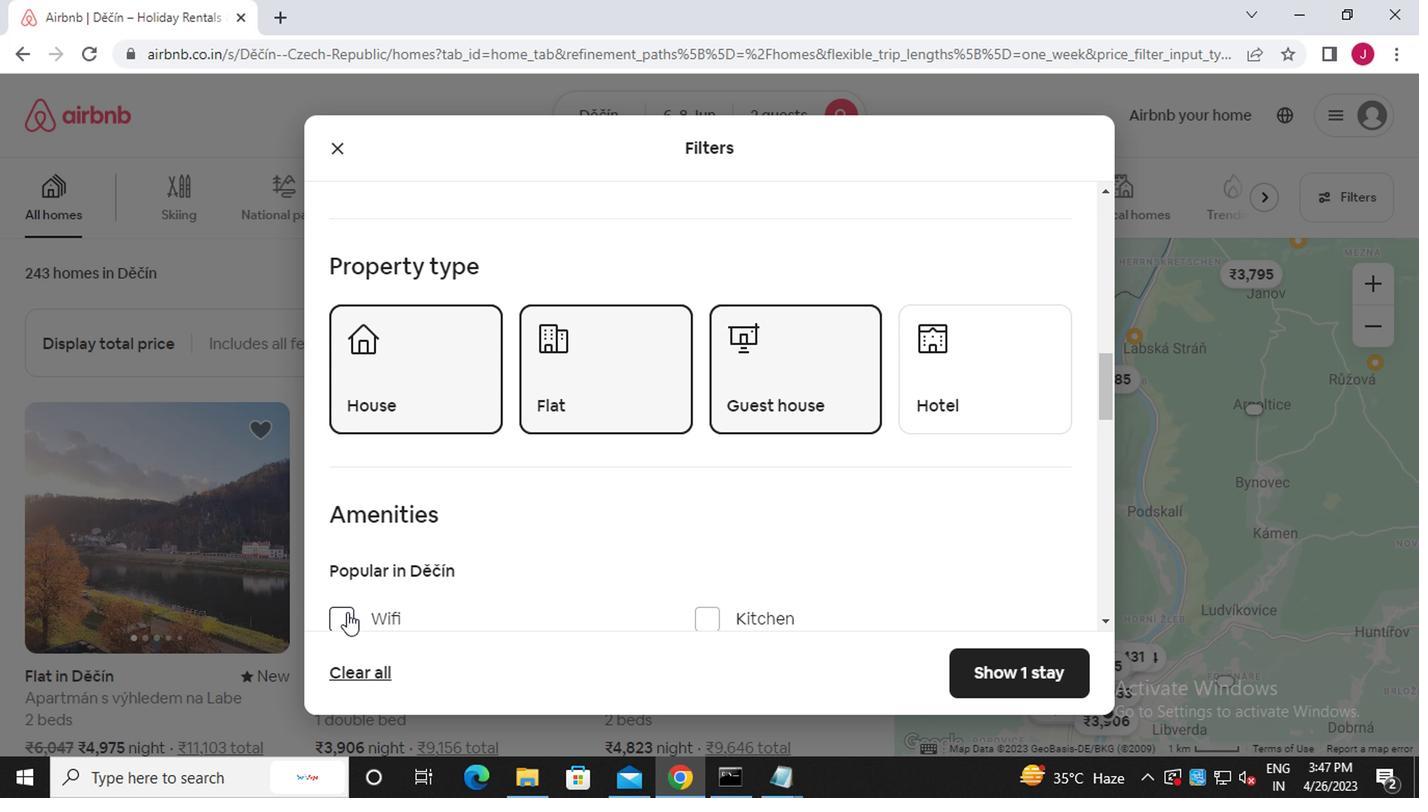 
Action: Mouse pressed left at (372, 615)
Screenshot: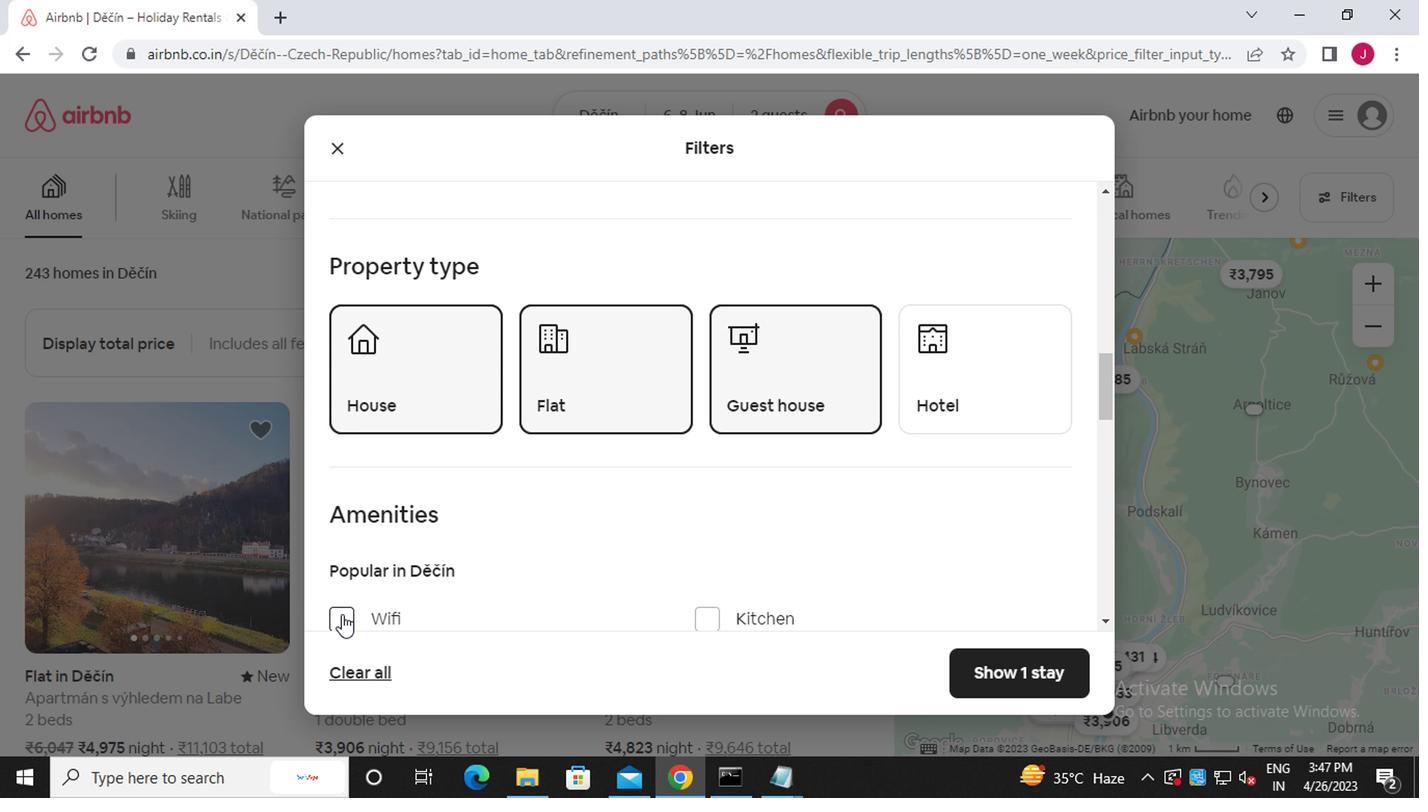 
Action: Mouse moved to (609, 569)
Screenshot: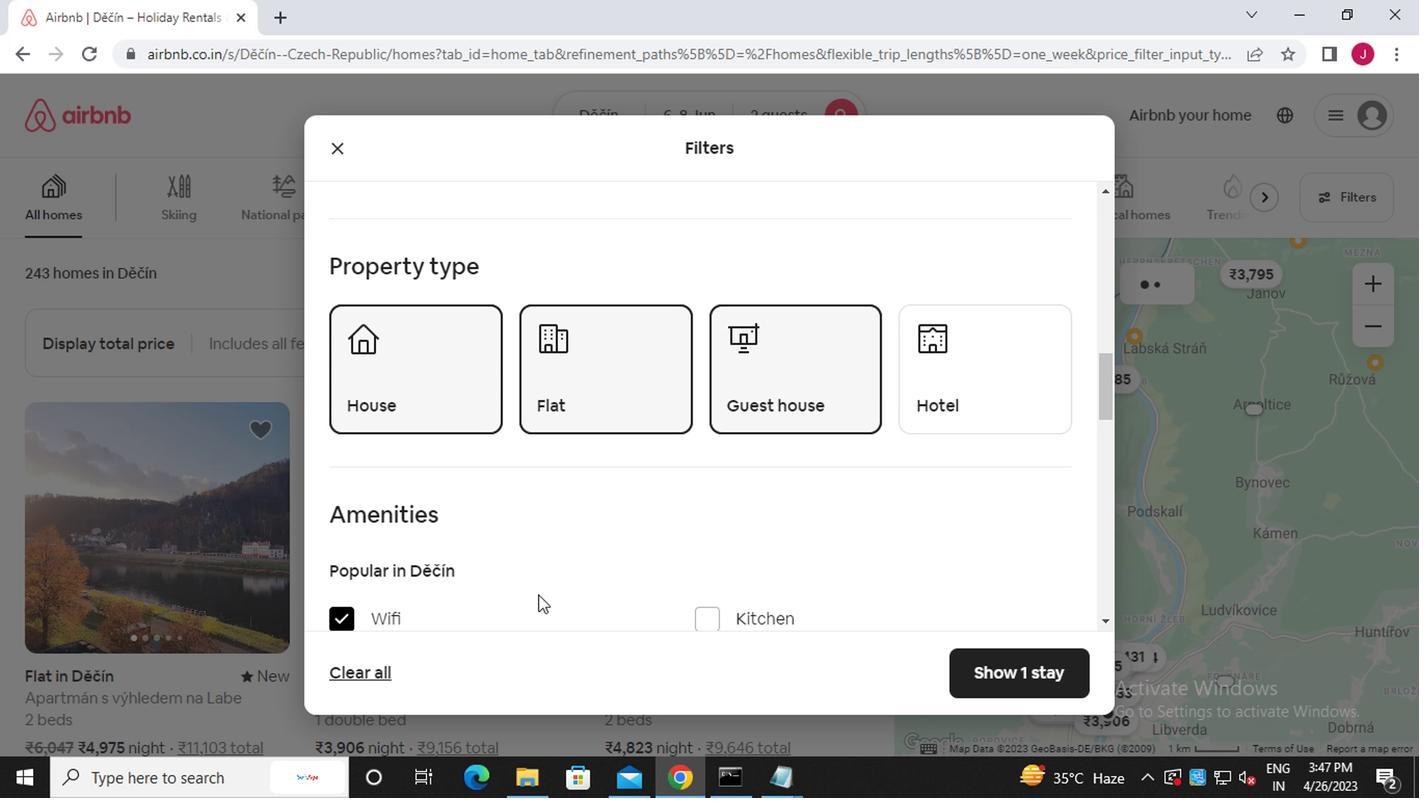 
Action: Mouse scrolled (609, 568) with delta (0, -1)
Screenshot: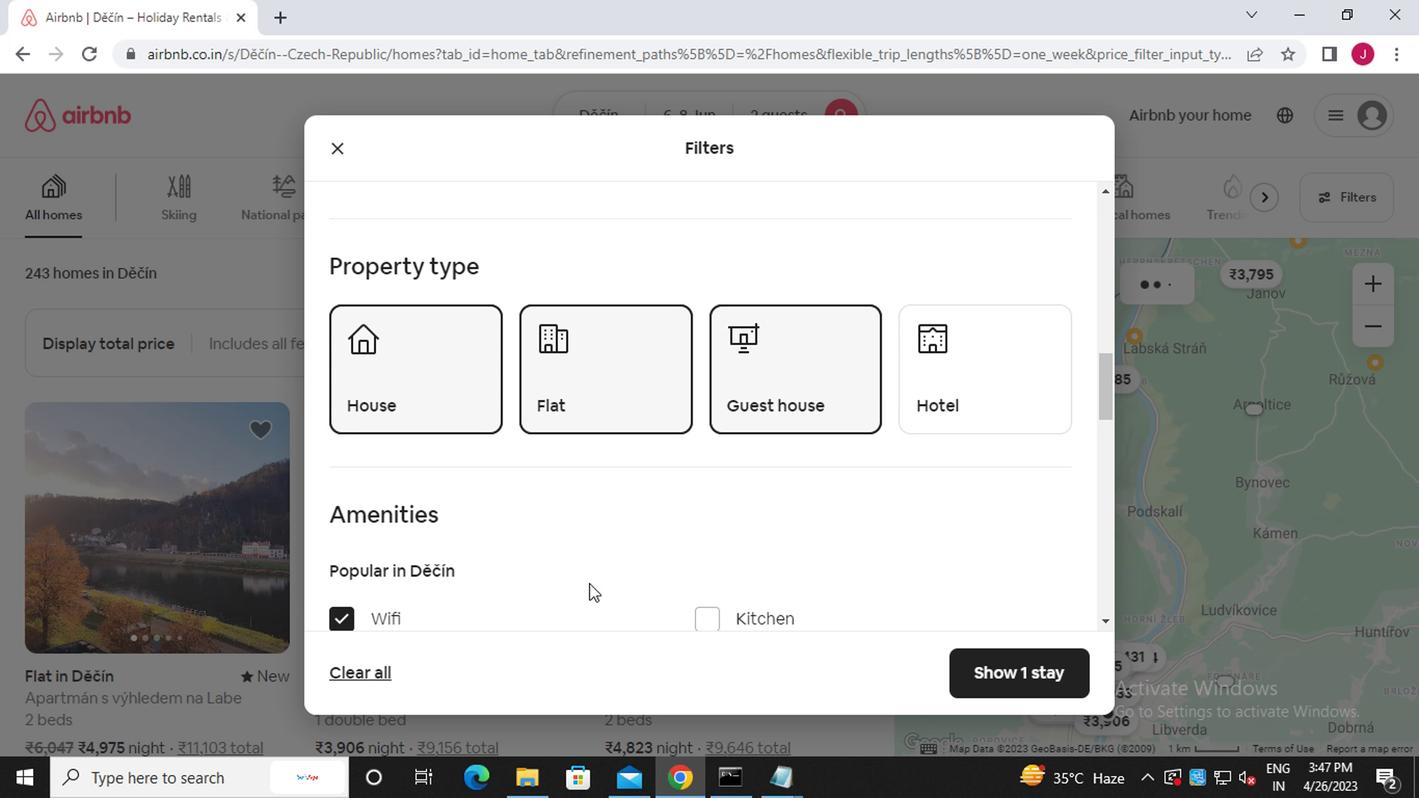 
Action: Mouse moved to (608, 569)
Screenshot: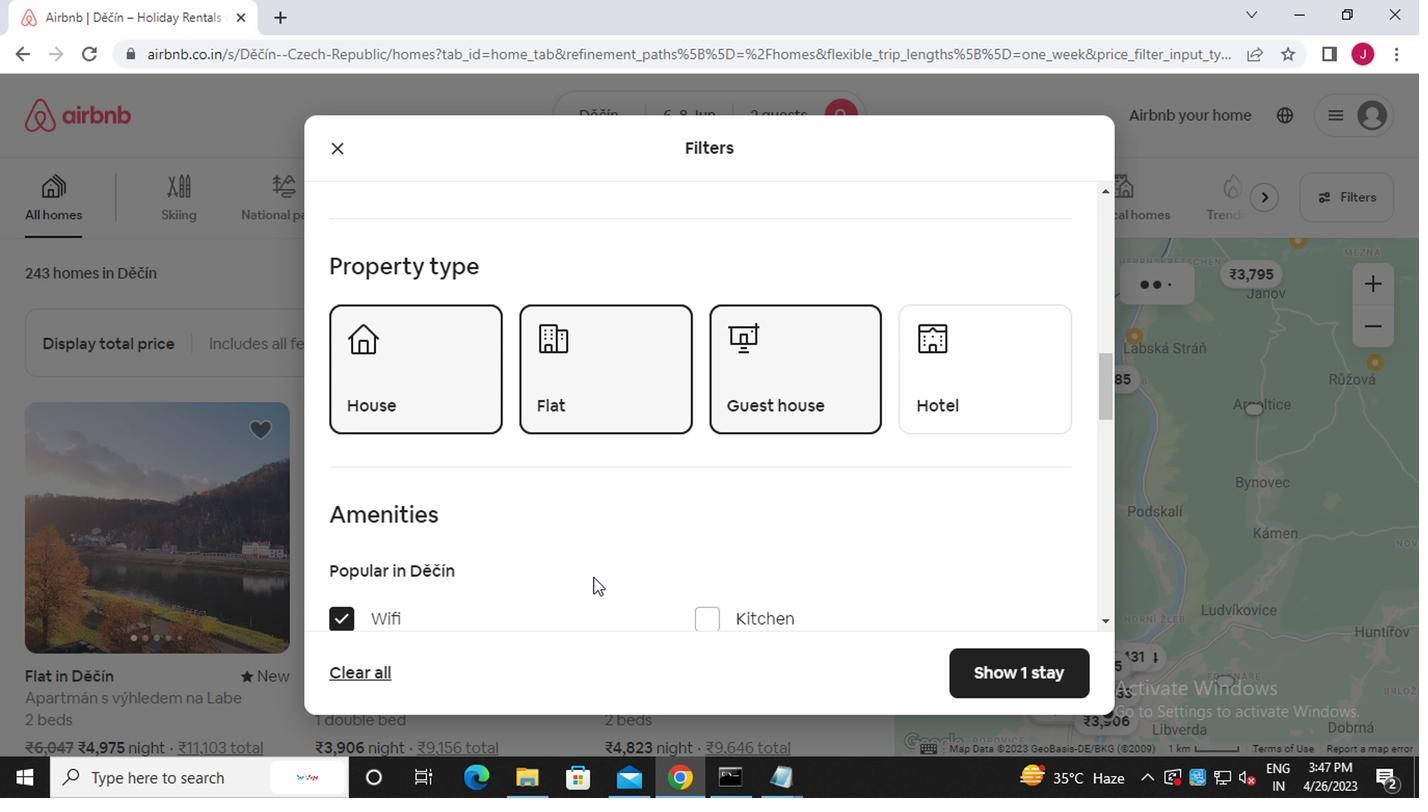 
Action: Mouse scrolled (608, 568) with delta (0, -1)
Screenshot: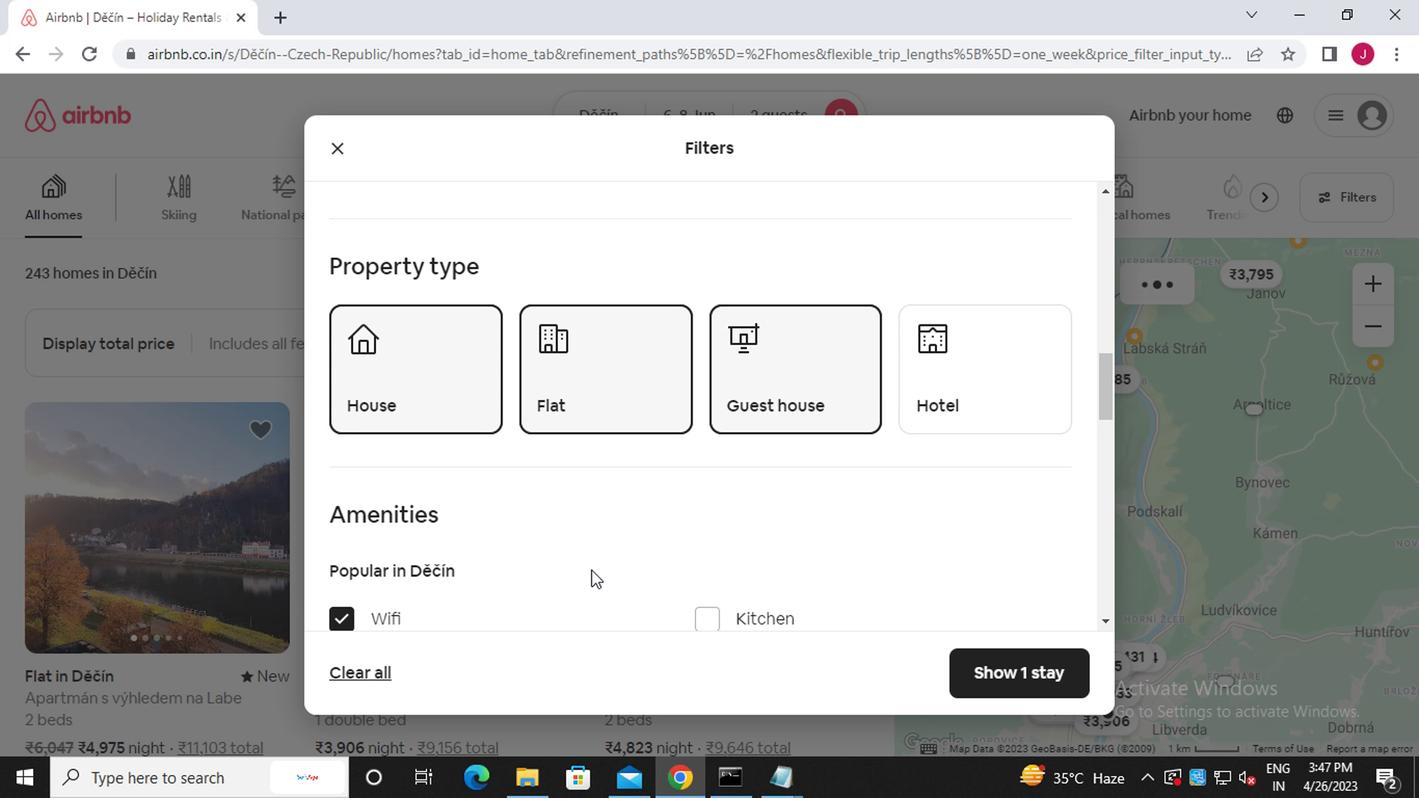 
Action: Mouse moved to (608, 567)
Screenshot: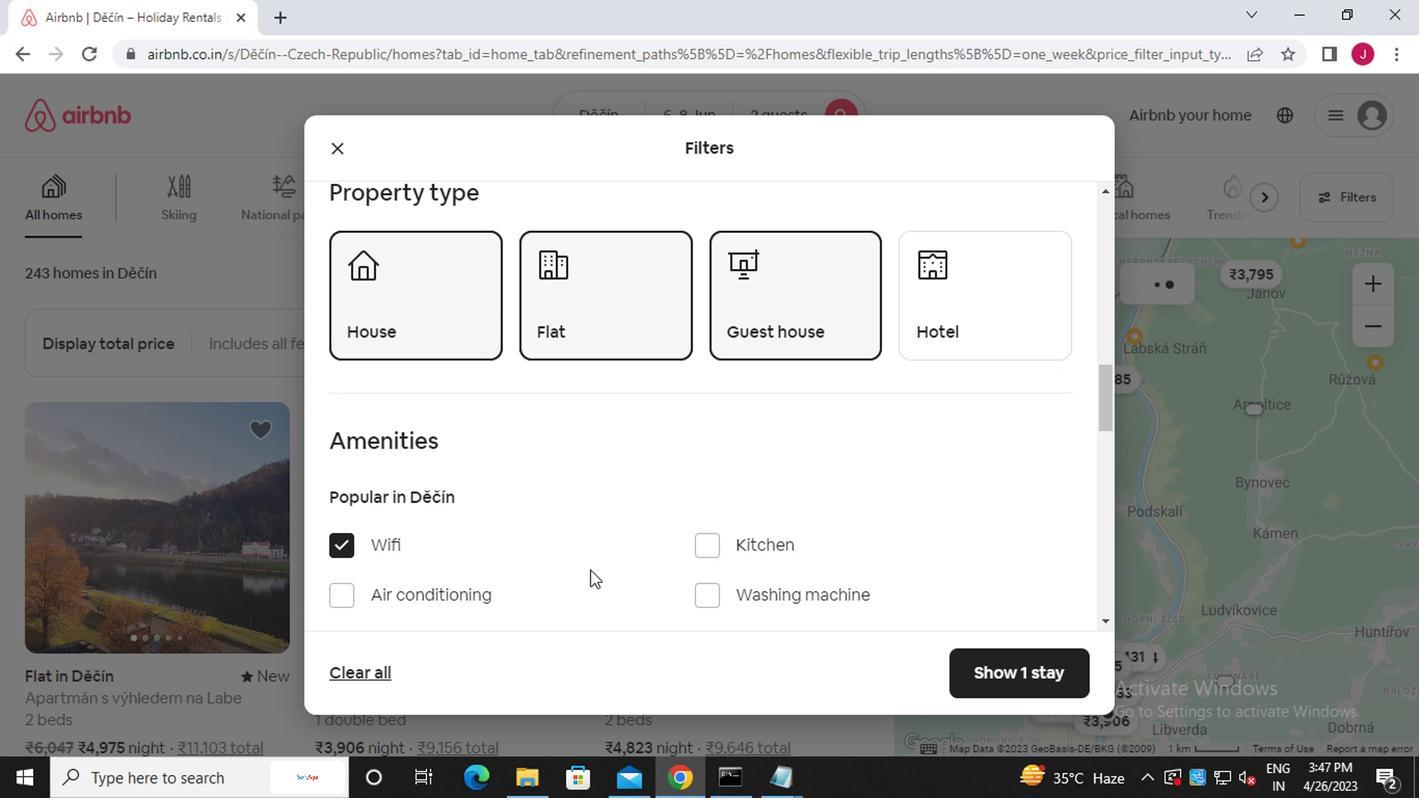 
Action: Mouse scrolled (608, 566) with delta (0, 0)
Screenshot: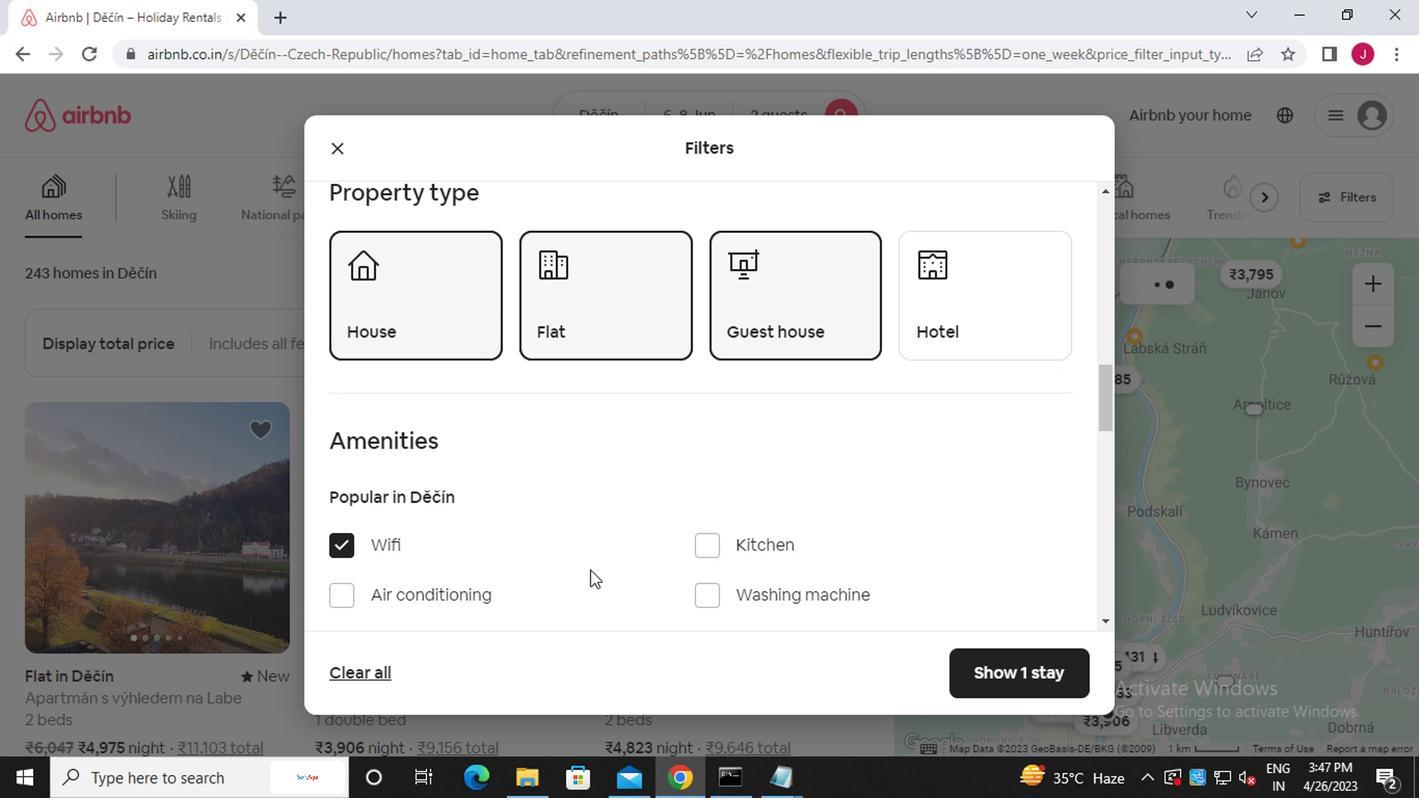 
Action: Mouse moved to (609, 566)
Screenshot: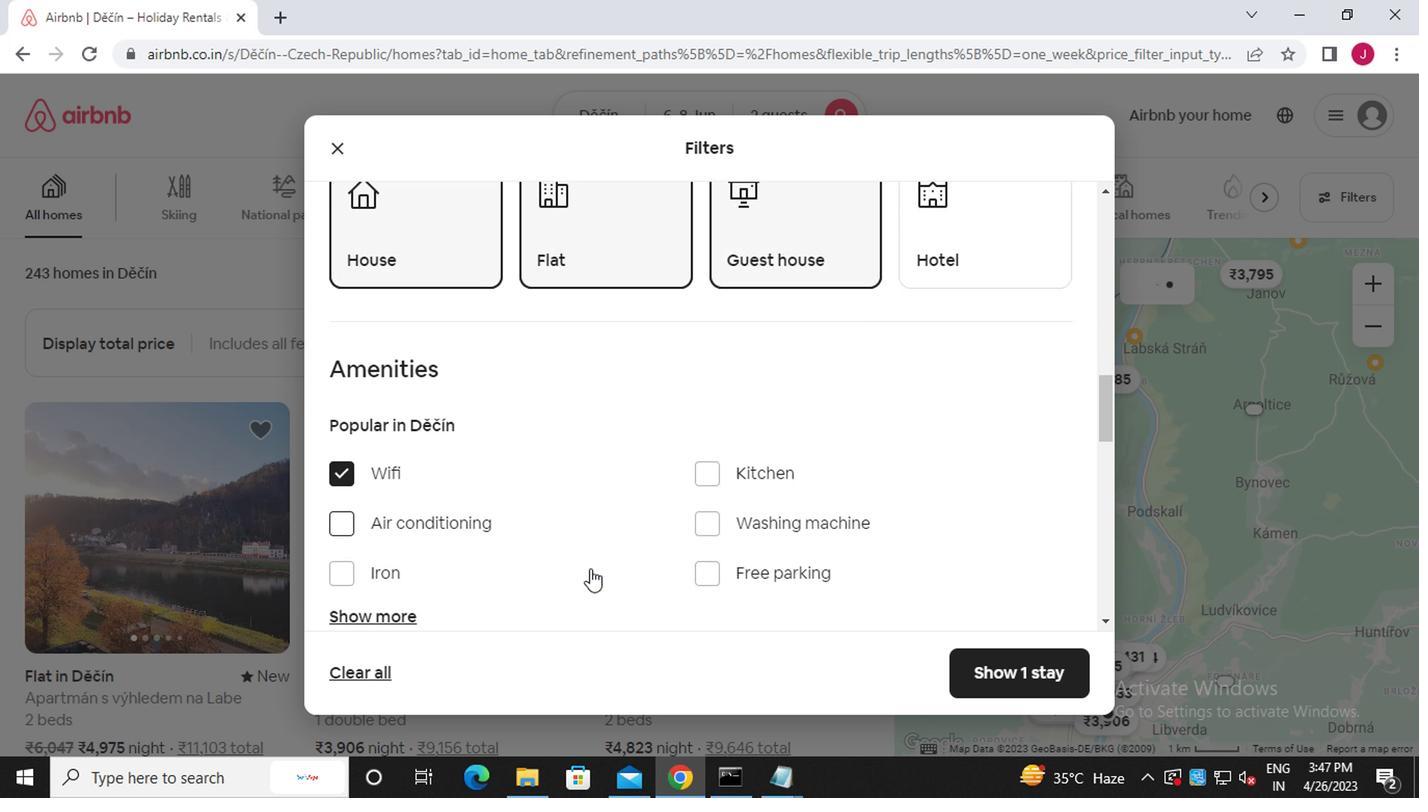 
Action: Mouse scrolled (609, 565) with delta (0, -1)
Screenshot: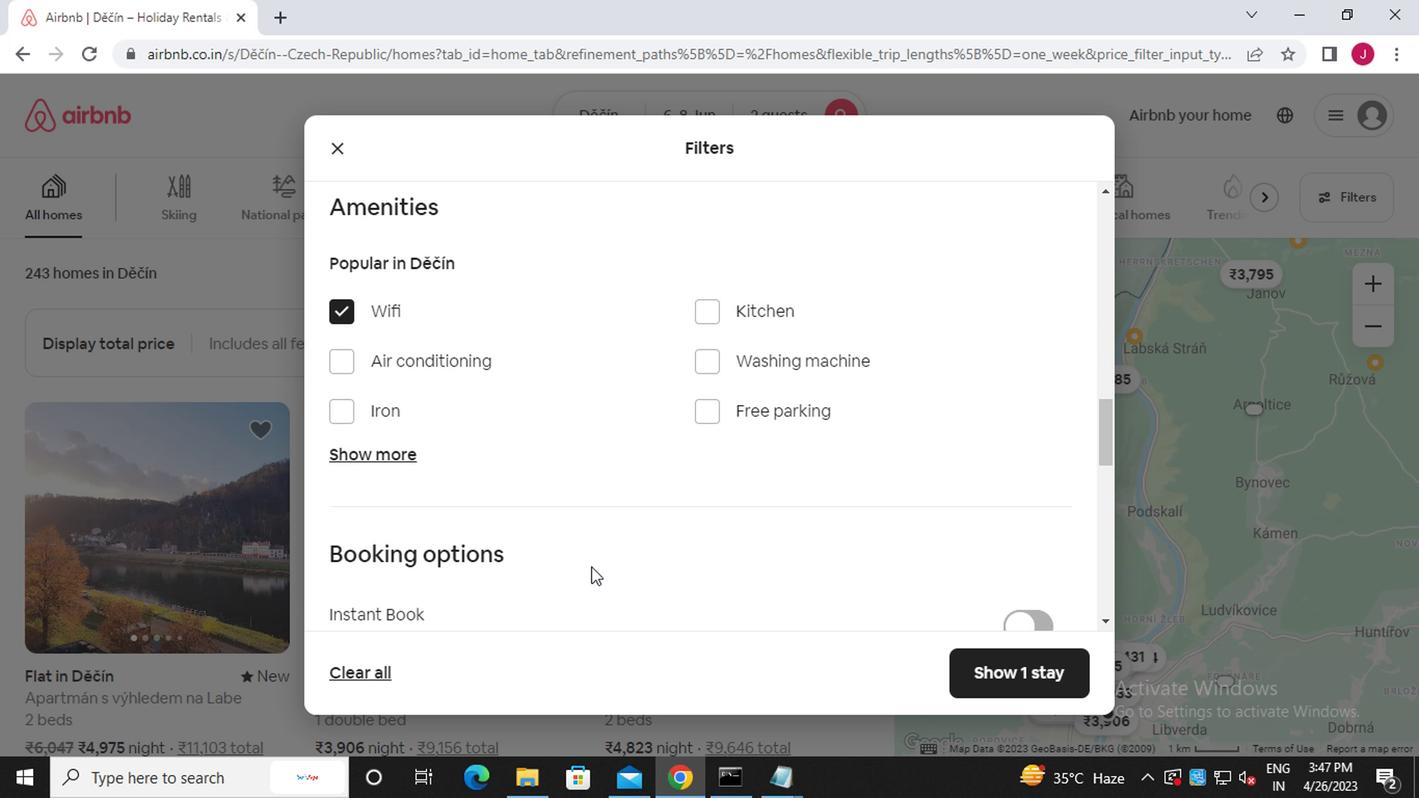 
Action: Mouse moved to (609, 563)
Screenshot: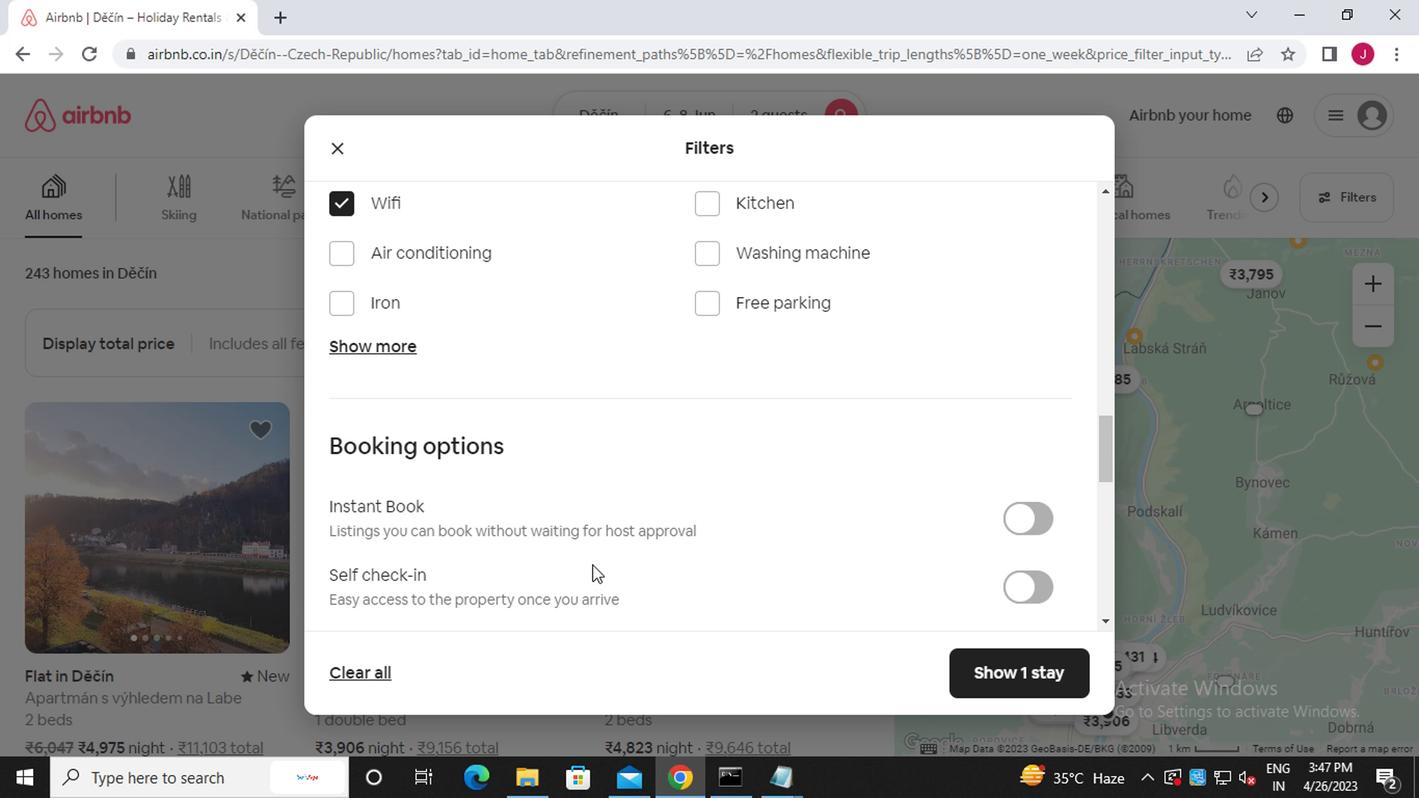 
Action: Mouse scrolled (609, 562) with delta (0, 0)
Screenshot: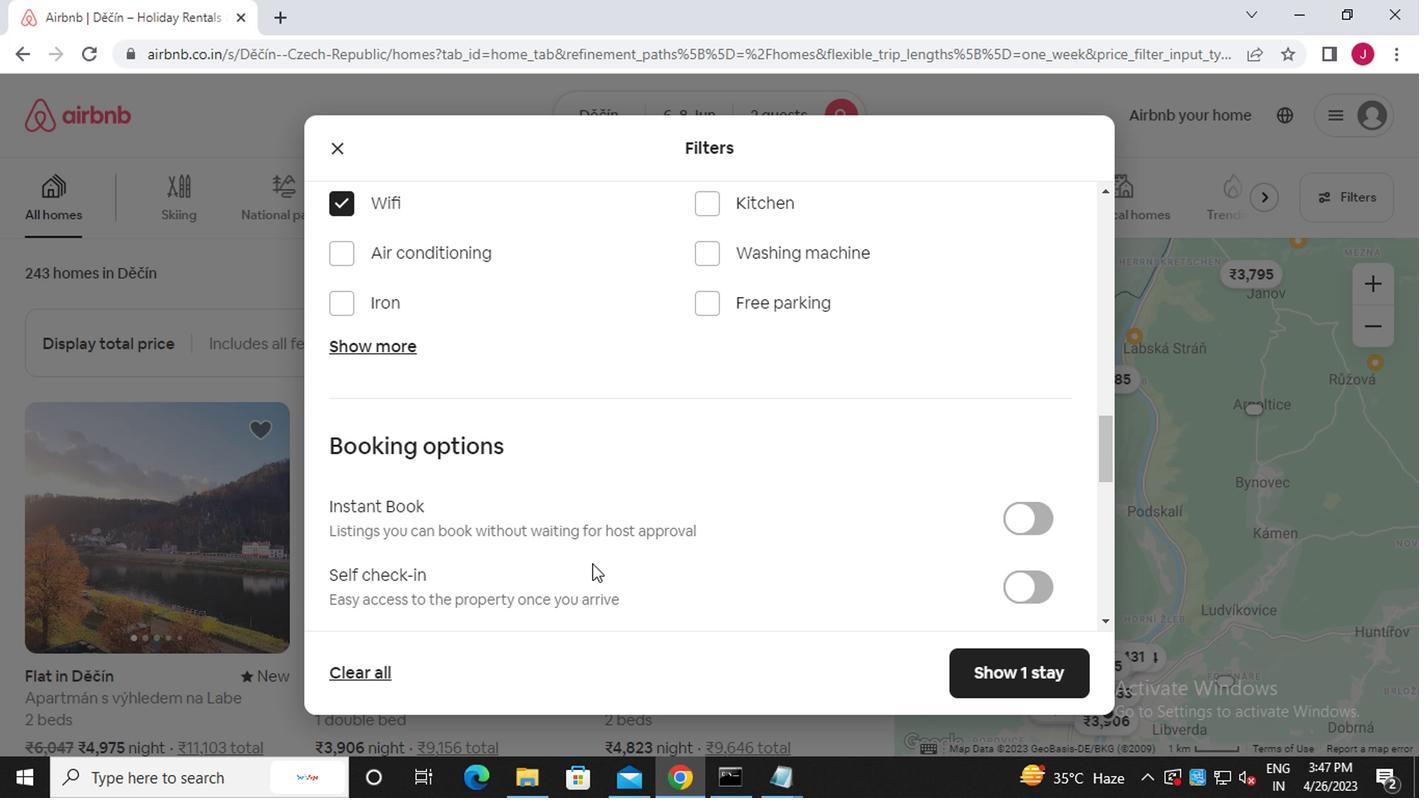 
Action: Mouse scrolled (609, 562) with delta (0, 0)
Screenshot: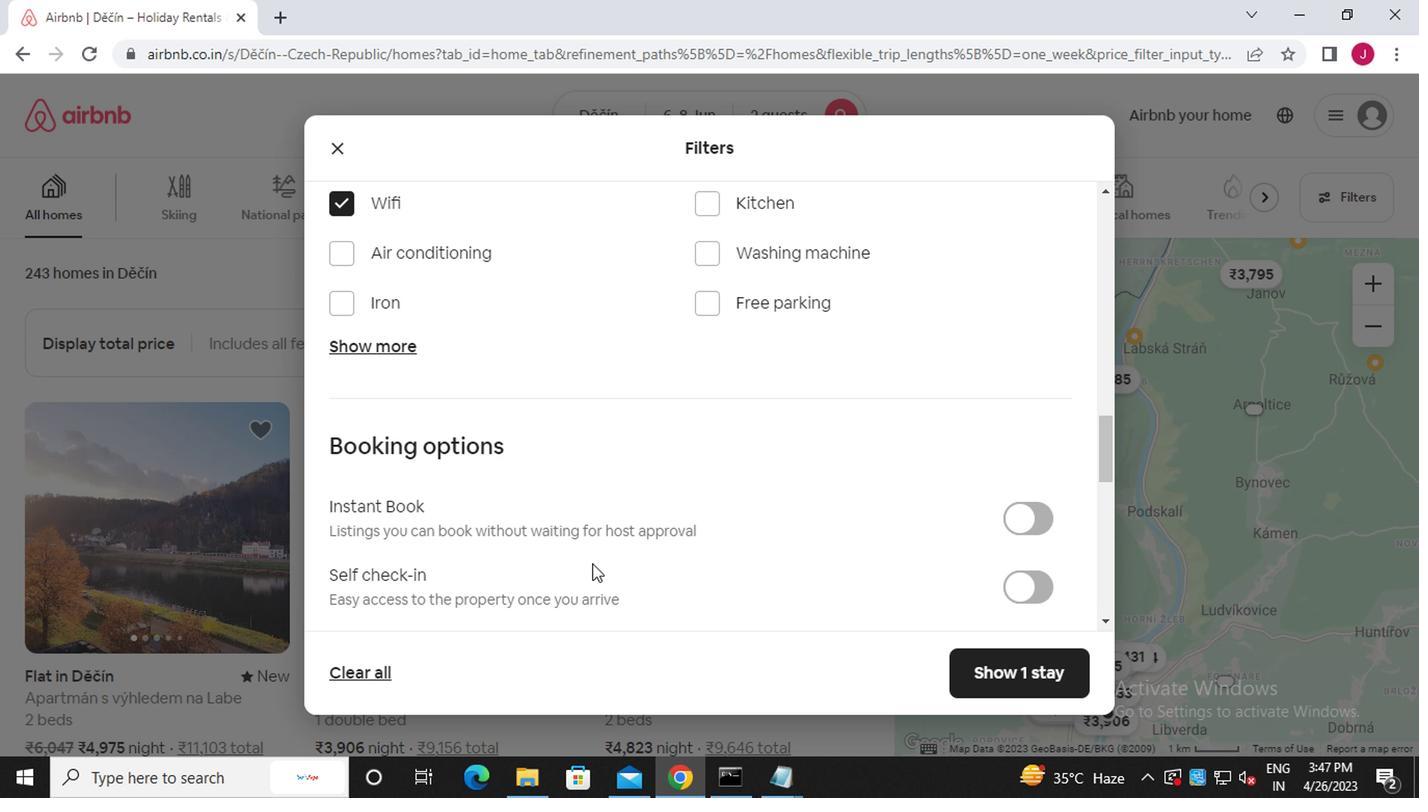 
Action: Mouse scrolled (609, 562) with delta (0, 0)
Screenshot: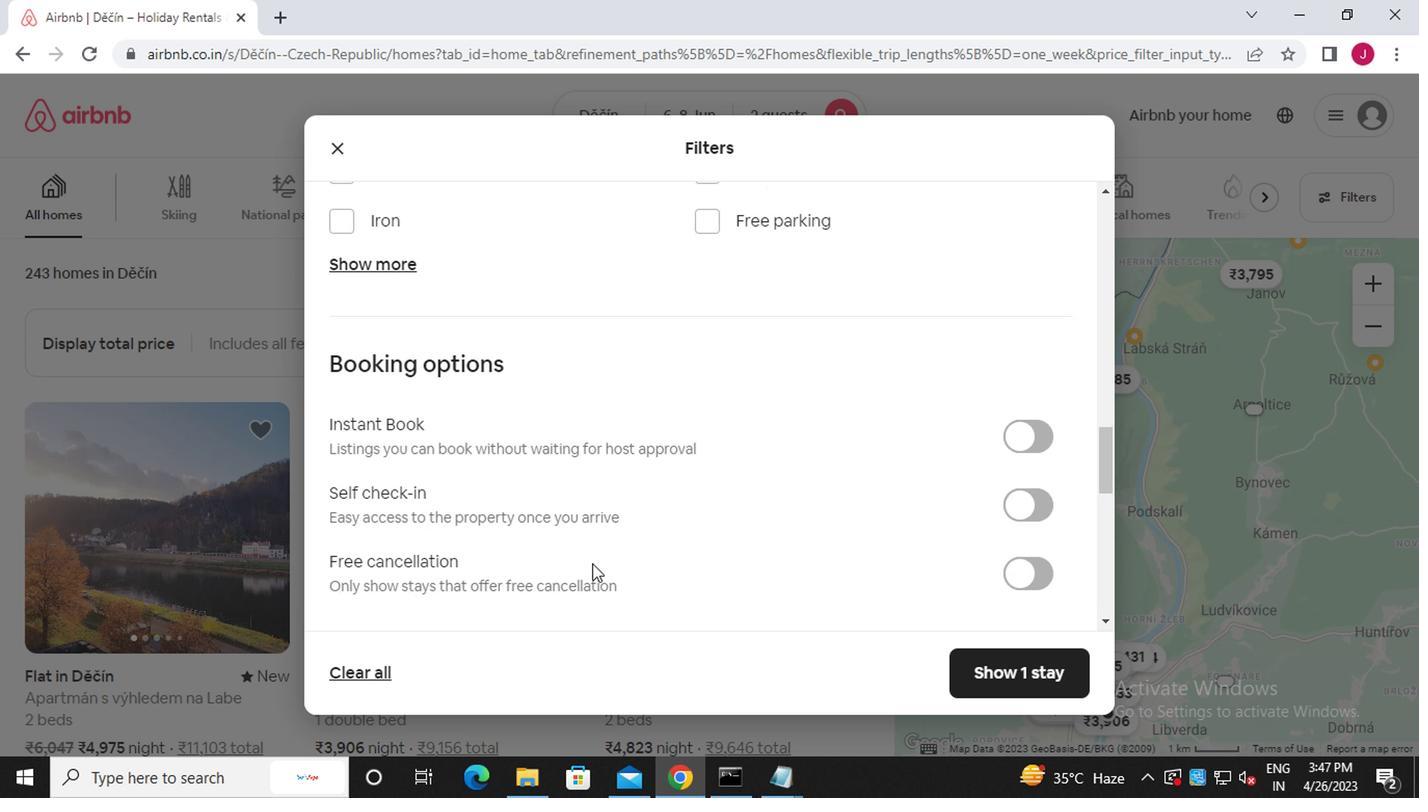 
Action: Mouse scrolled (609, 562) with delta (0, 0)
Screenshot: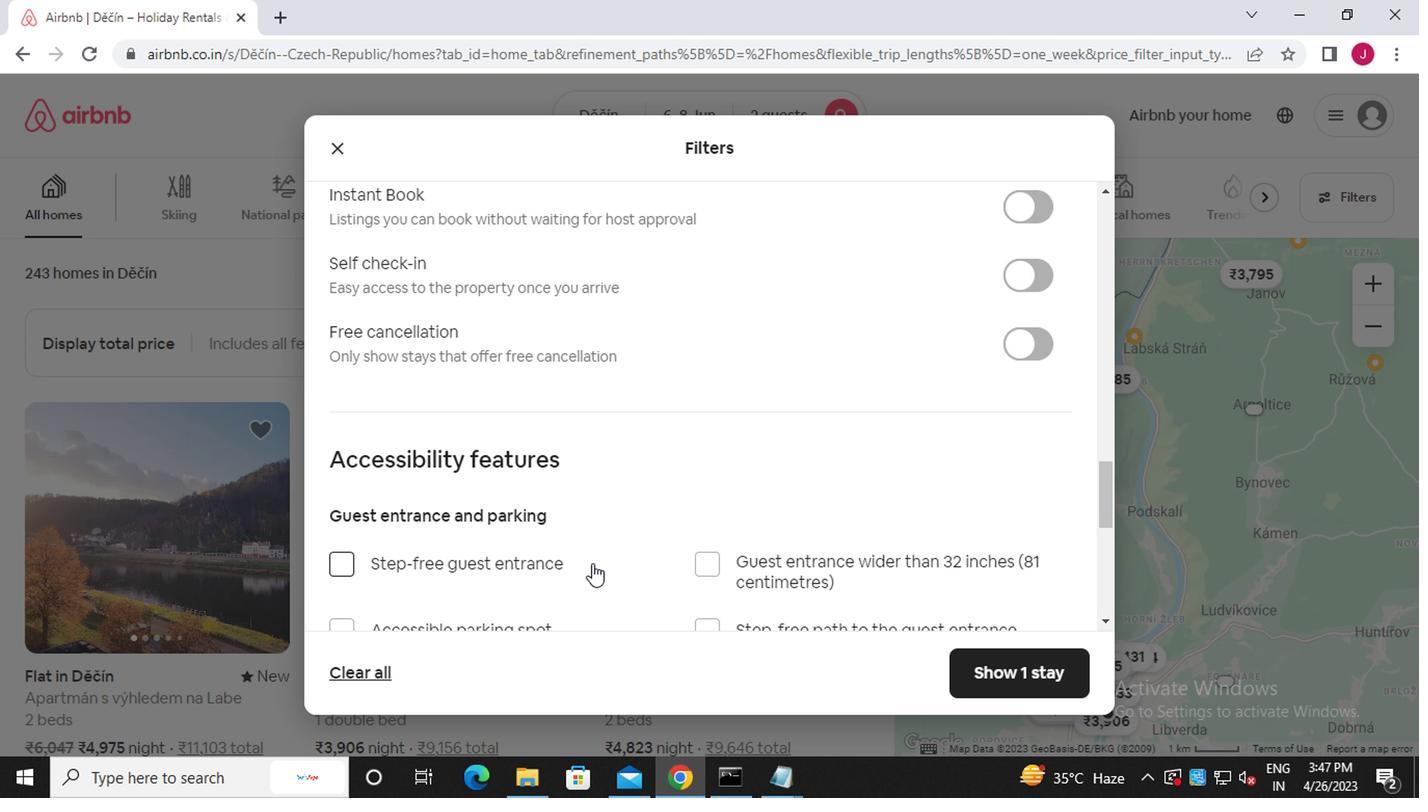 
Action: Mouse moved to (639, 522)
Screenshot: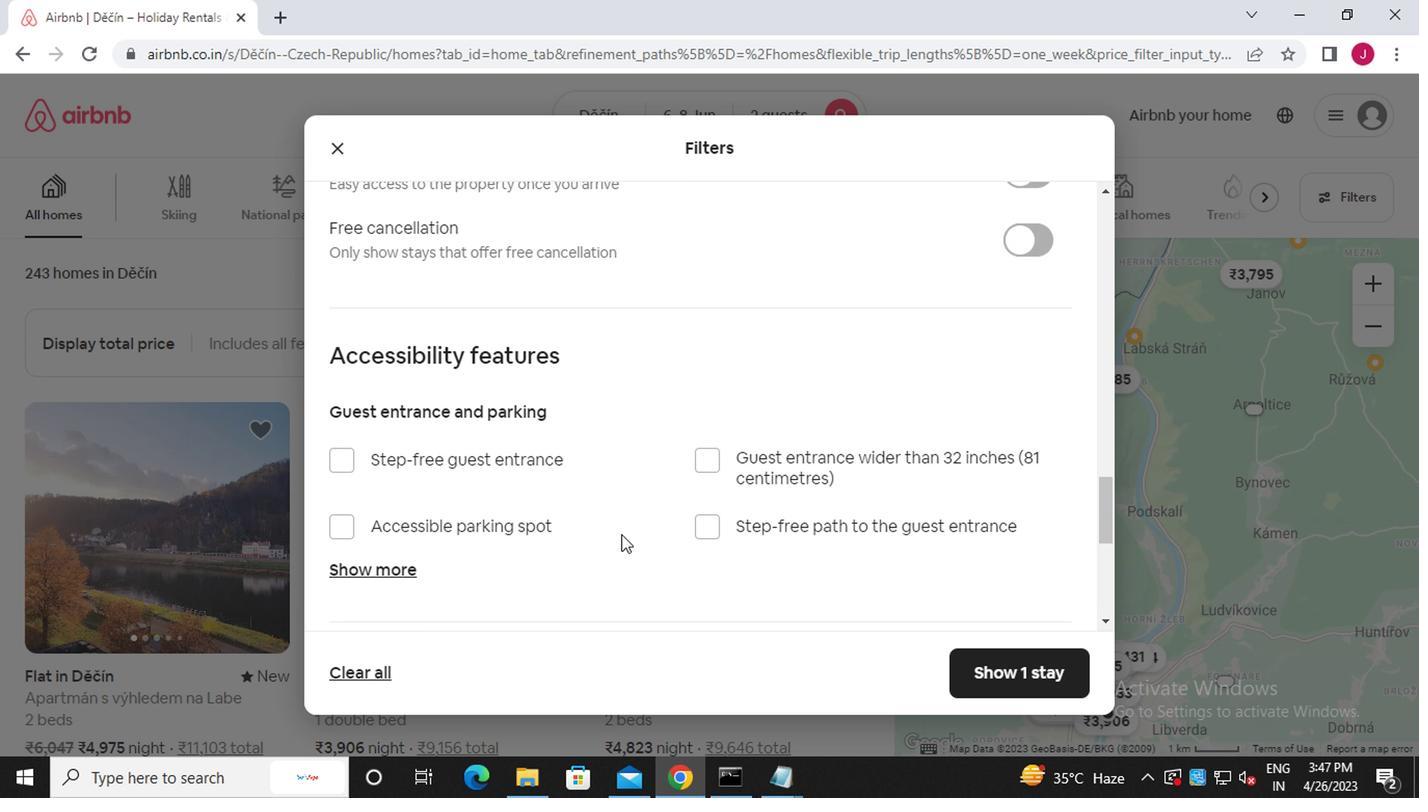 
Action: Mouse scrolled (639, 523) with delta (0, 0)
Screenshot: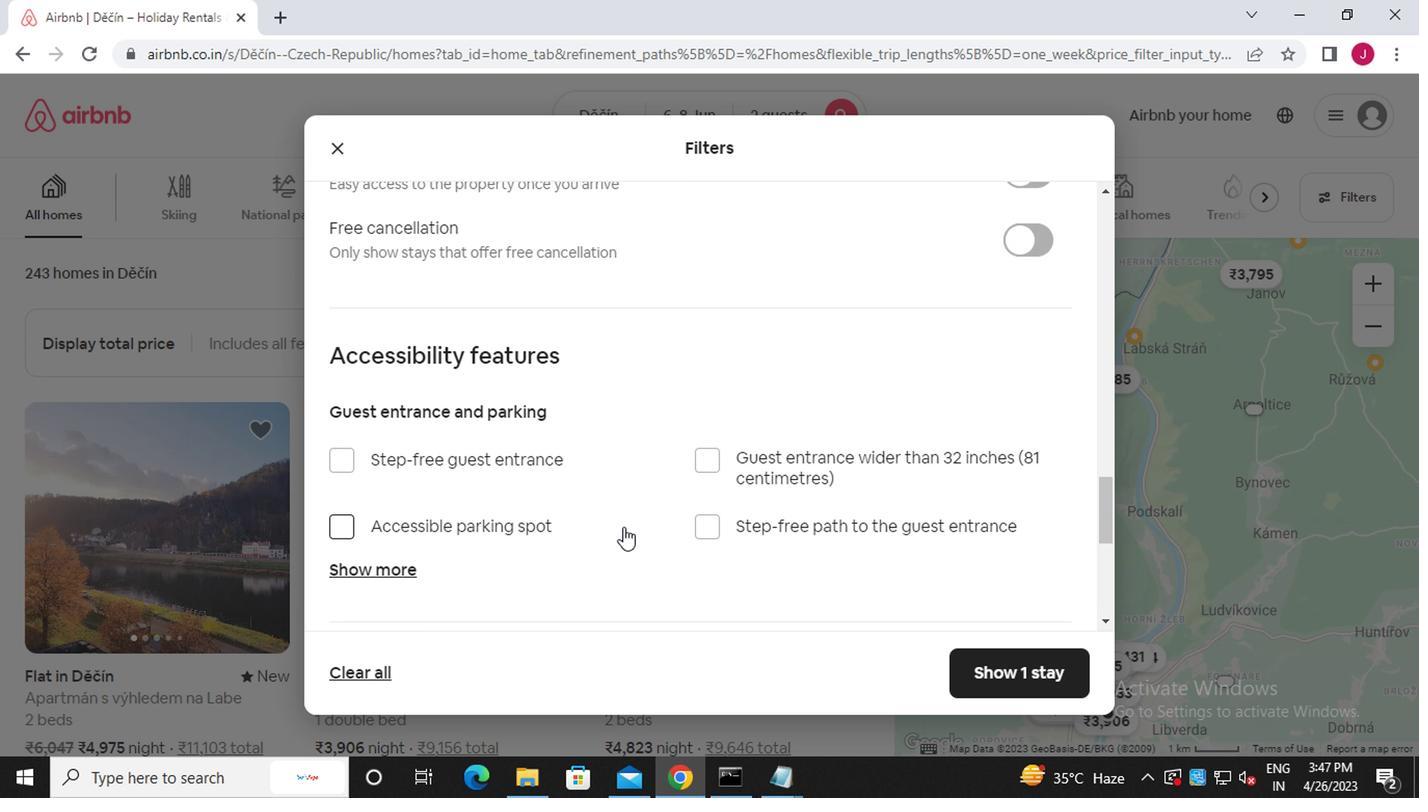 
Action: Mouse scrolled (639, 523) with delta (0, 0)
Screenshot: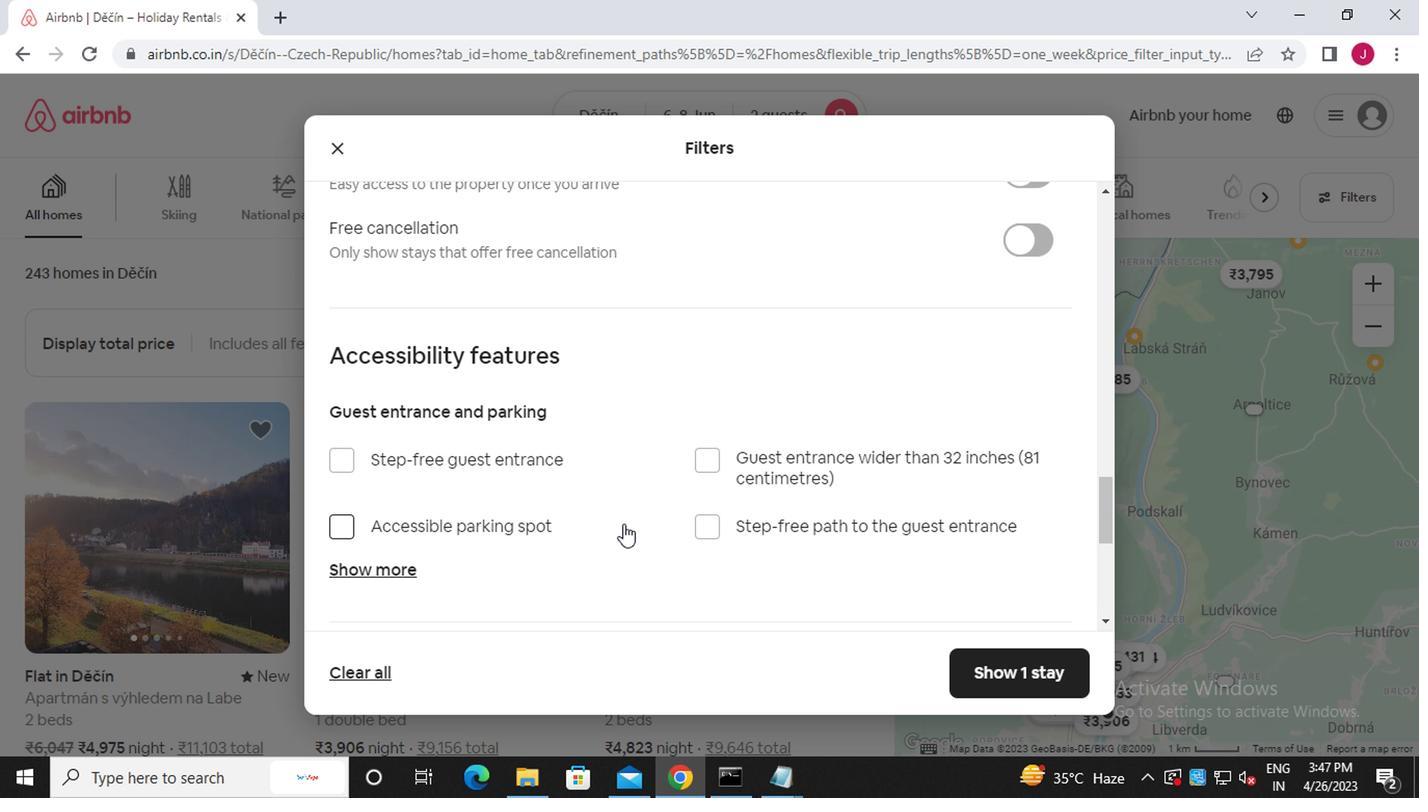 
Action: Mouse moved to (1048, 361)
Screenshot: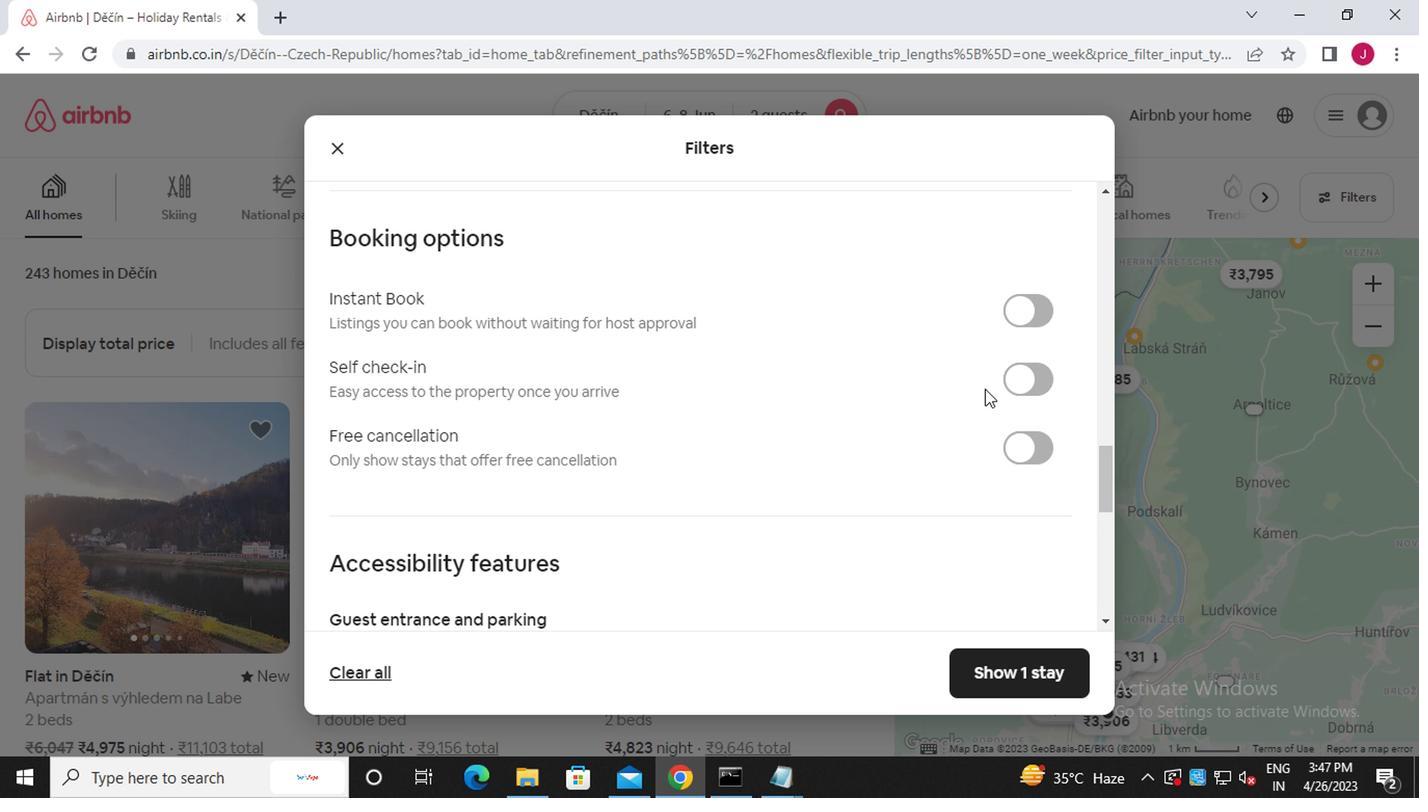 
Action: Mouse pressed left at (1048, 361)
Screenshot: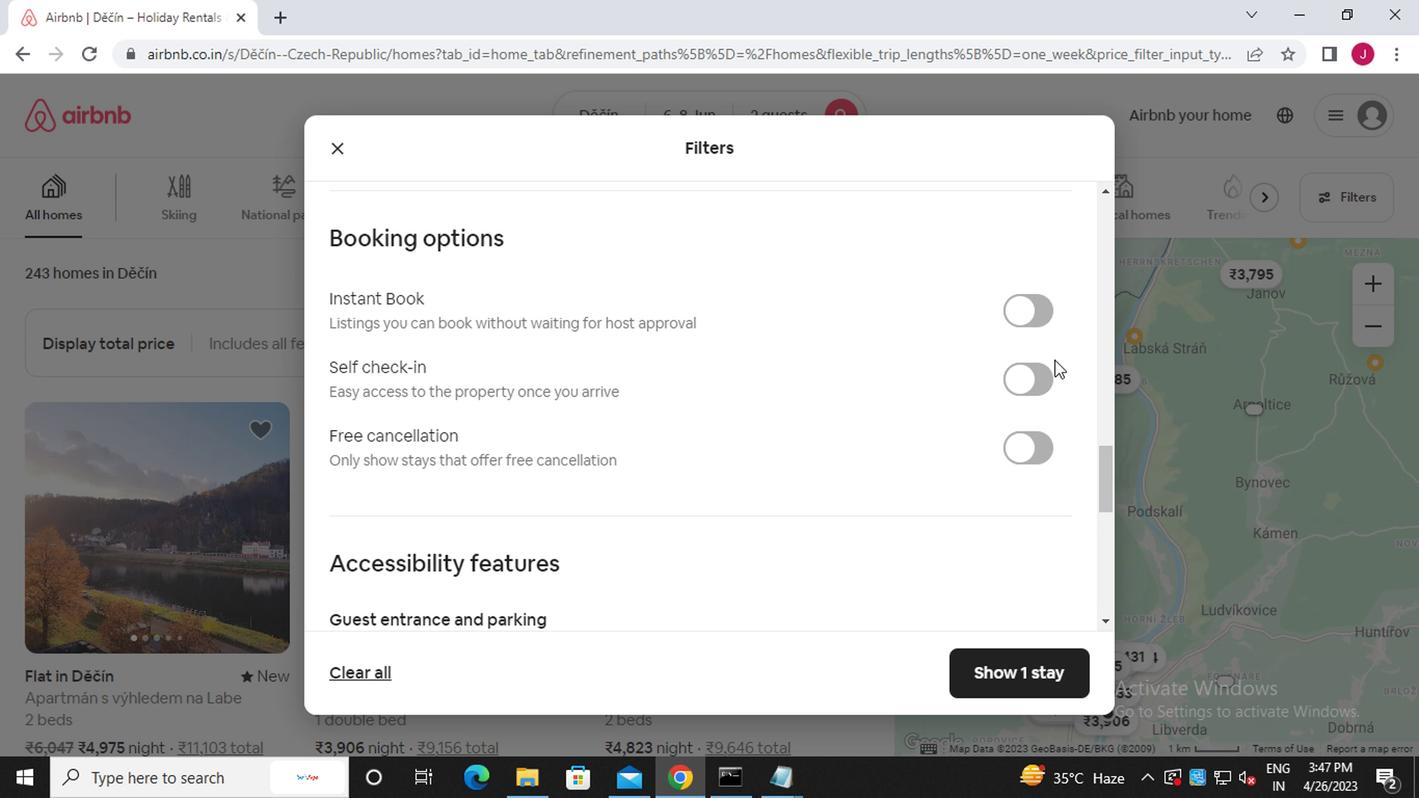 
Action: Mouse moved to (1028, 390)
Screenshot: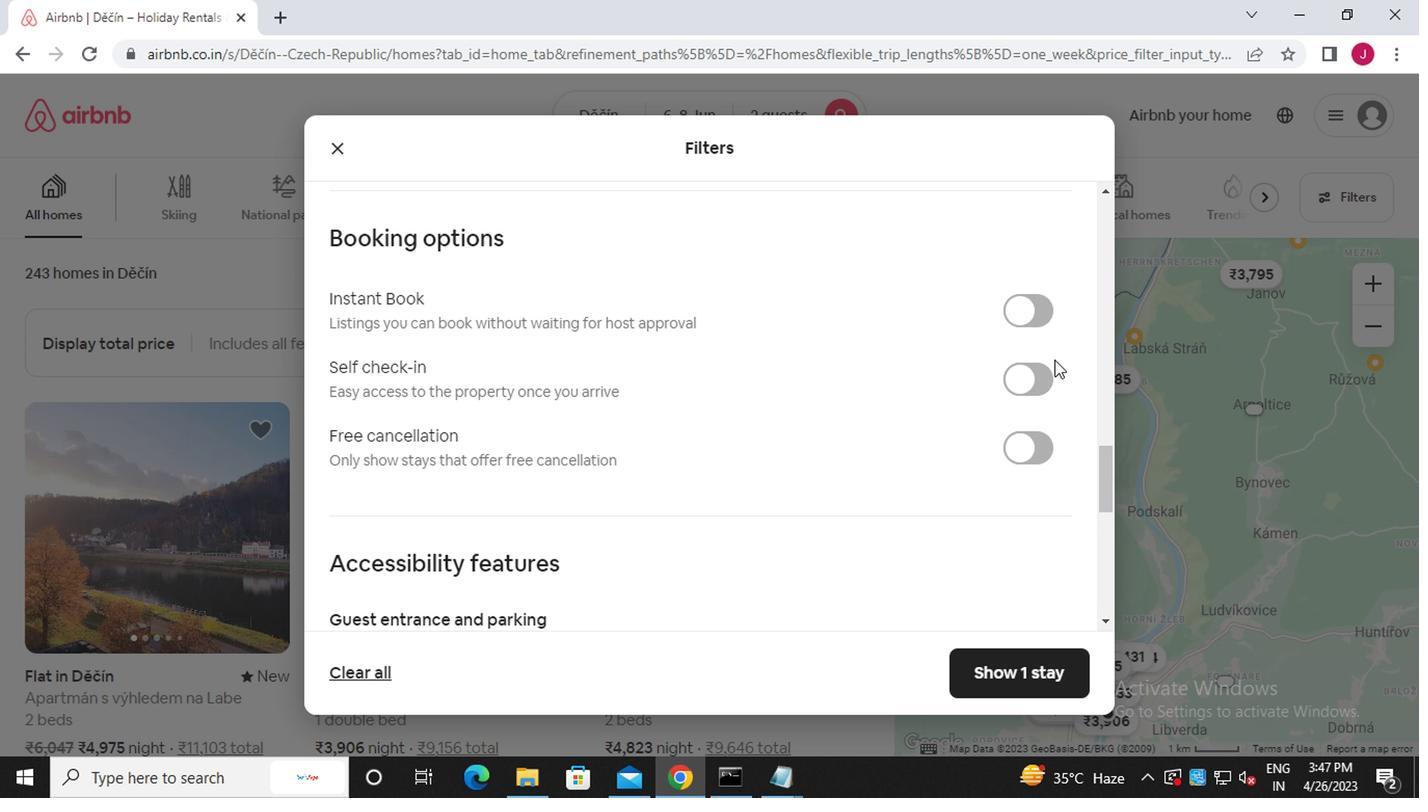 
Action: Mouse pressed left at (1028, 390)
Screenshot: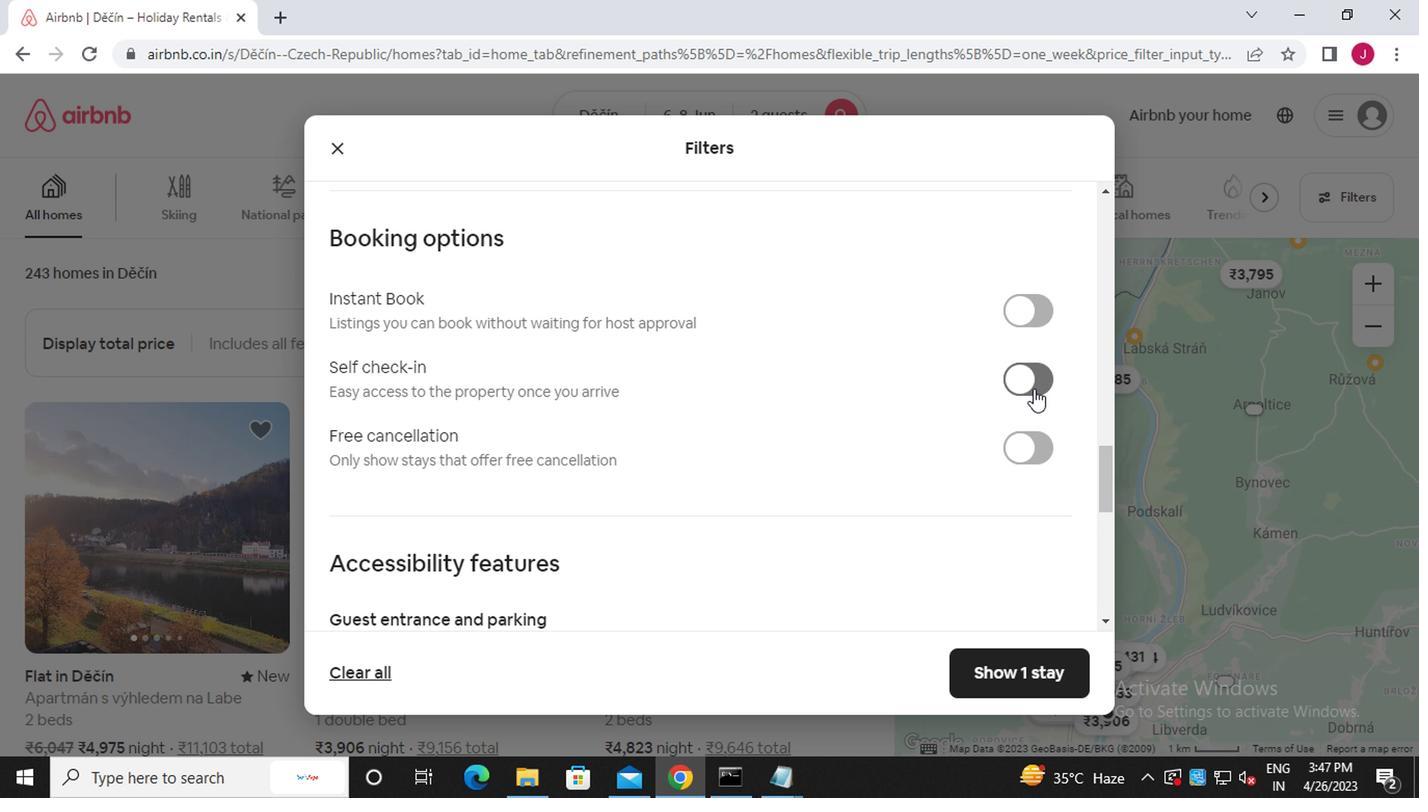 
Action: Mouse moved to (636, 458)
Screenshot: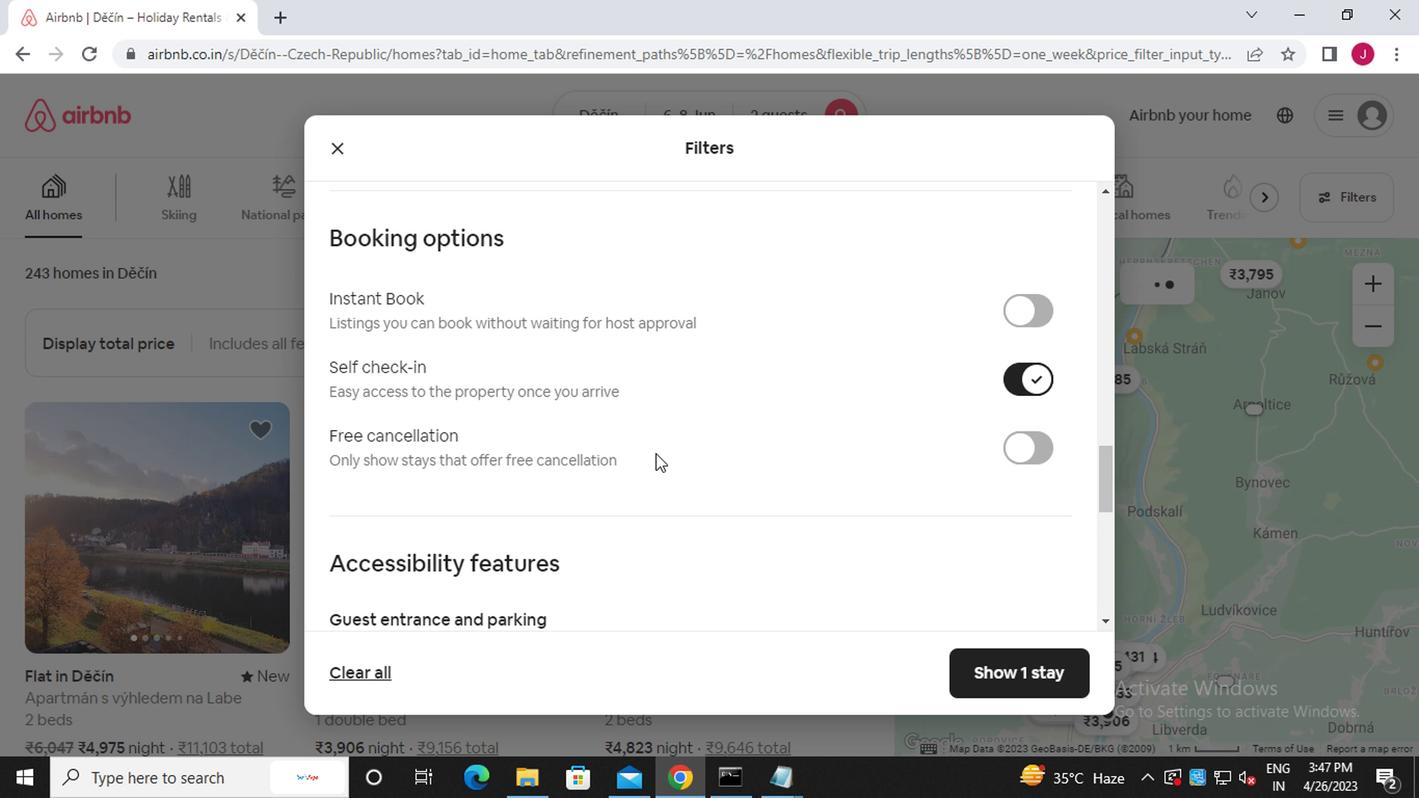 
Action: Mouse scrolled (636, 457) with delta (0, 0)
Screenshot: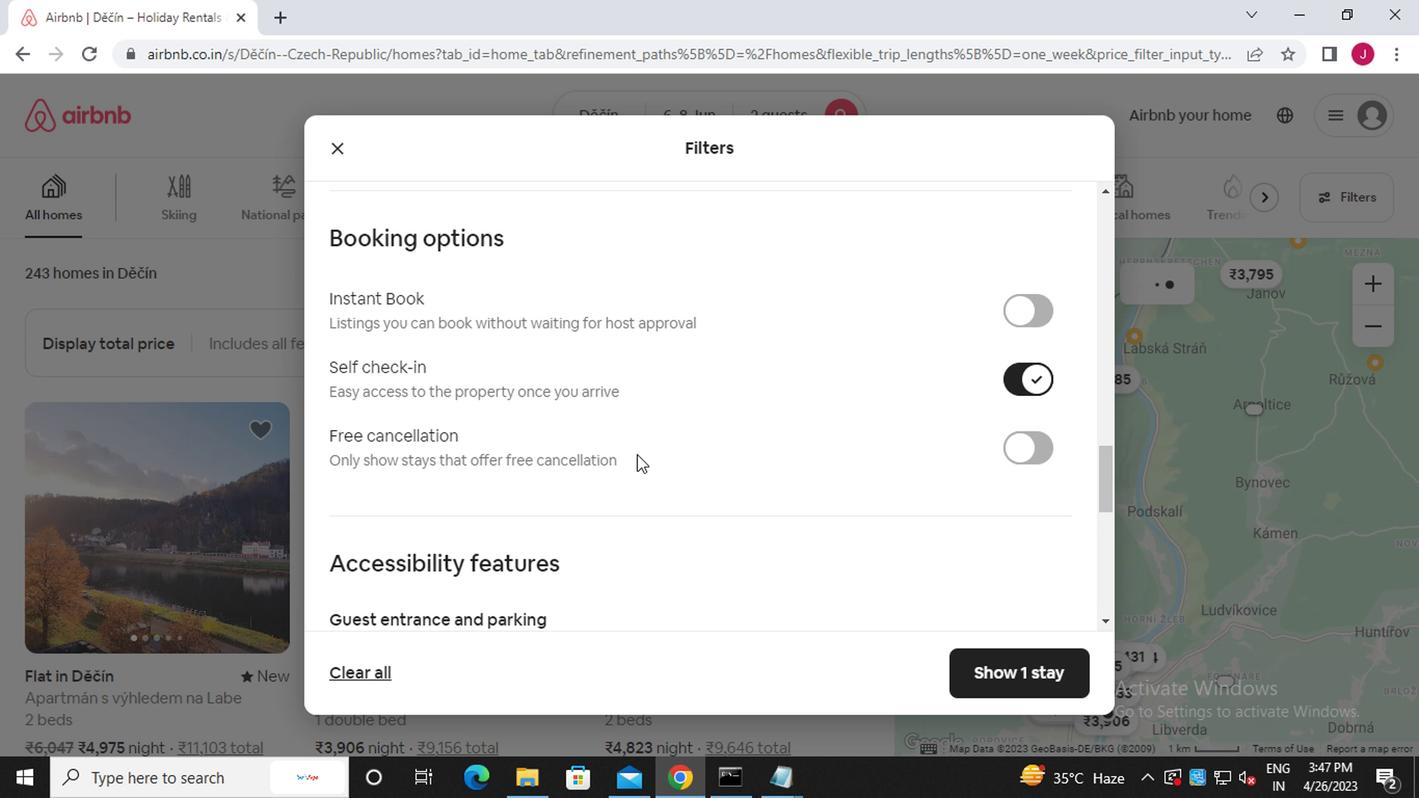 
Action: Mouse moved to (632, 460)
Screenshot: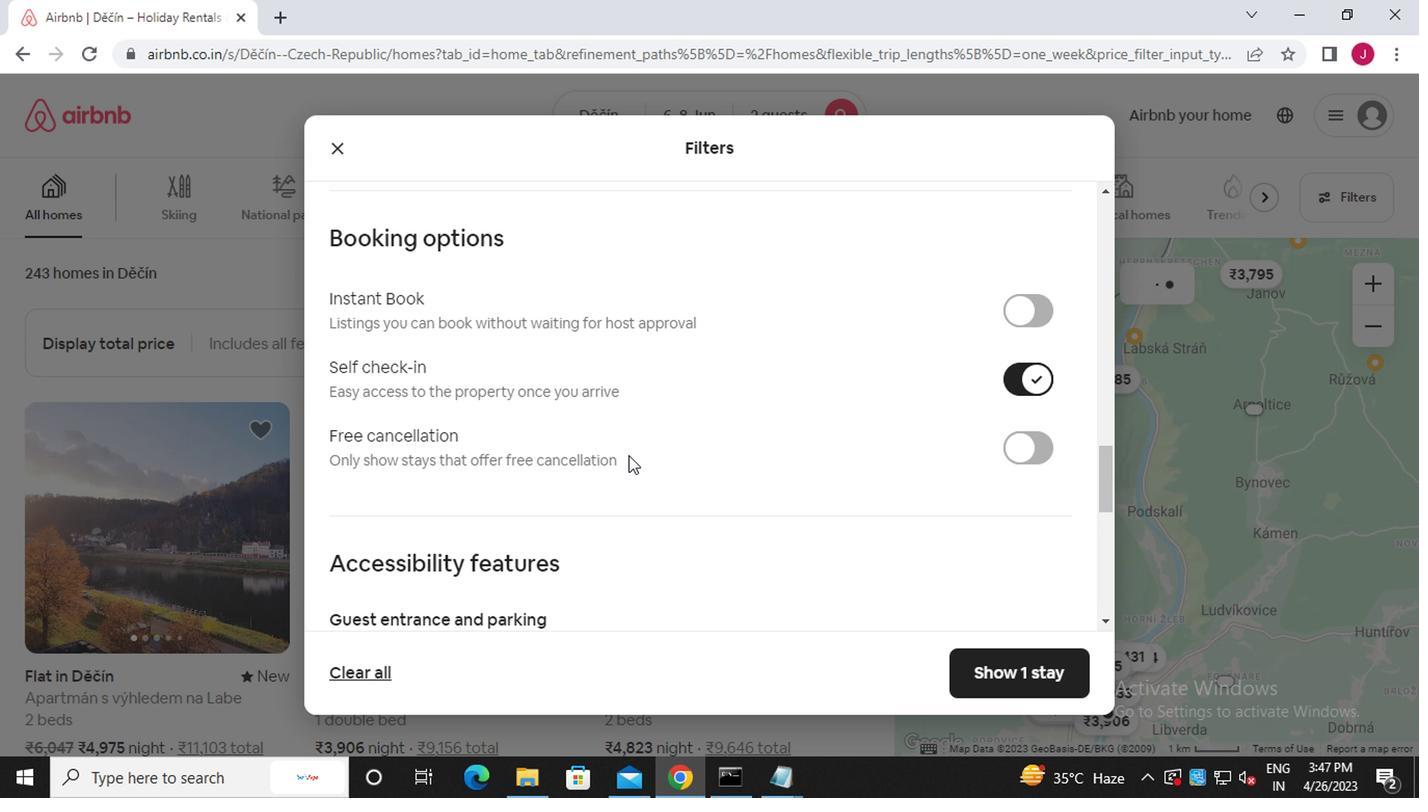 
Action: Mouse scrolled (632, 459) with delta (0, 0)
Screenshot: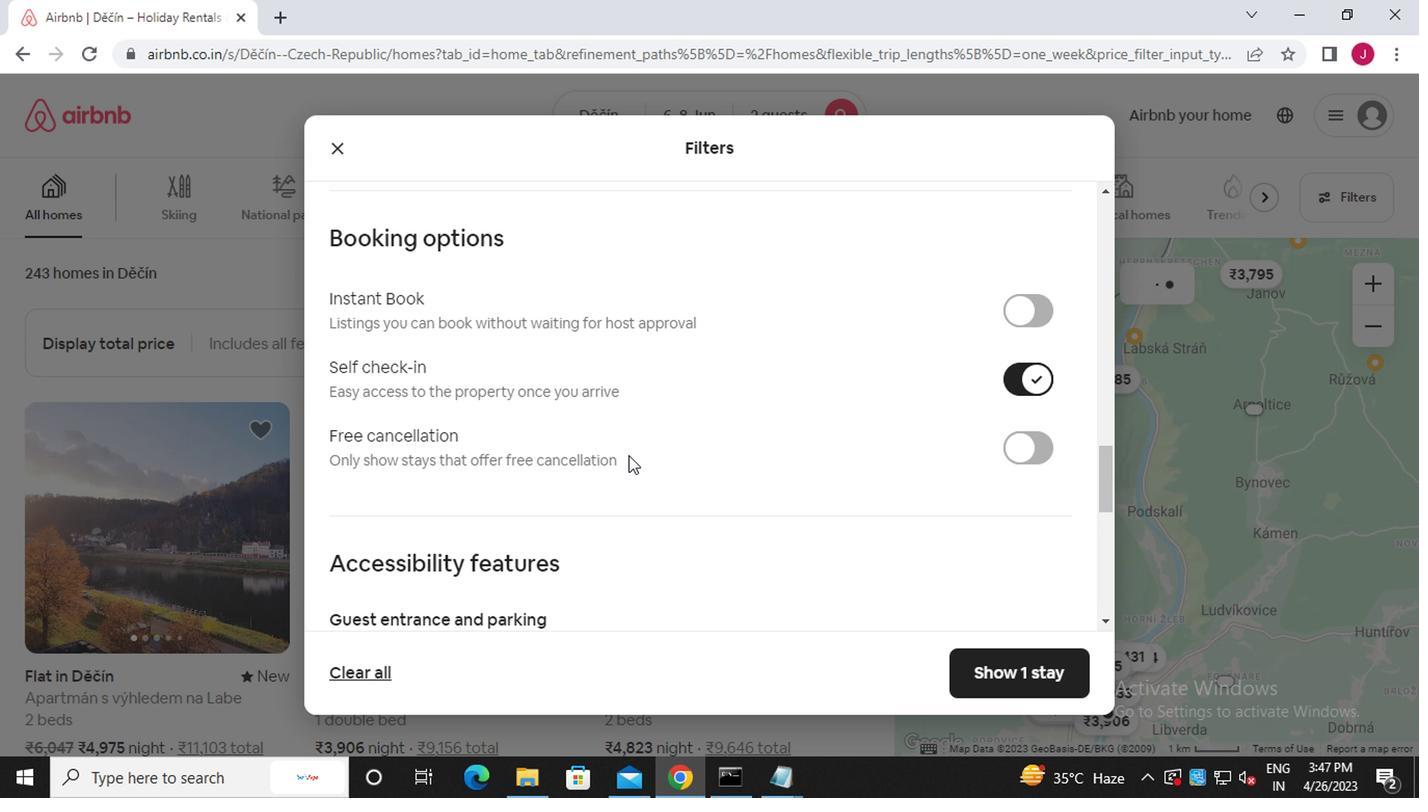 
Action: Mouse moved to (631, 460)
Screenshot: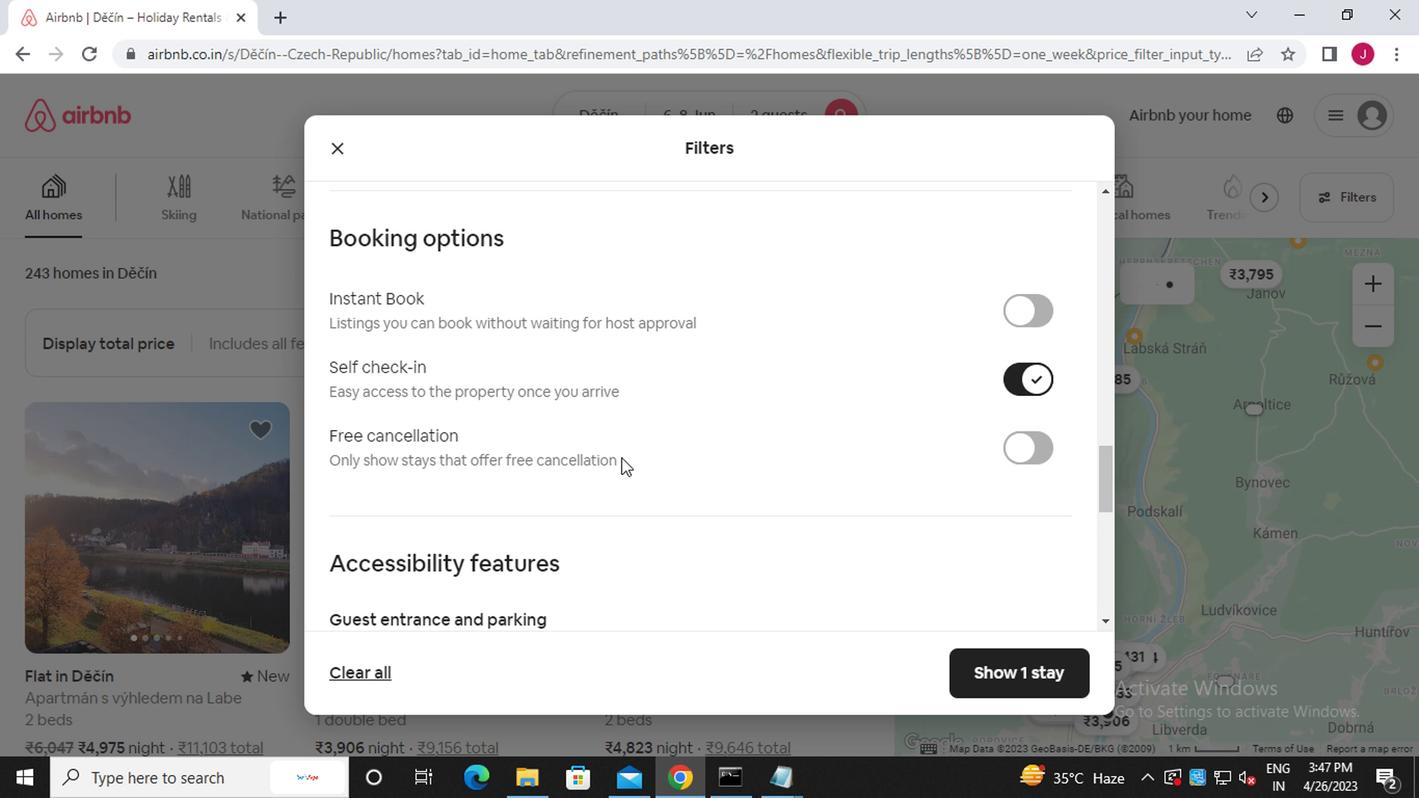 
Action: Mouse scrolled (631, 459) with delta (0, 0)
Screenshot: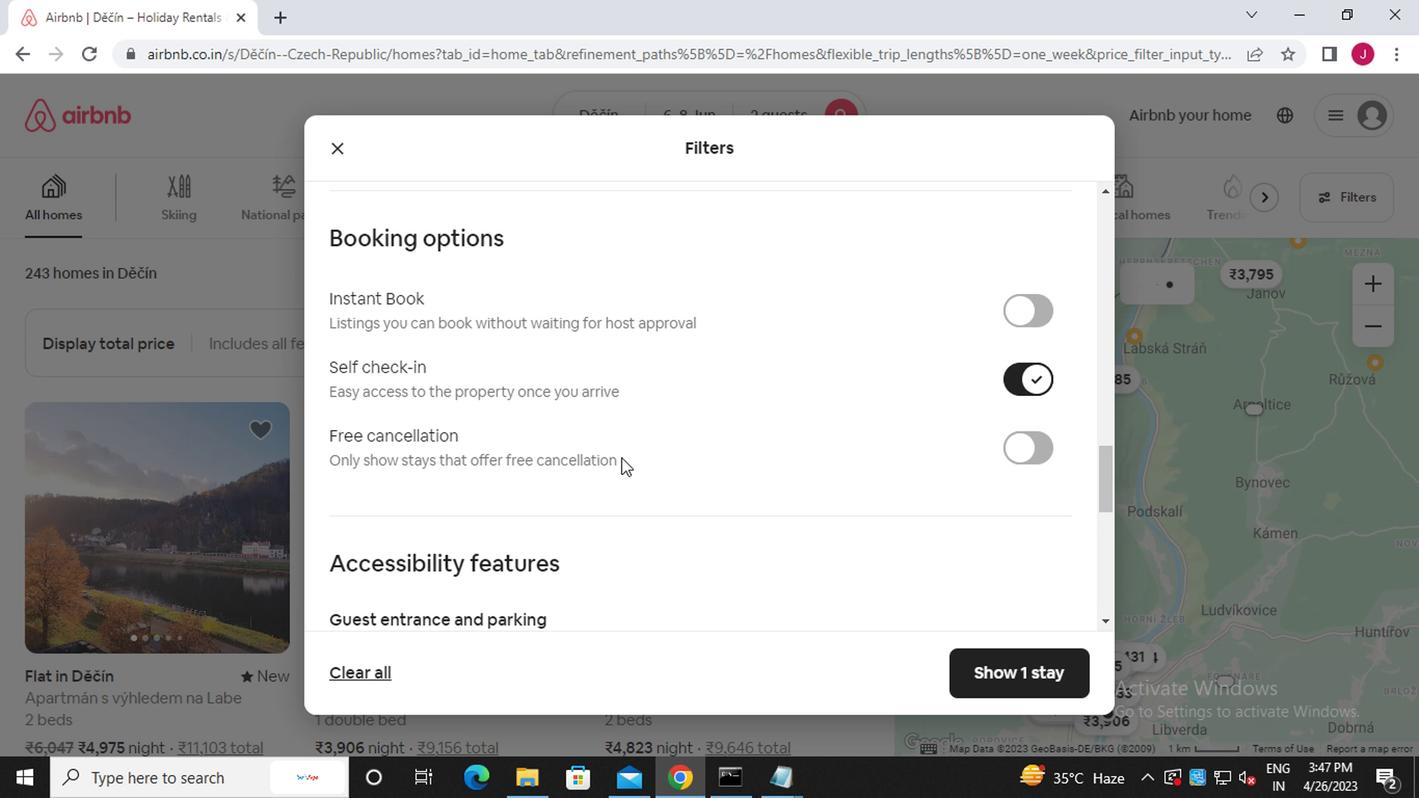 
Action: Mouse scrolled (631, 459) with delta (0, 0)
Screenshot: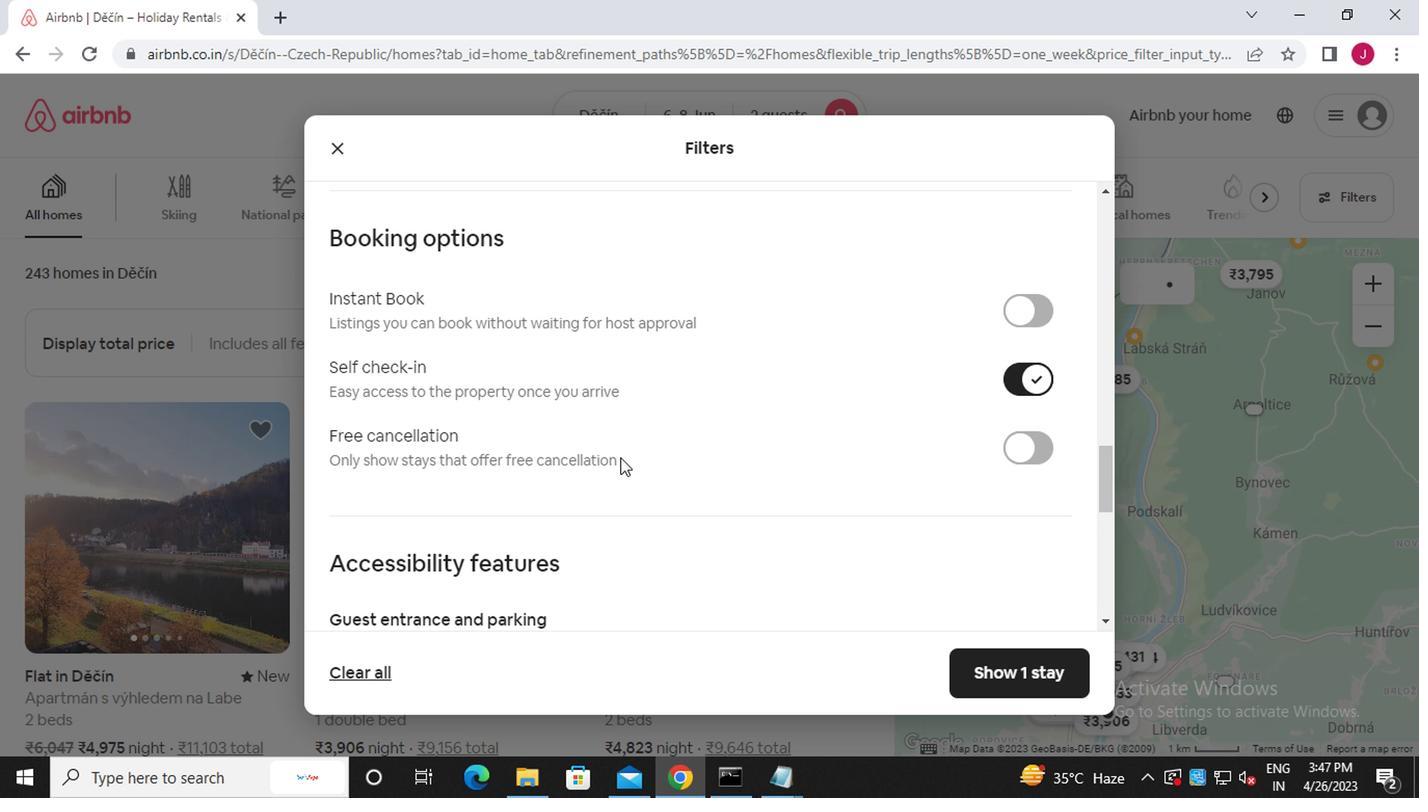 
Action: Mouse scrolled (631, 459) with delta (0, 0)
Screenshot: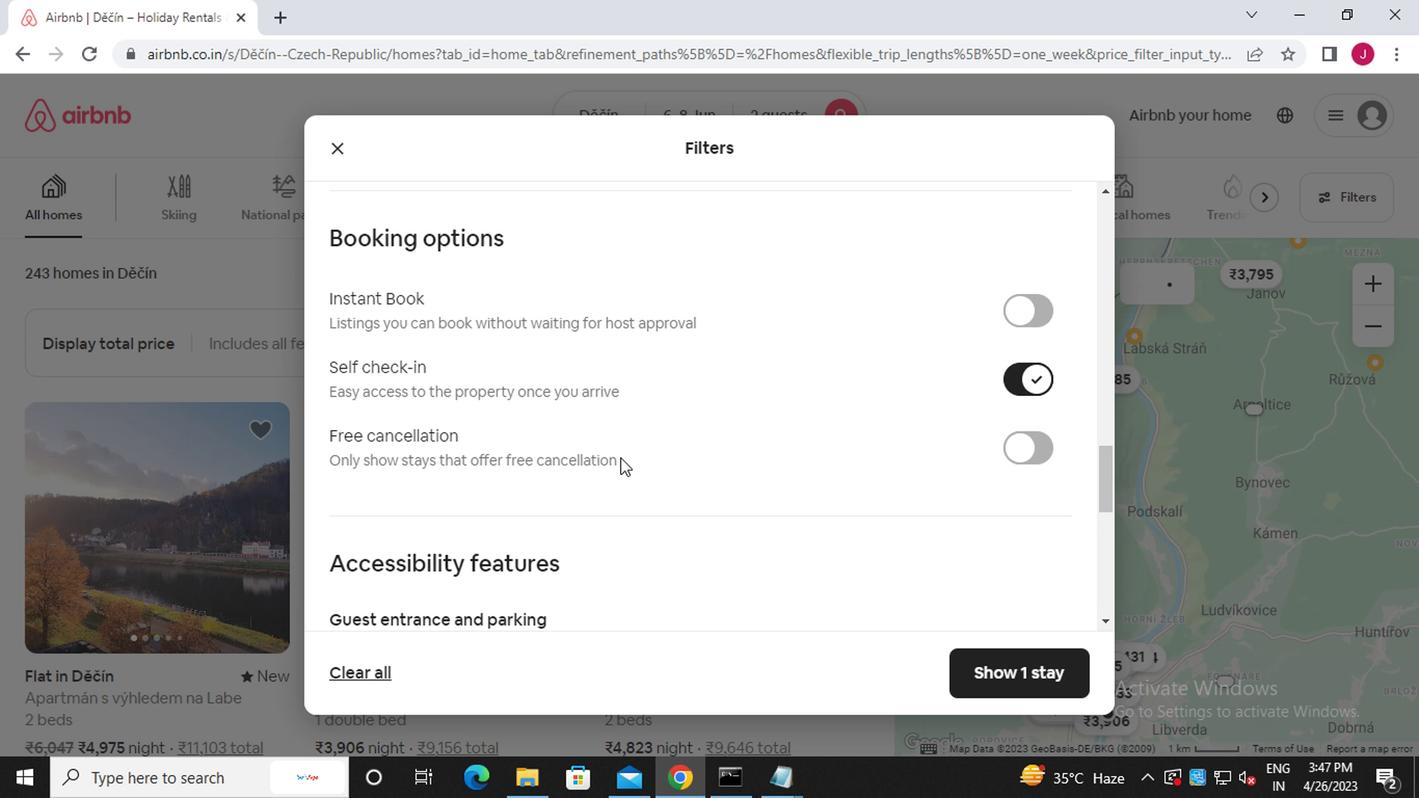
Action: Mouse moved to (627, 462)
Screenshot: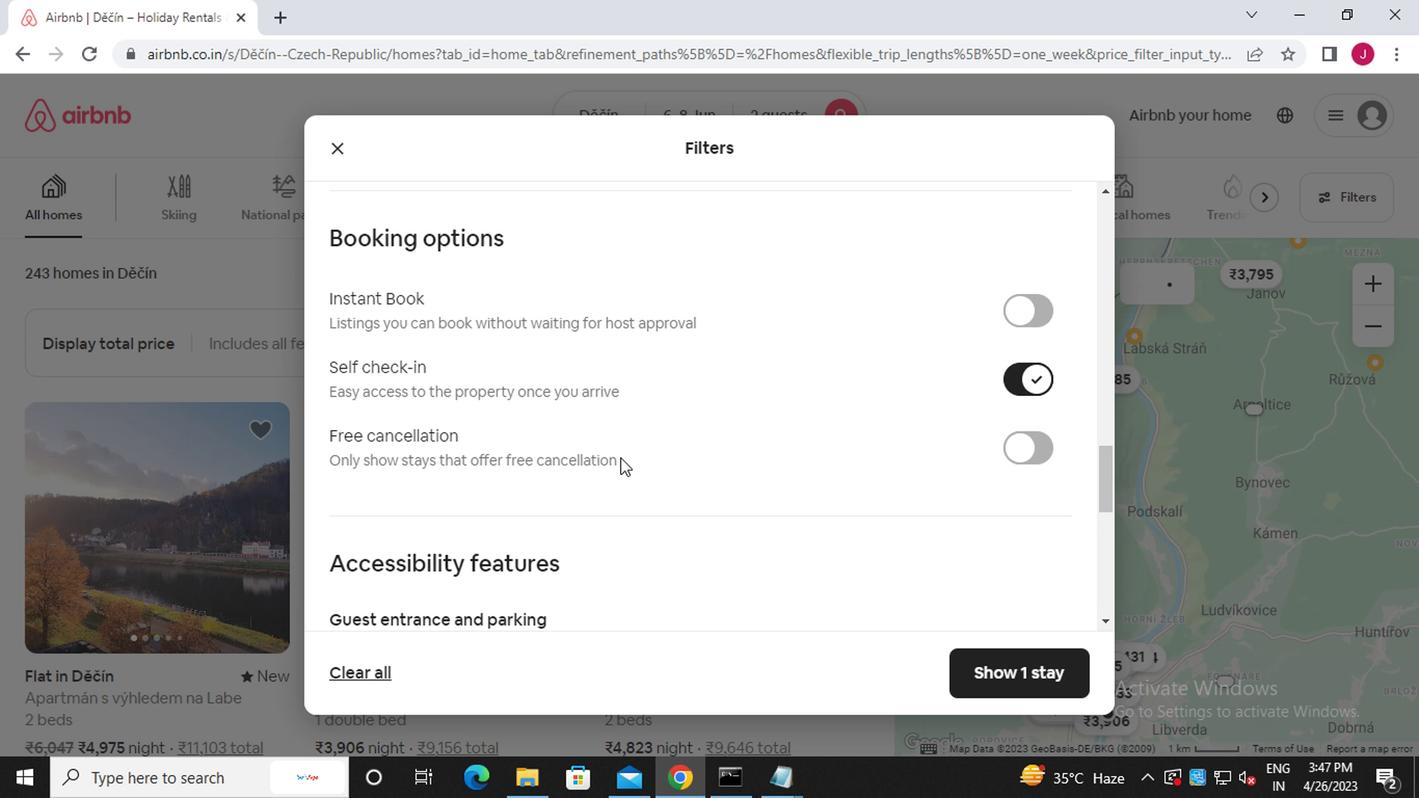 
Action: Mouse scrolled (627, 461) with delta (0, 0)
Screenshot: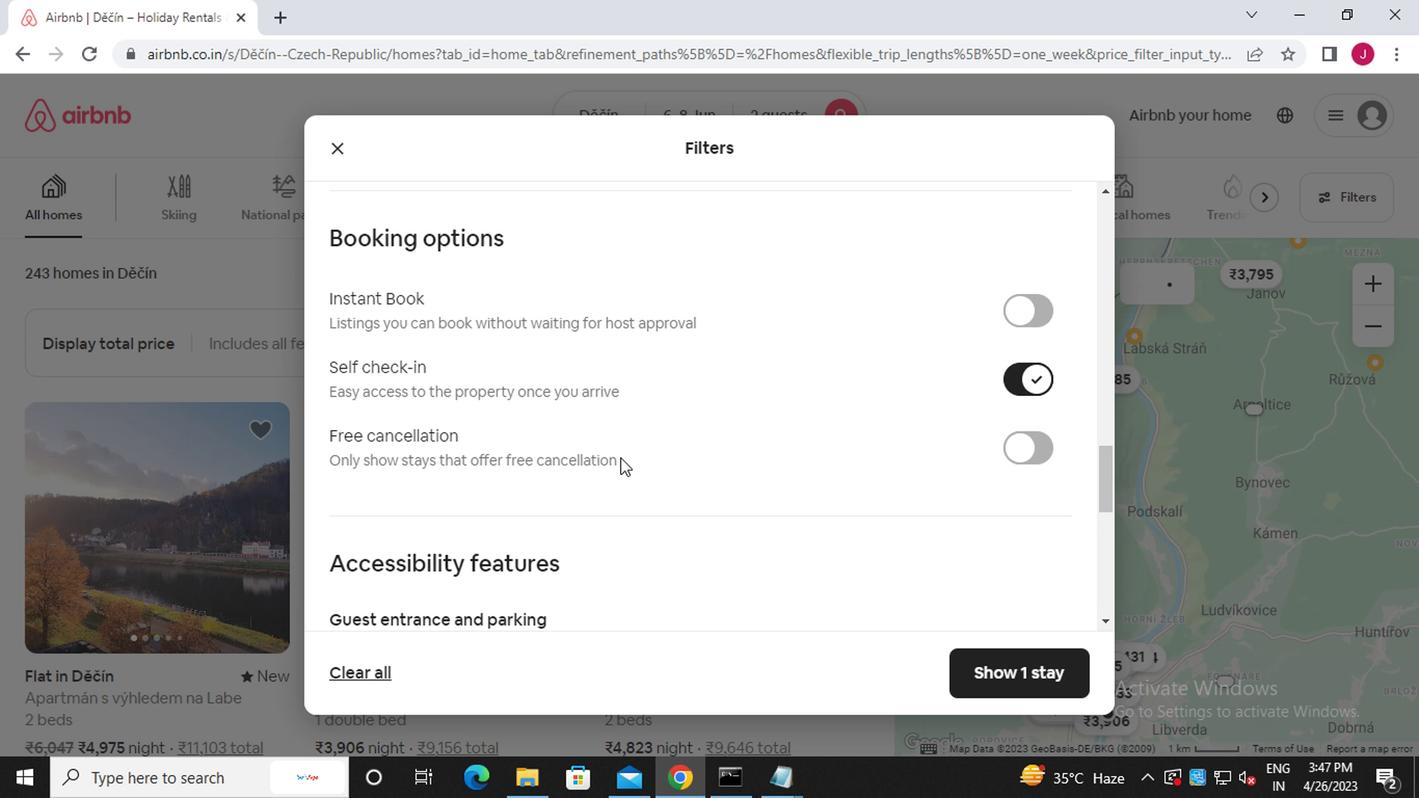 
Action: Mouse moved to (626, 463)
Screenshot: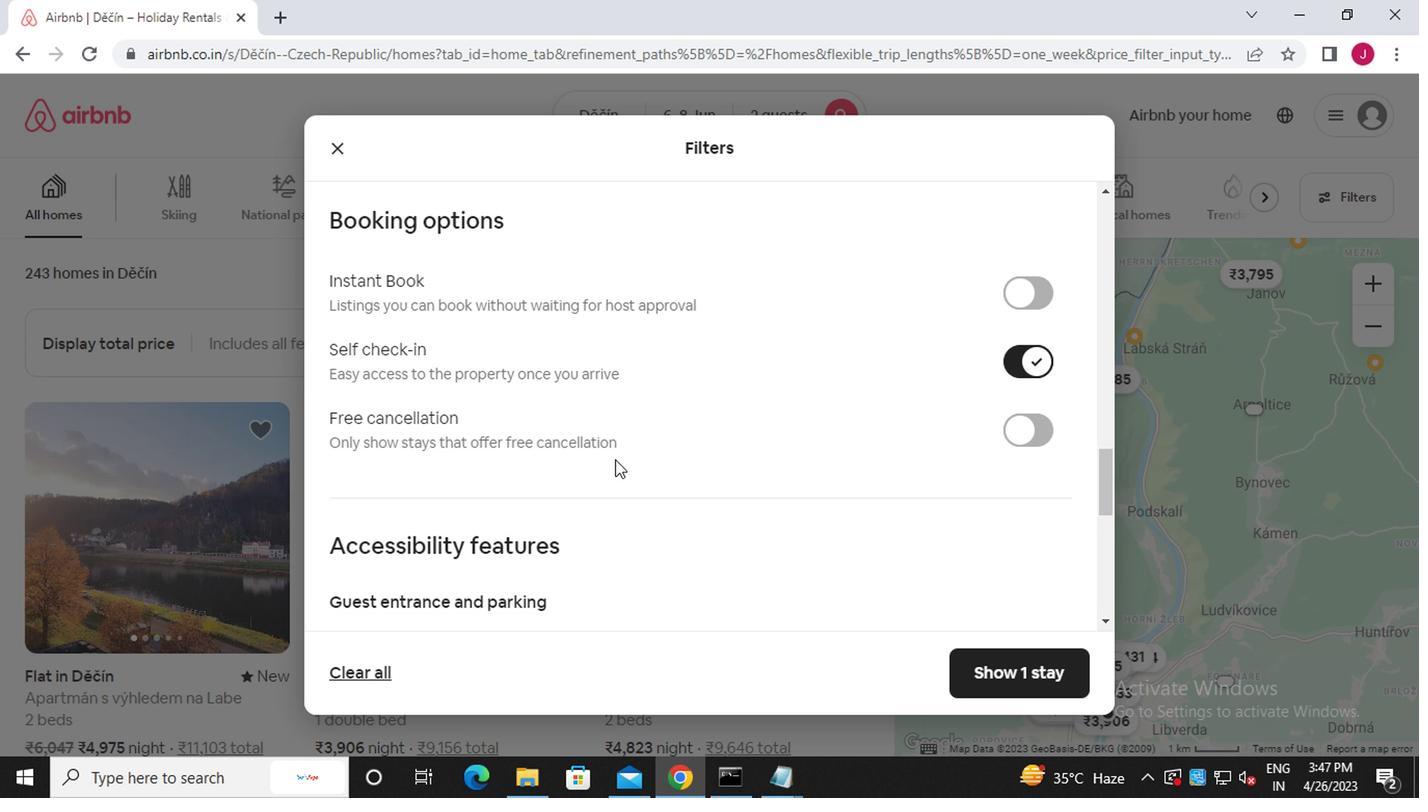 
Action: Mouse scrolled (626, 462) with delta (0, 0)
Screenshot: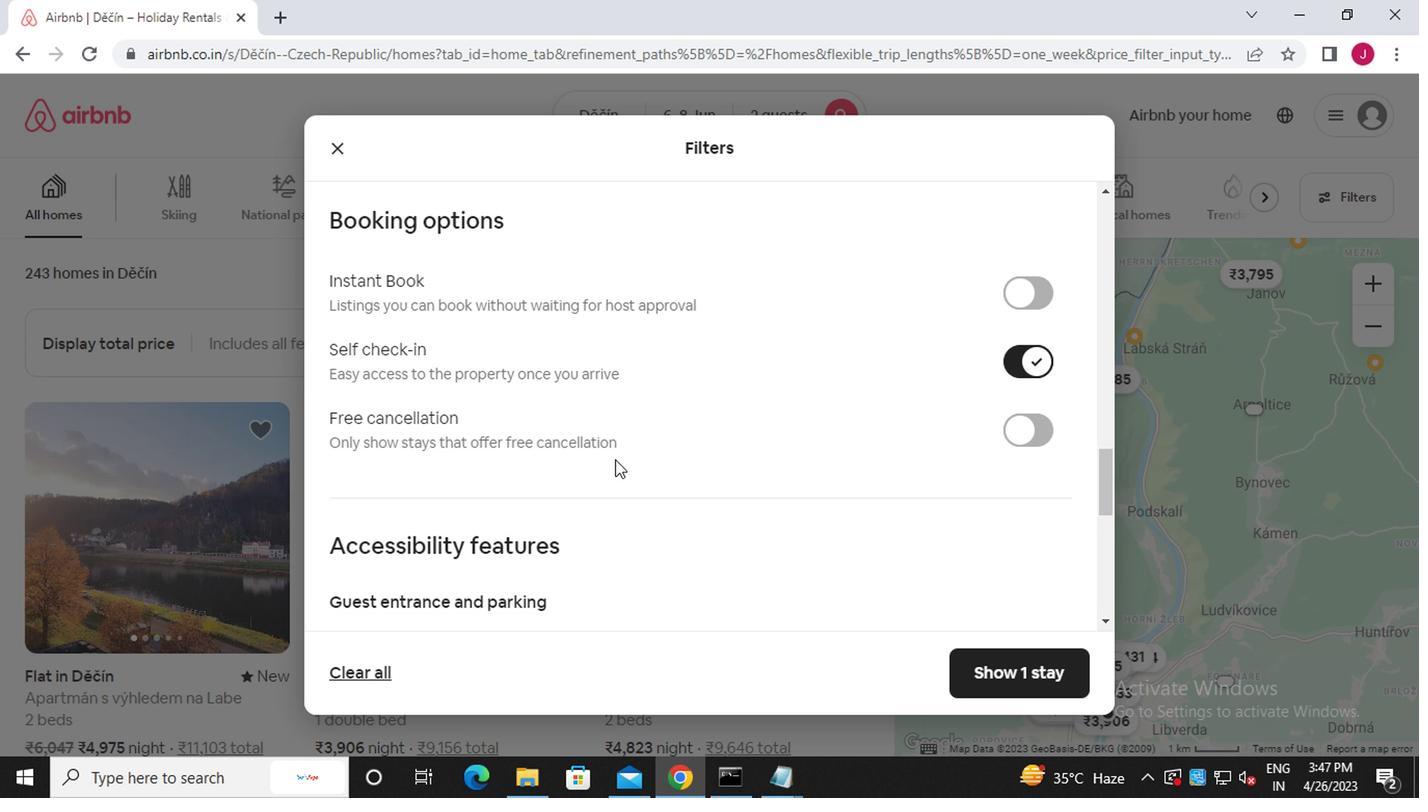 
Action: Mouse moved to (378, 484)
Screenshot: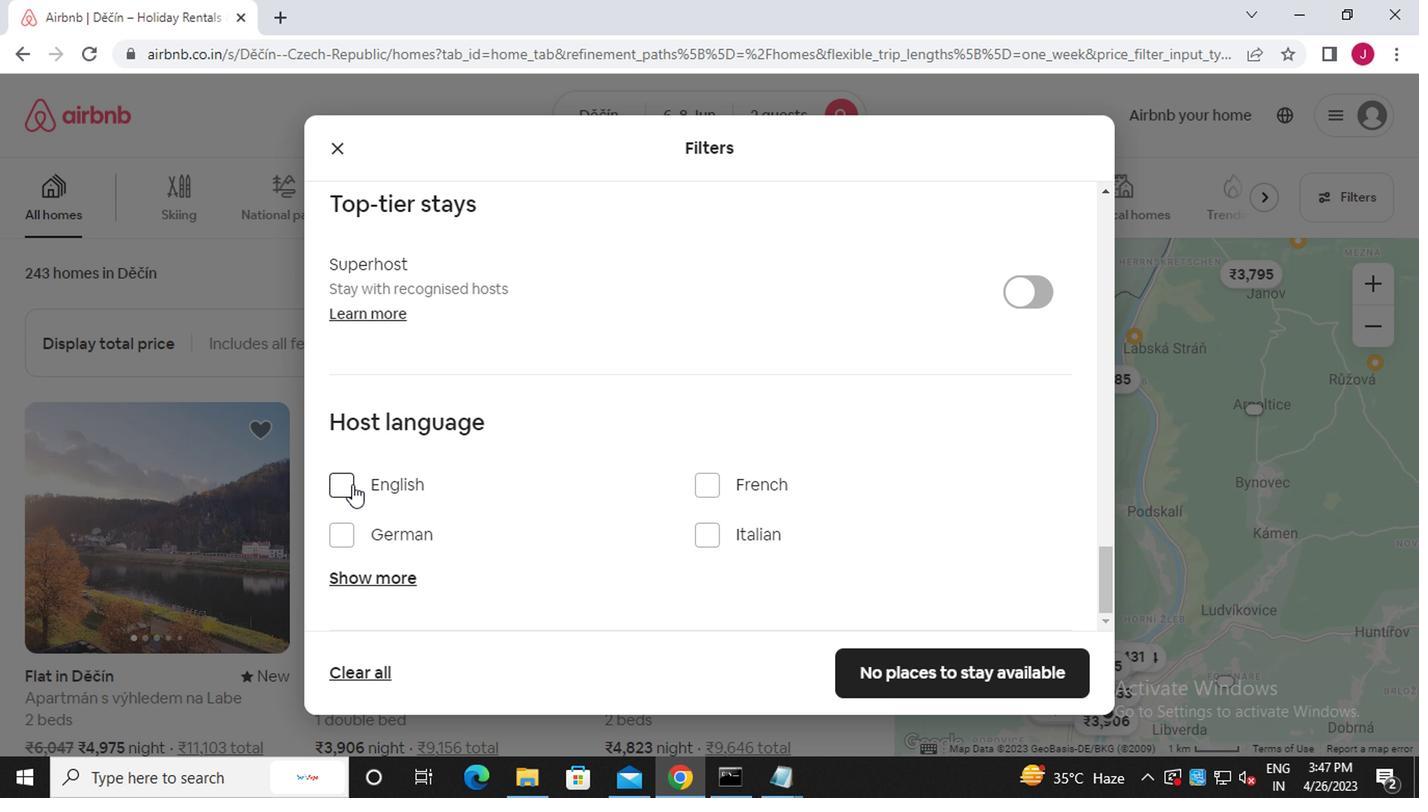 
Action: Mouse pressed left at (378, 484)
Screenshot: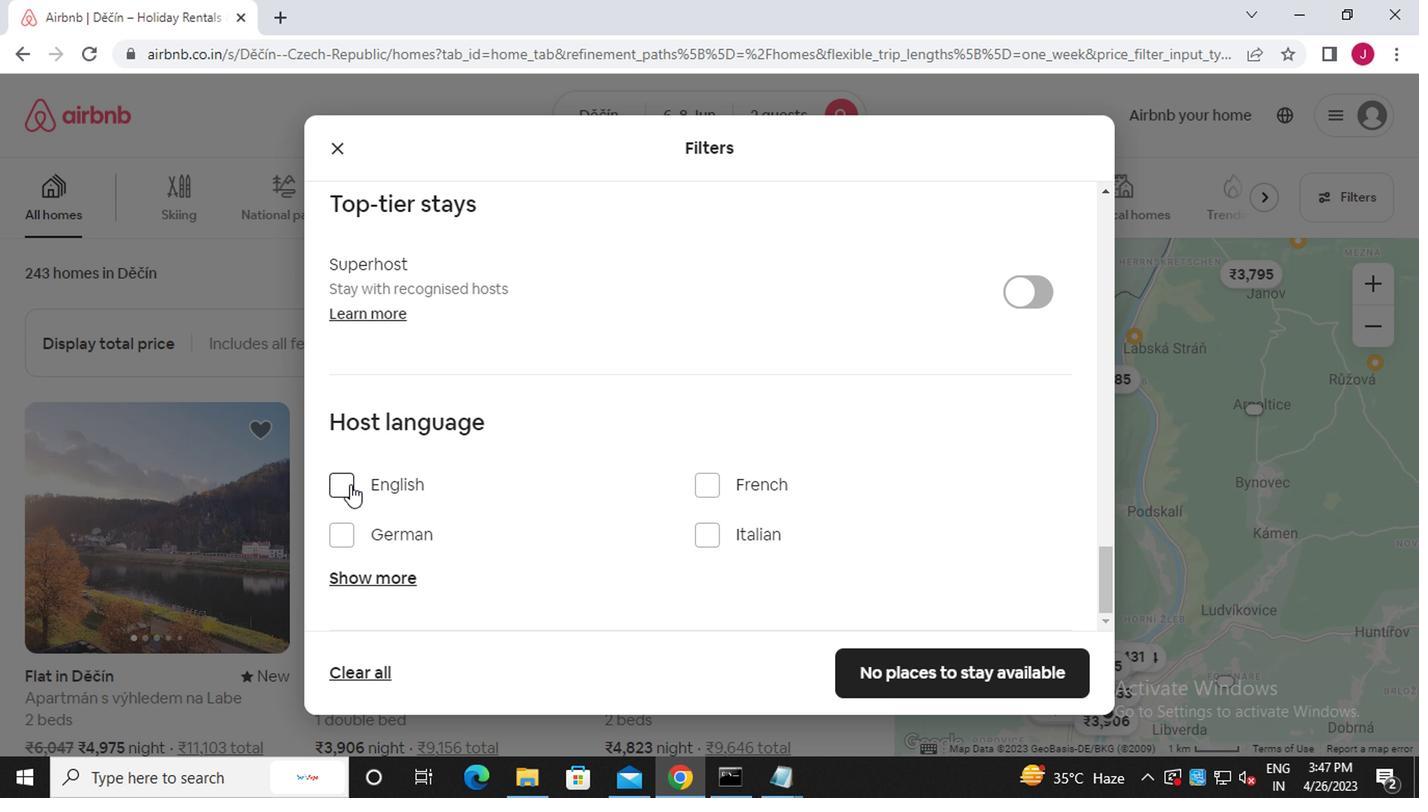 
Action: Mouse moved to (899, 673)
Screenshot: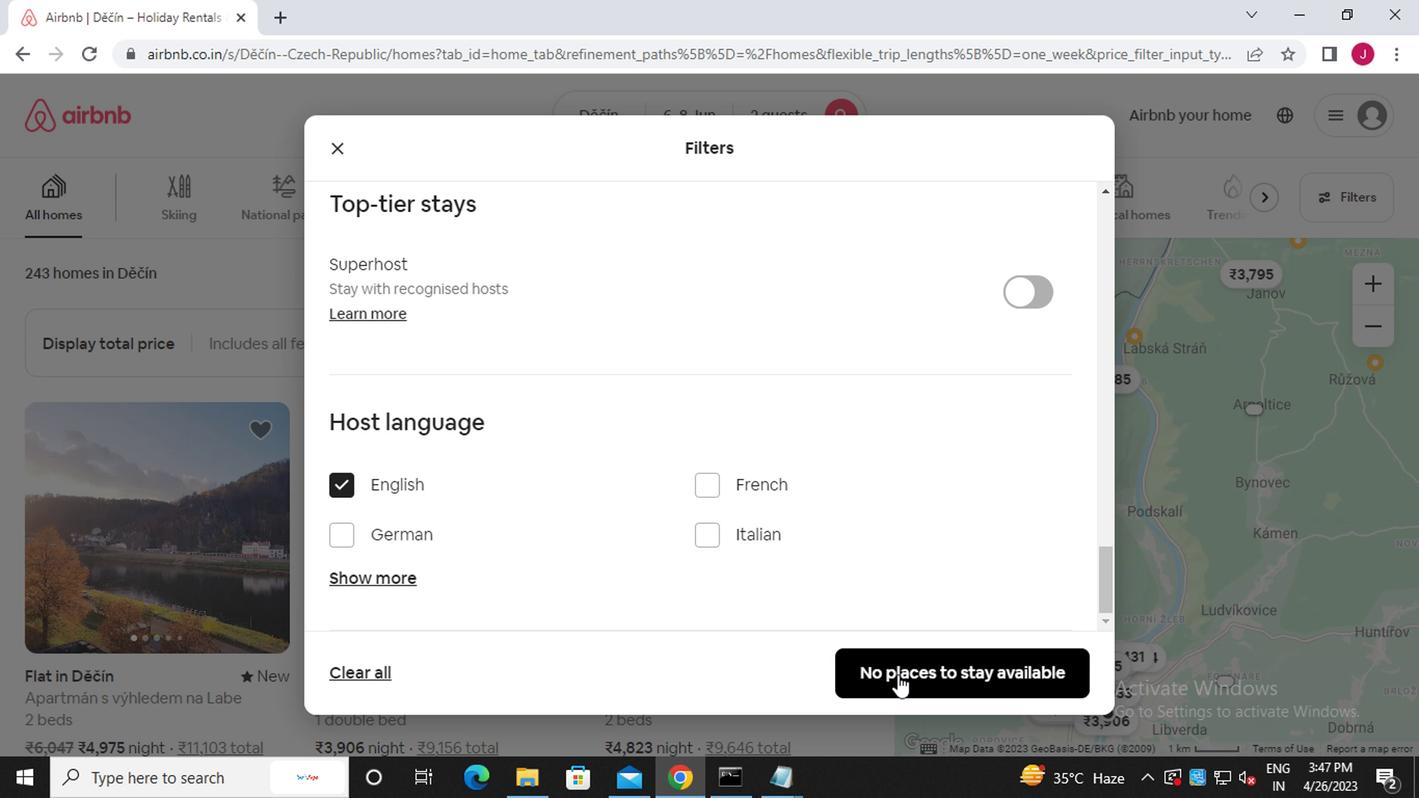 
Action: Mouse pressed left at (899, 673)
Screenshot: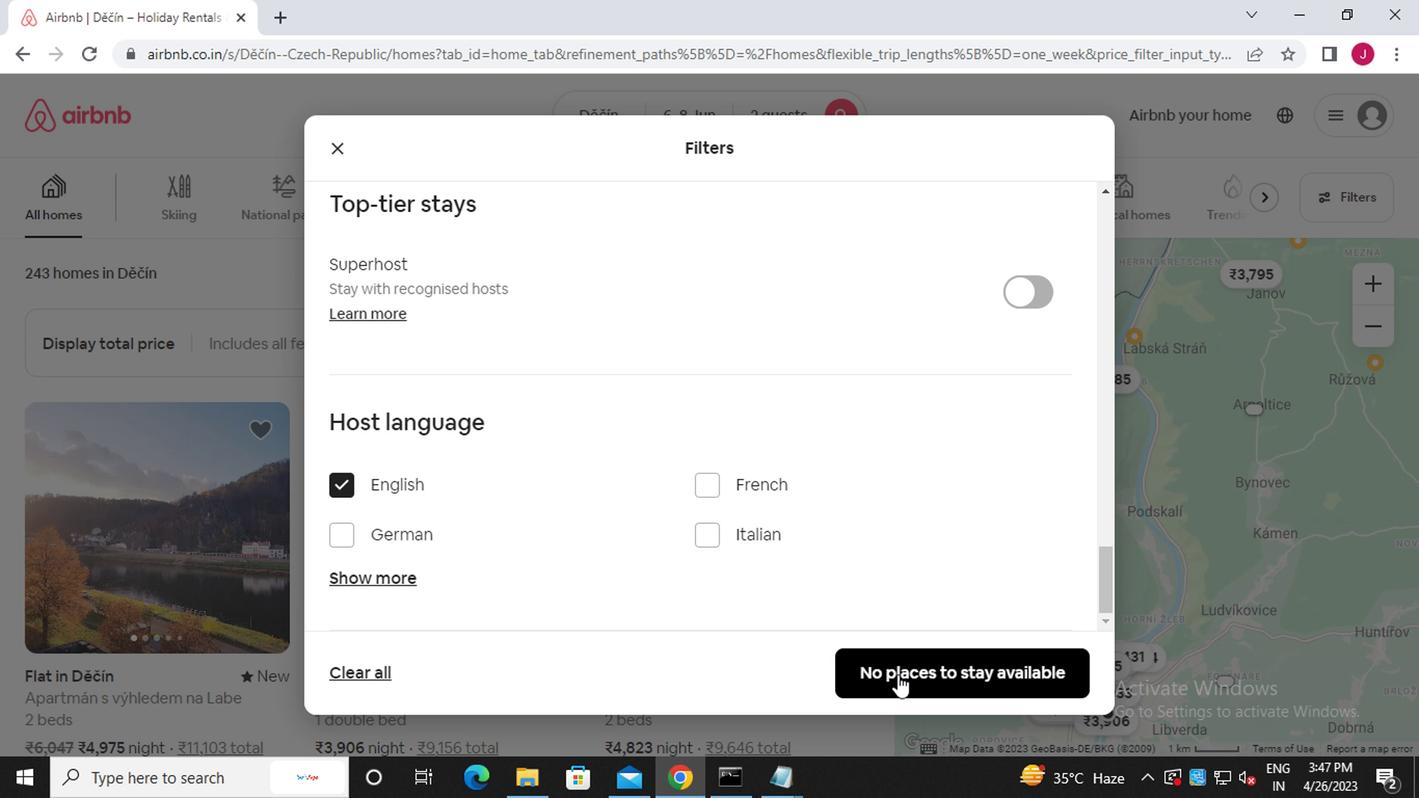 
Action: Mouse moved to (892, 670)
Screenshot: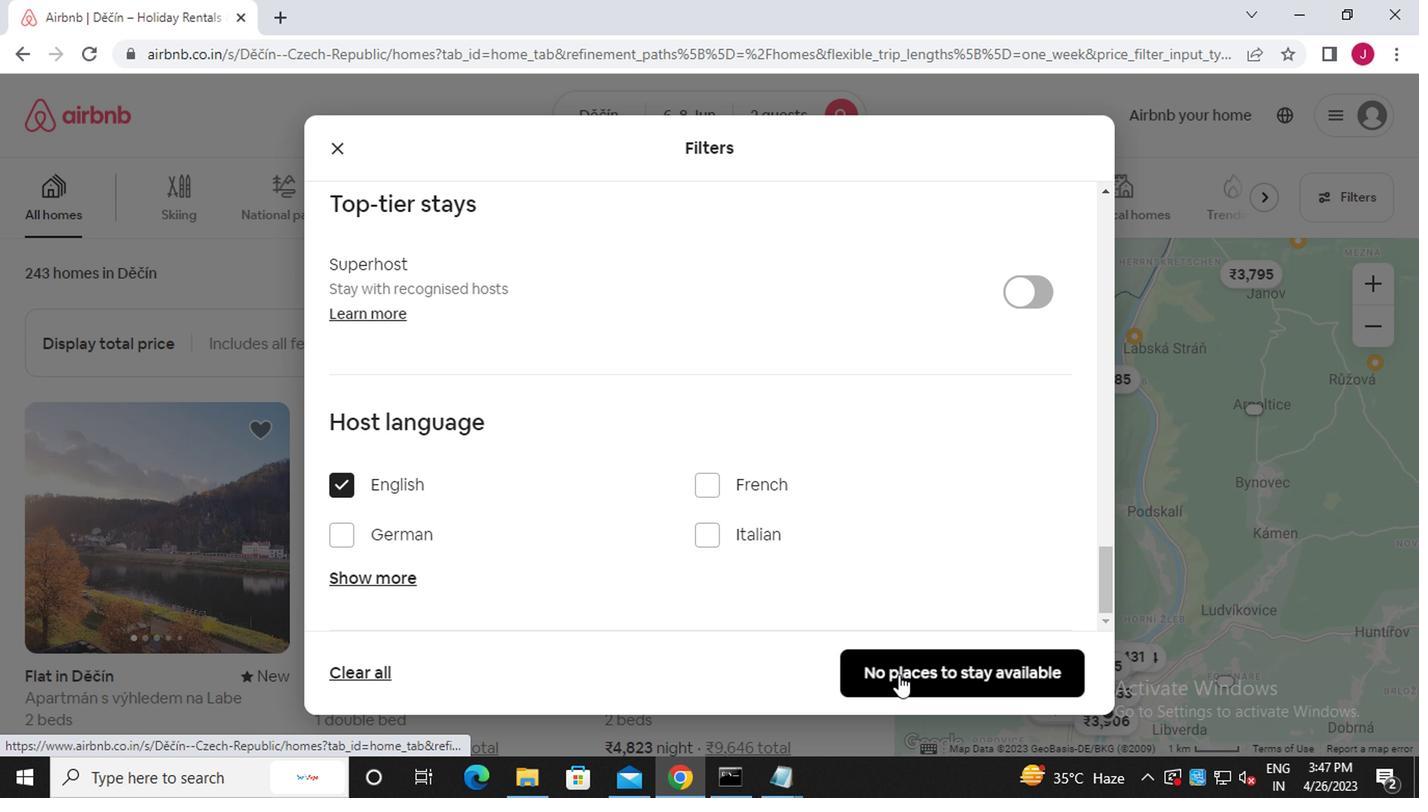 
